 Task: Compose an email with the signature Lindsey Parker with the subject Request for a referral follow-up and the message Could you please clarify the scope of the project? from softage.9@softage.net to softage.8@softage.netSelect the entire message and remove all formatting, select the entire message Undo Send the email. Finally, move the email from Sent Items to the label Safety manuals
Action: Mouse moved to (1101, 68)
Screenshot: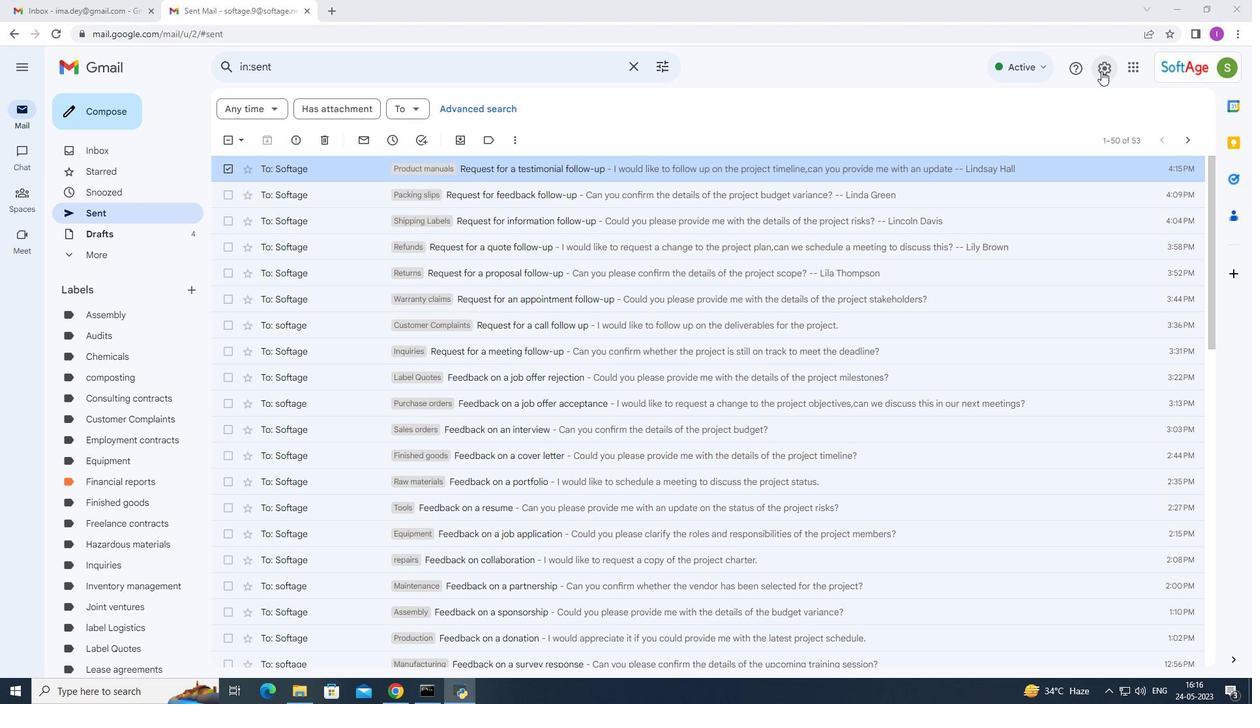
Action: Mouse pressed left at (1101, 68)
Screenshot: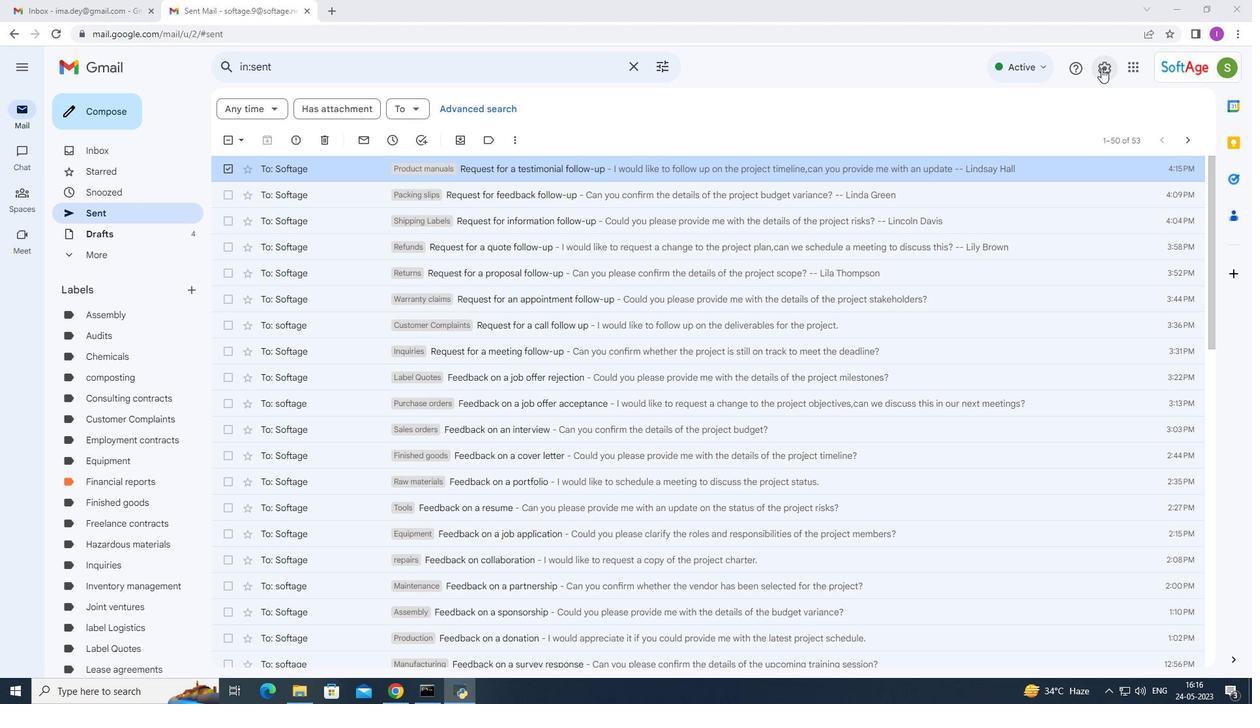 
Action: Mouse moved to (1127, 136)
Screenshot: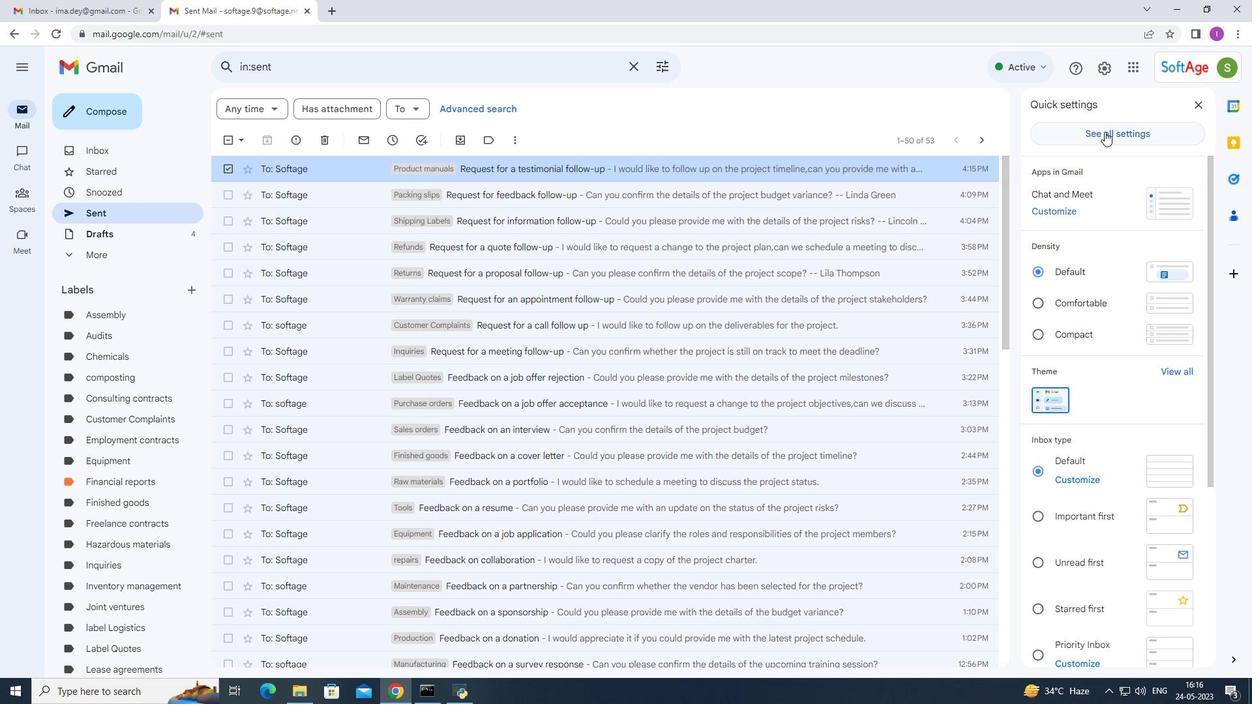 
Action: Mouse pressed left at (1127, 136)
Screenshot: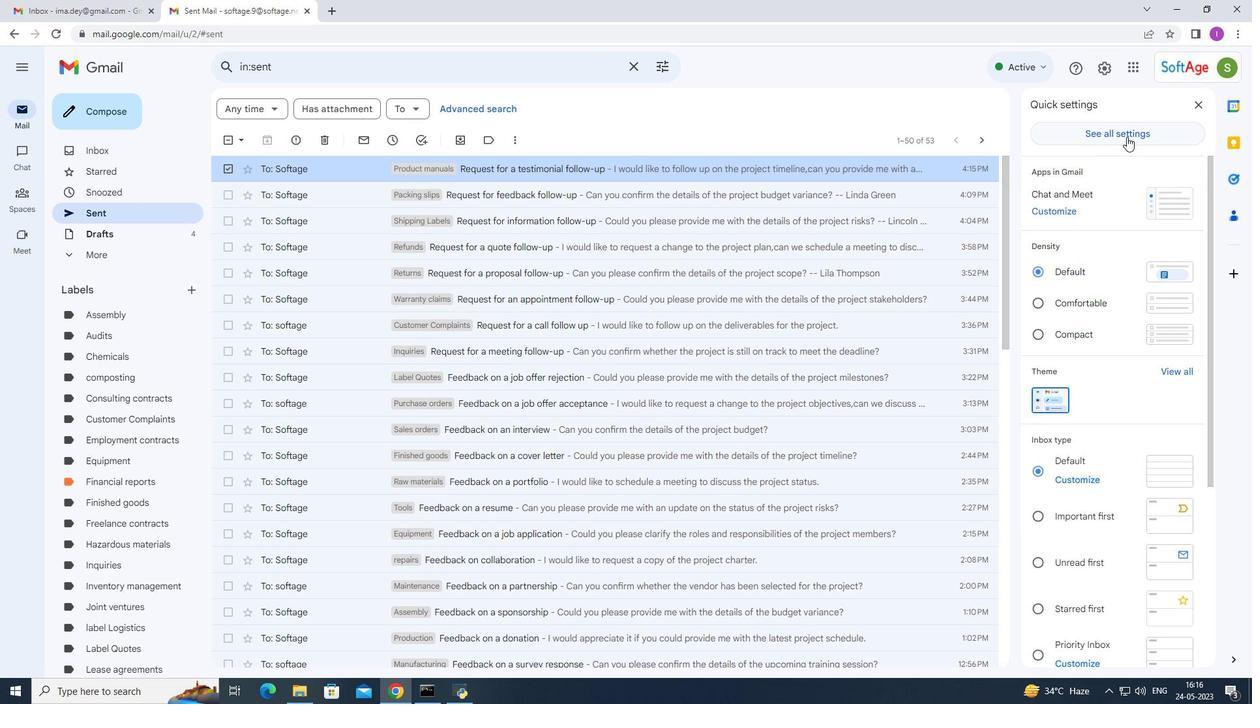 
Action: Mouse moved to (638, 345)
Screenshot: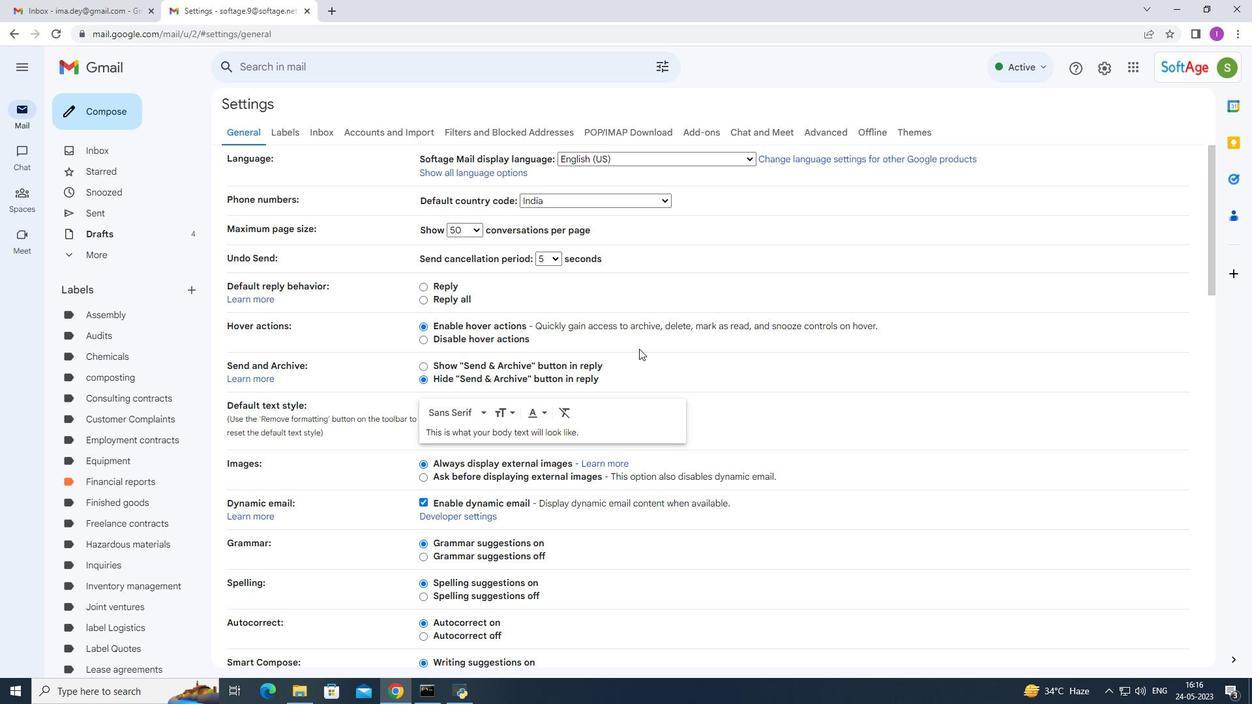 
Action: Mouse scrolled (638, 345) with delta (0, 0)
Screenshot: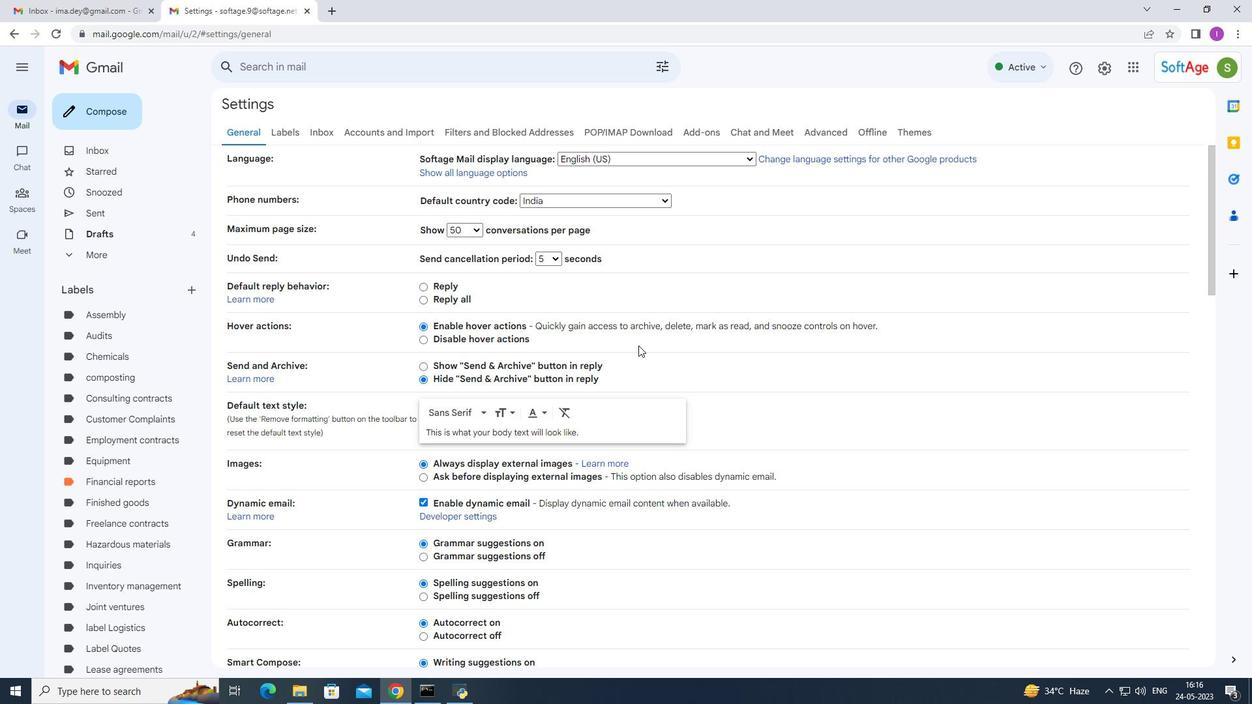 
Action: Mouse moved to (638, 345)
Screenshot: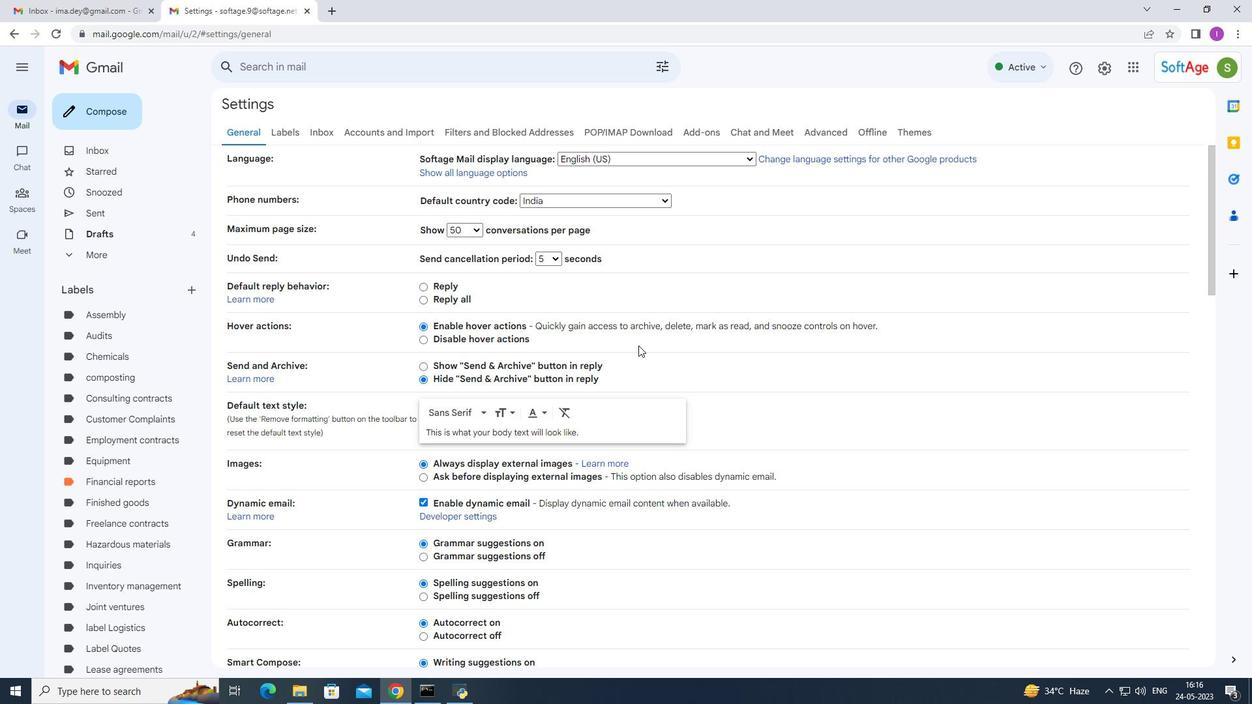 
Action: Mouse scrolled (638, 345) with delta (0, 0)
Screenshot: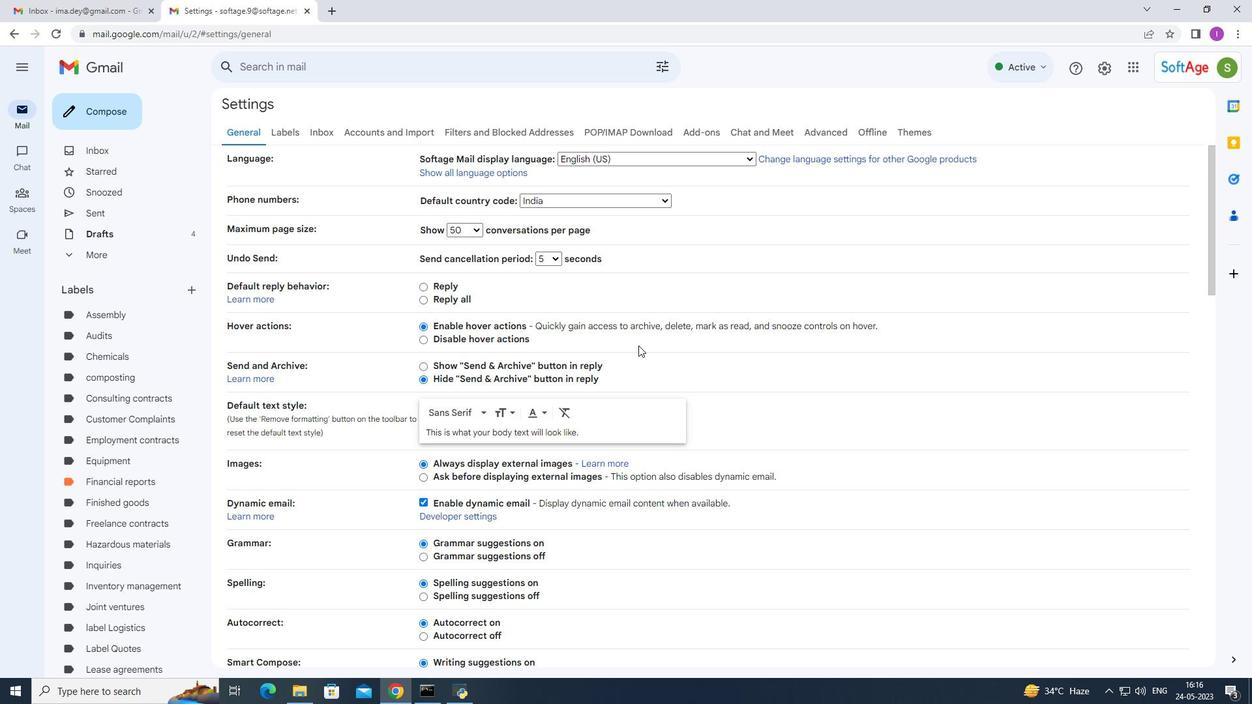 
Action: Mouse moved to (638, 345)
Screenshot: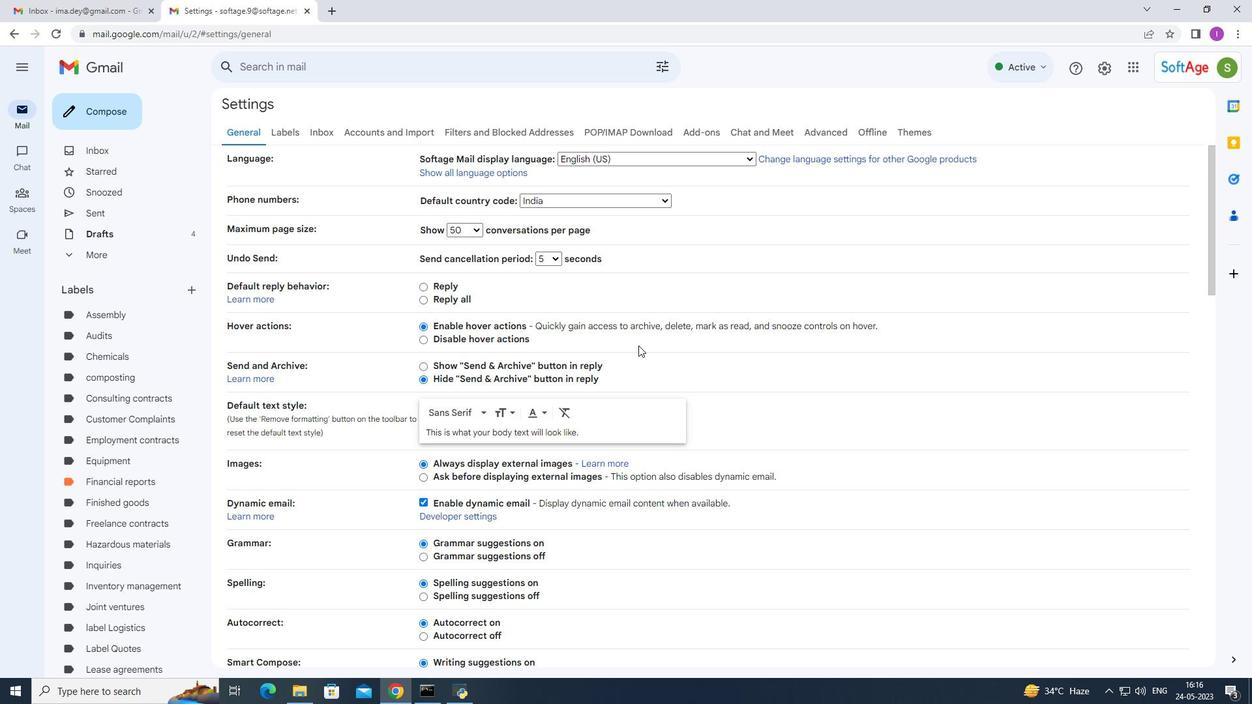 
Action: Mouse scrolled (638, 344) with delta (0, 0)
Screenshot: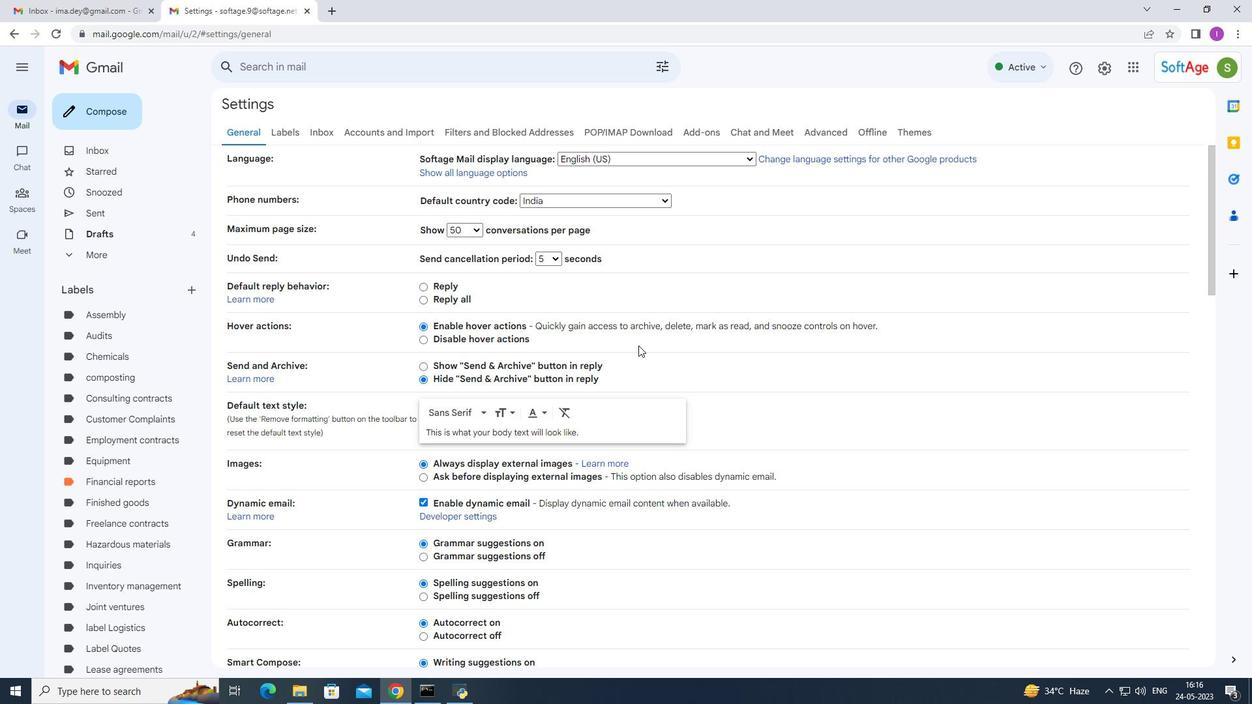 
Action: Mouse moved to (639, 343)
Screenshot: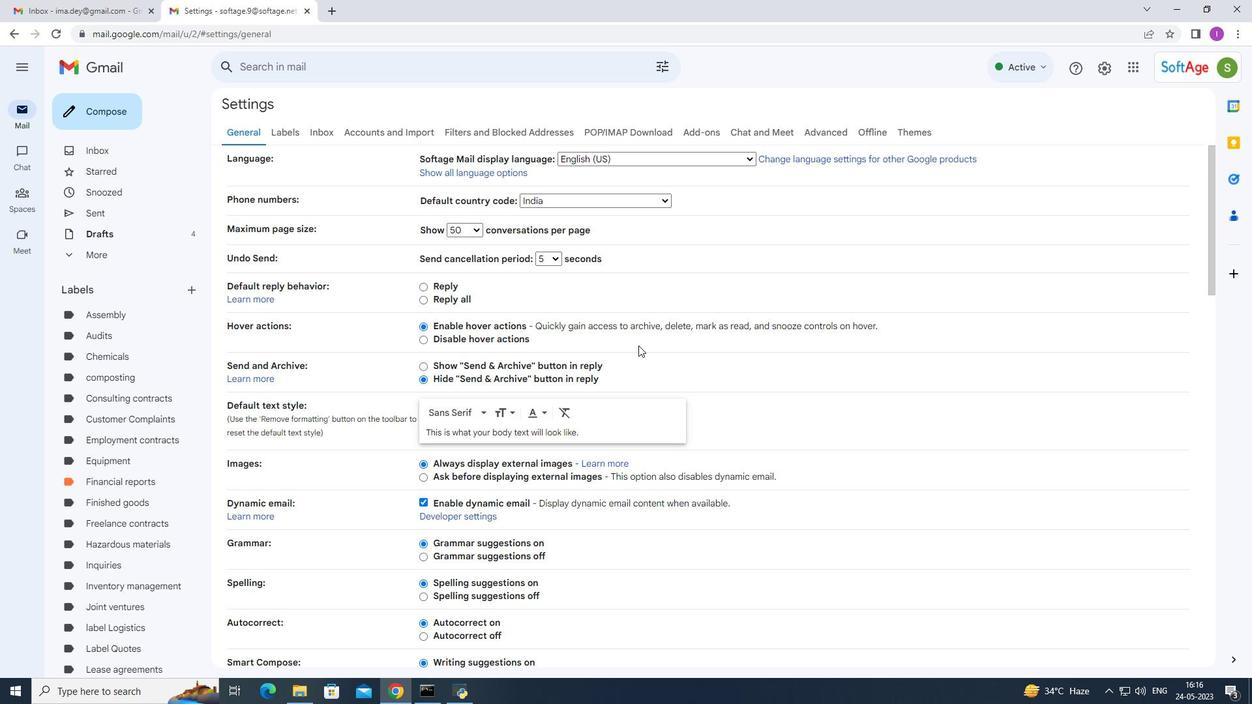 
Action: Mouse scrolled (639, 343) with delta (0, 0)
Screenshot: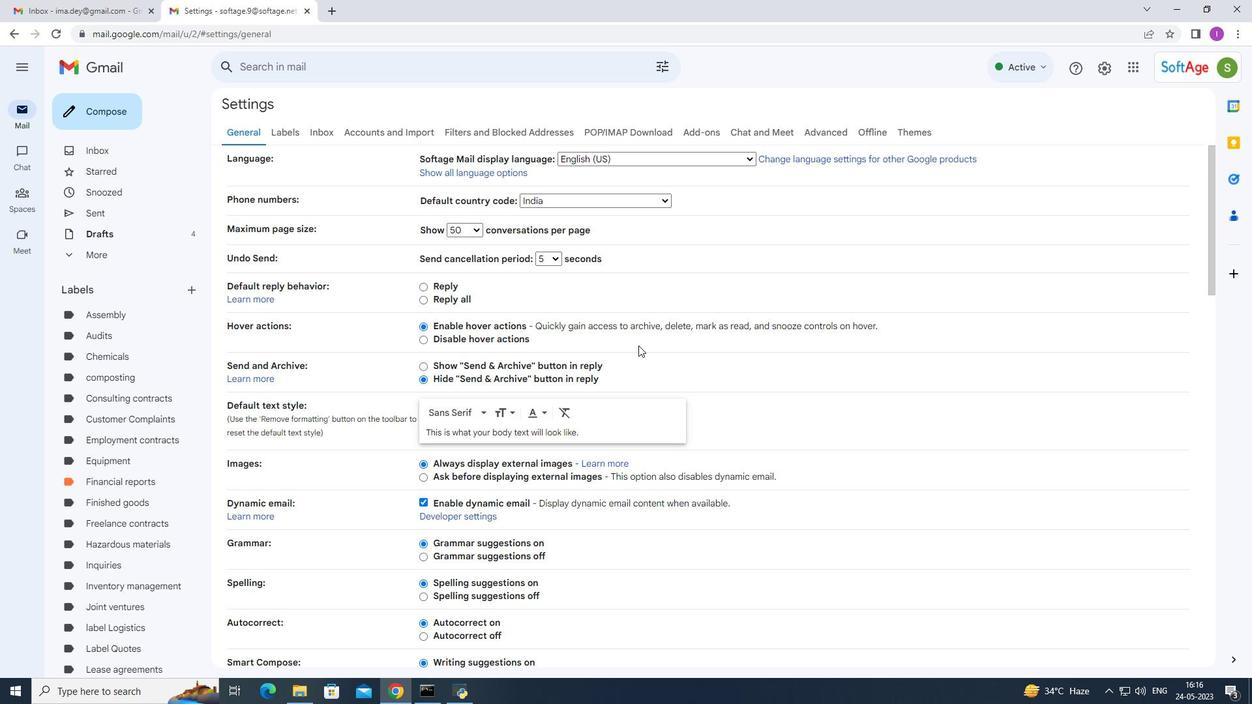 
Action: Mouse moved to (642, 341)
Screenshot: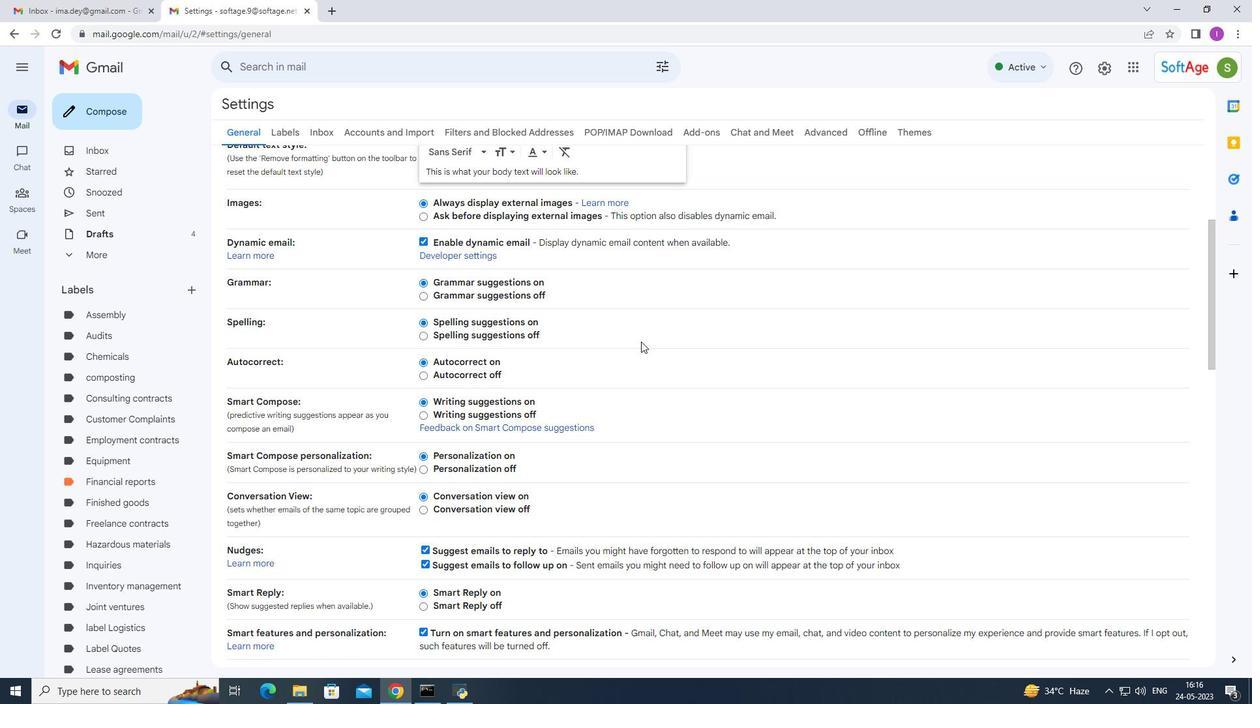 
Action: Mouse scrolled (642, 341) with delta (0, 0)
Screenshot: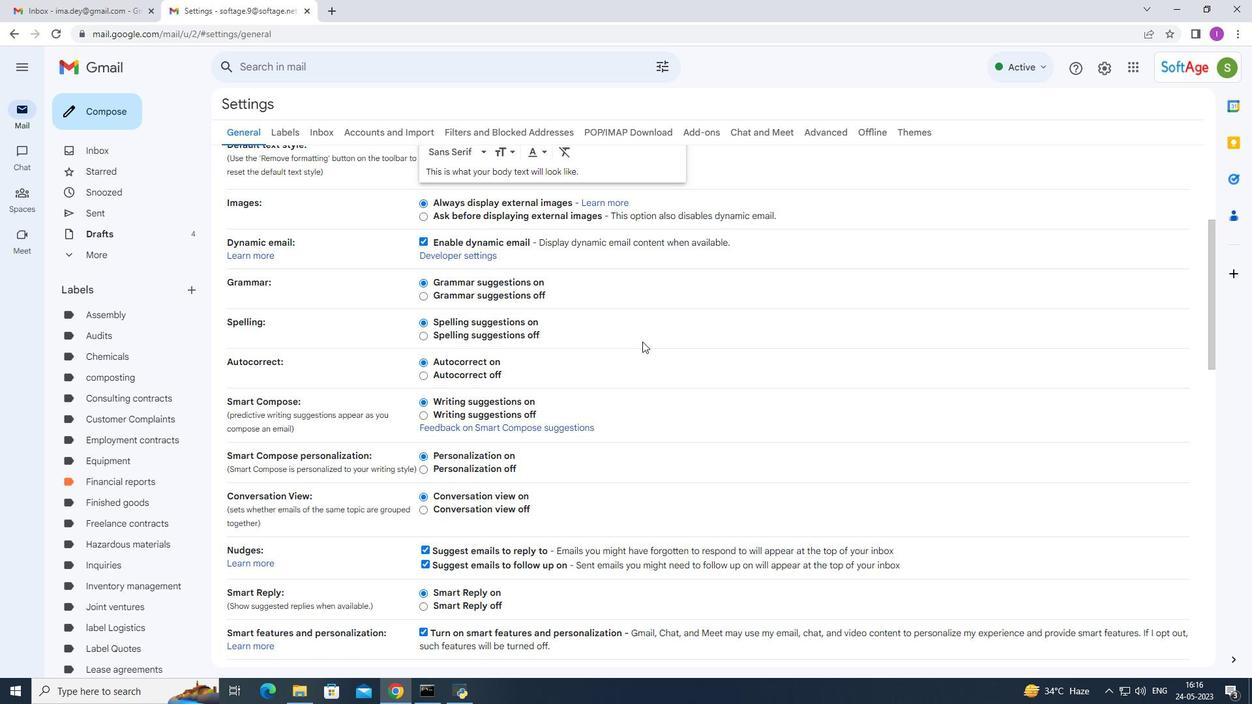 
Action: Mouse moved to (643, 341)
Screenshot: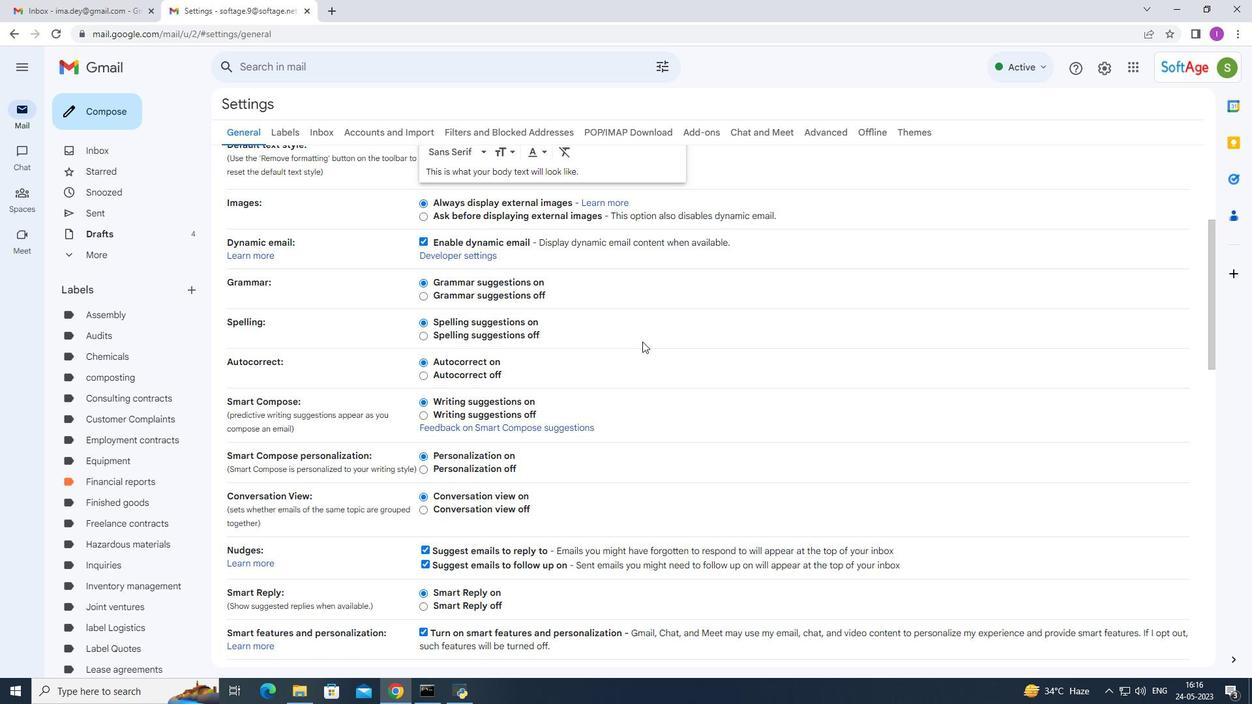 
Action: Mouse scrolled (643, 341) with delta (0, 0)
Screenshot: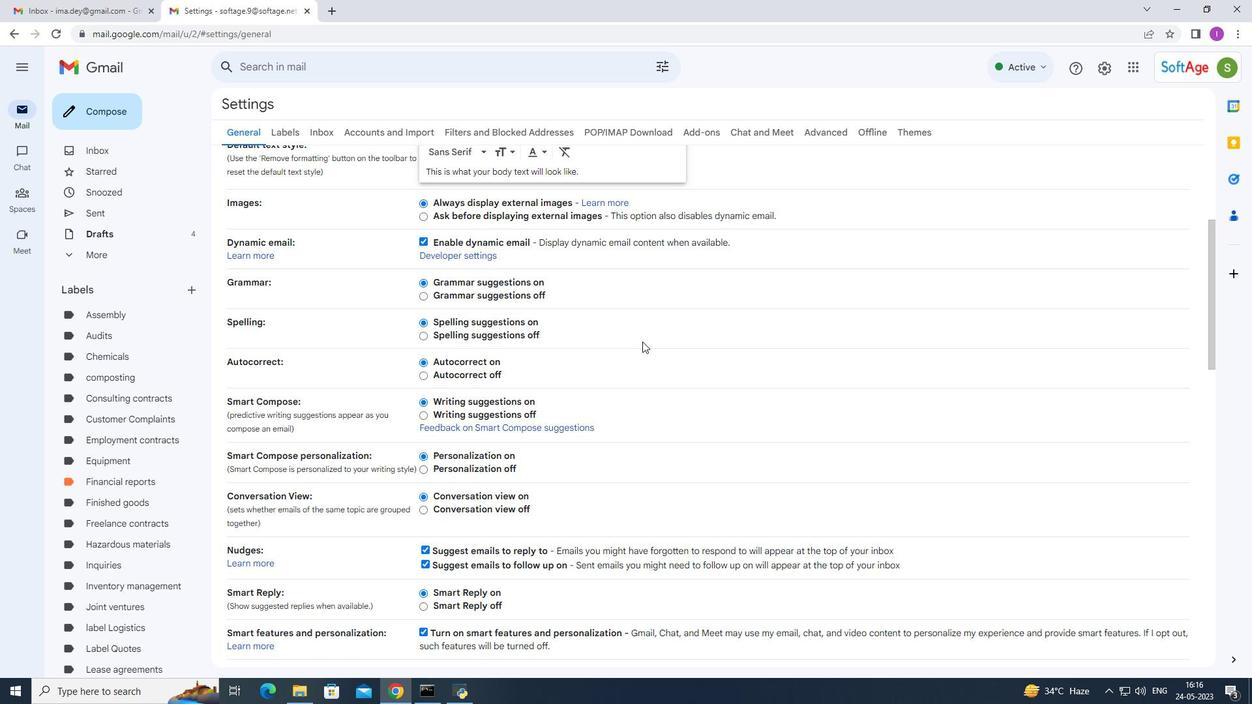 
Action: Mouse moved to (643, 341)
Screenshot: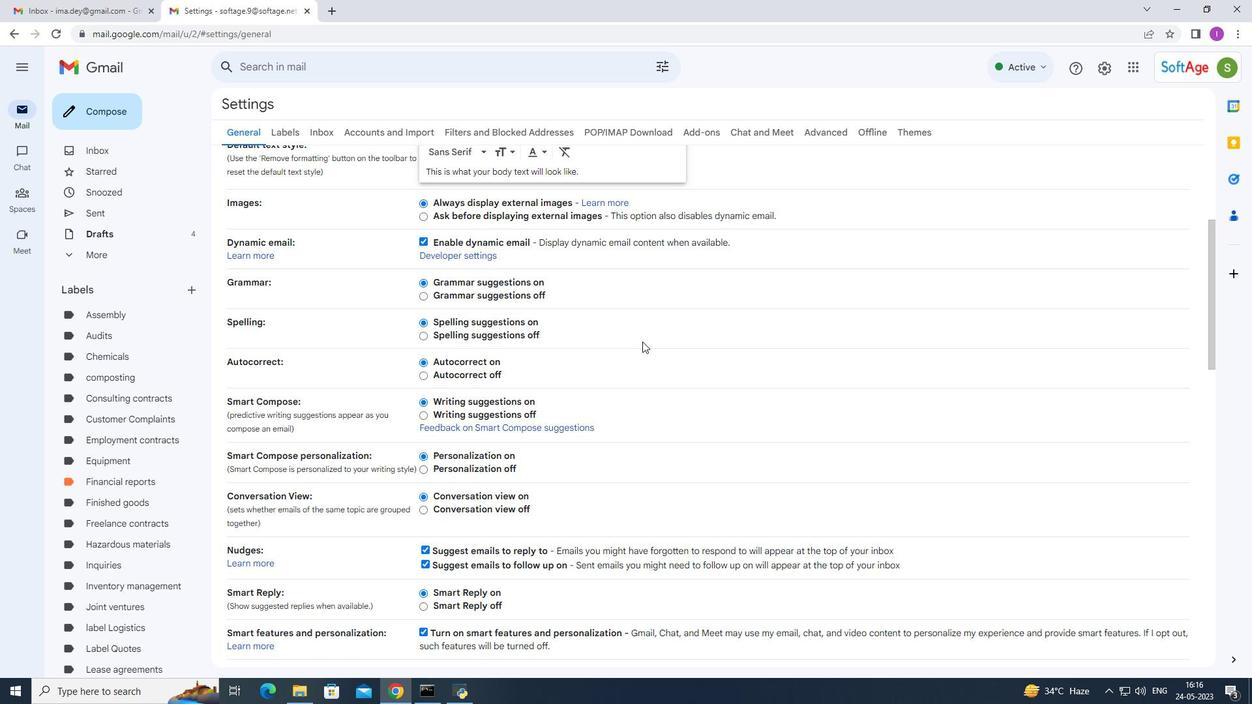 
Action: Mouse scrolled (643, 341) with delta (0, 0)
Screenshot: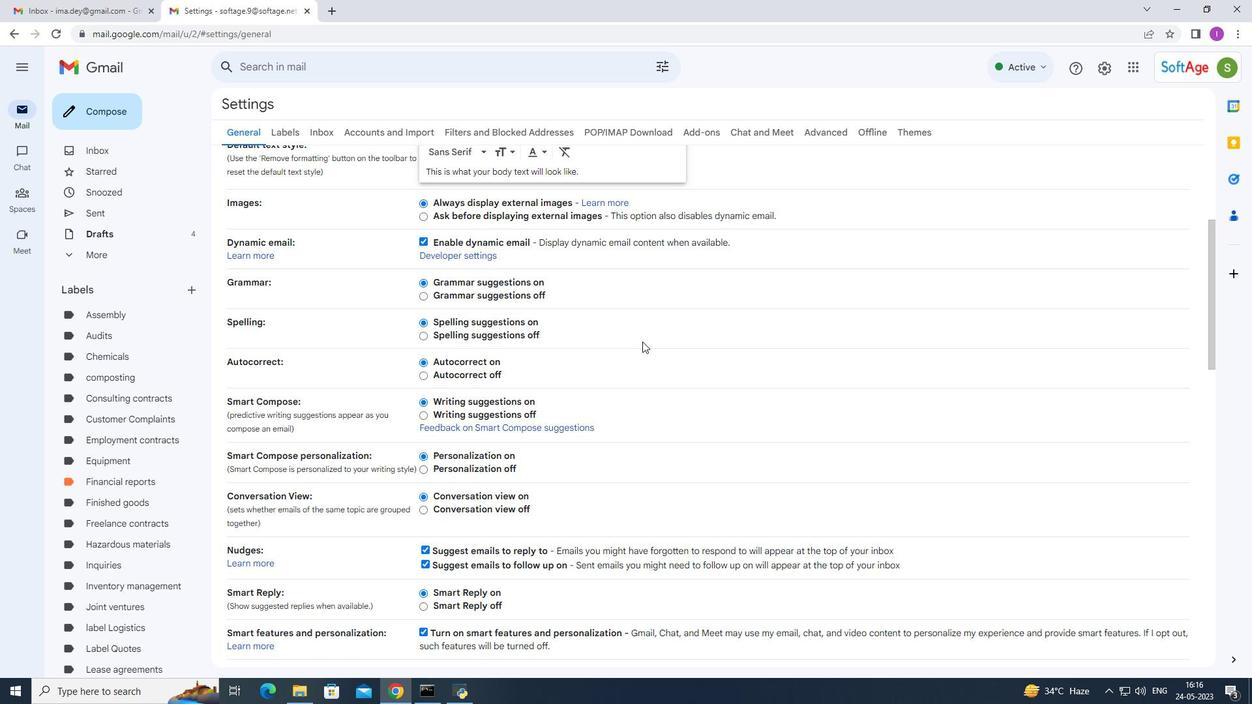 
Action: Mouse moved to (643, 341)
Screenshot: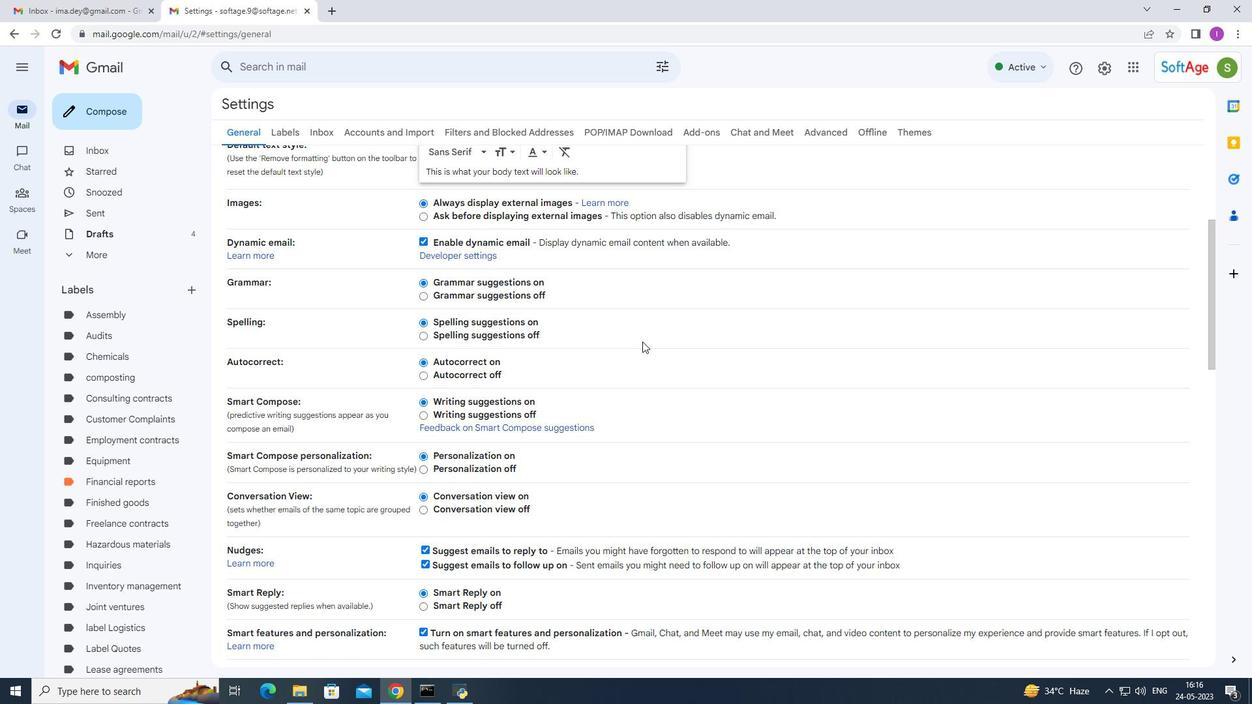 
Action: Mouse scrolled (643, 341) with delta (0, 0)
Screenshot: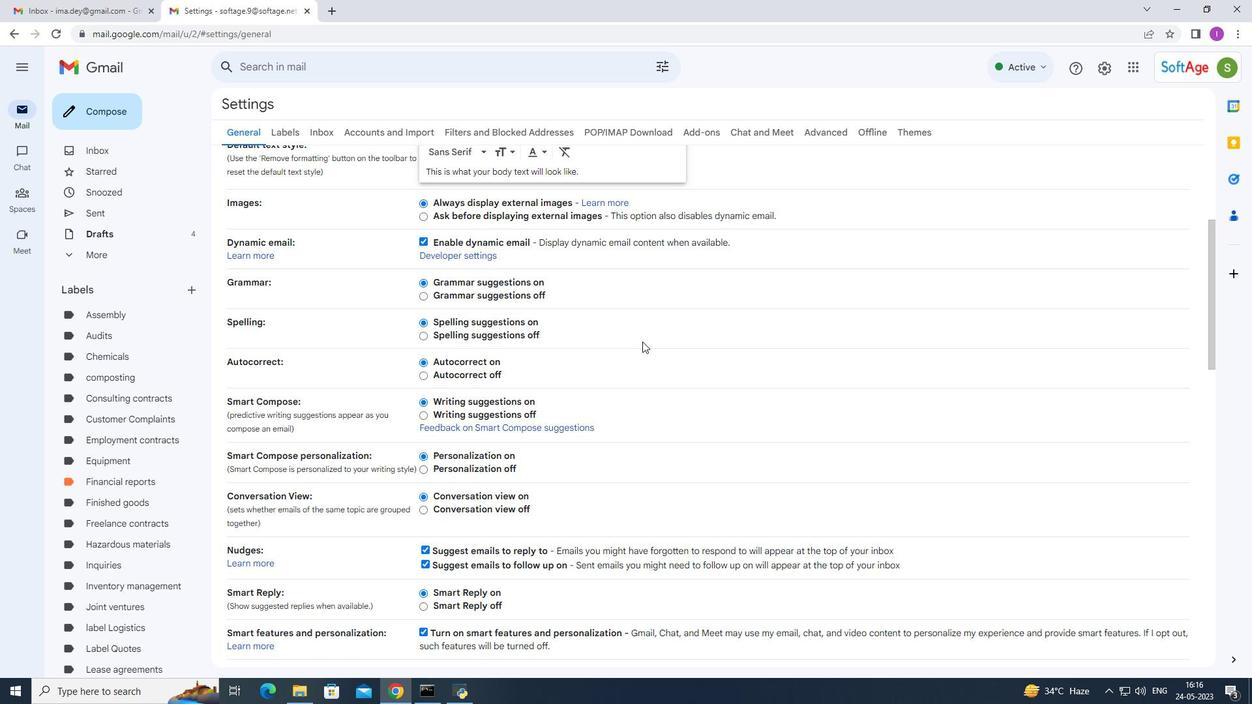 
Action: Mouse moved to (645, 341)
Screenshot: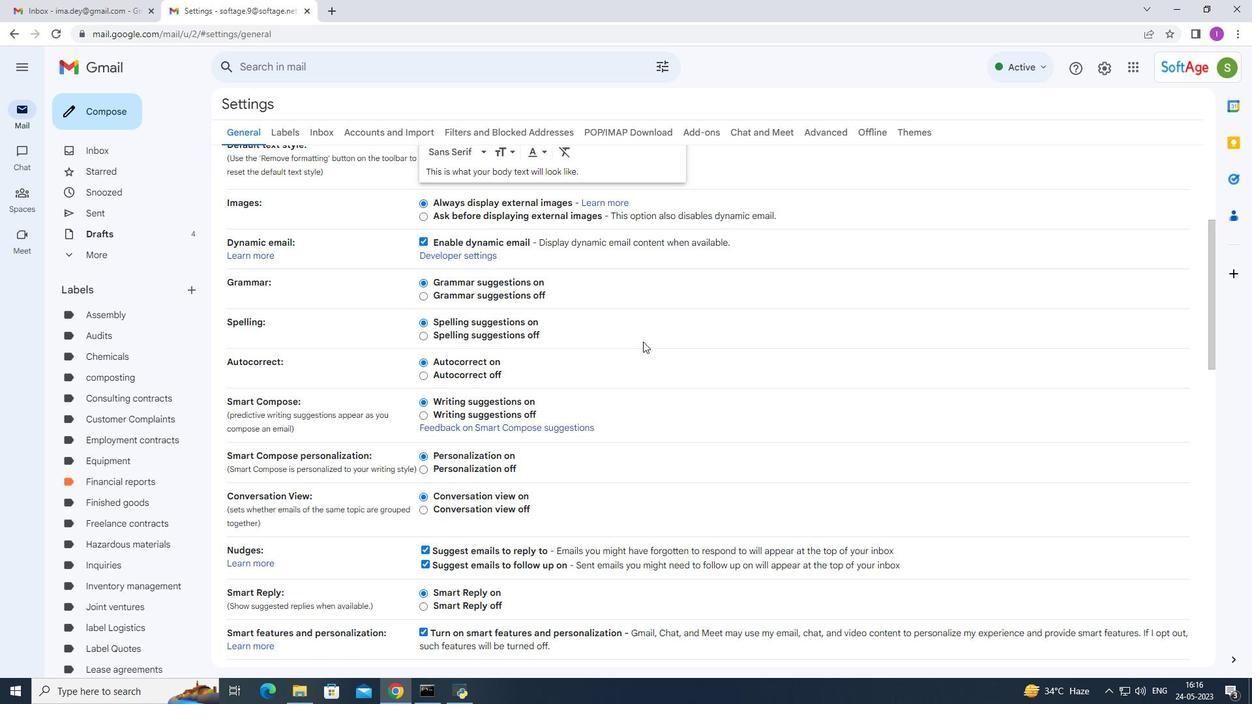 
Action: Mouse scrolled (645, 340) with delta (0, 0)
Screenshot: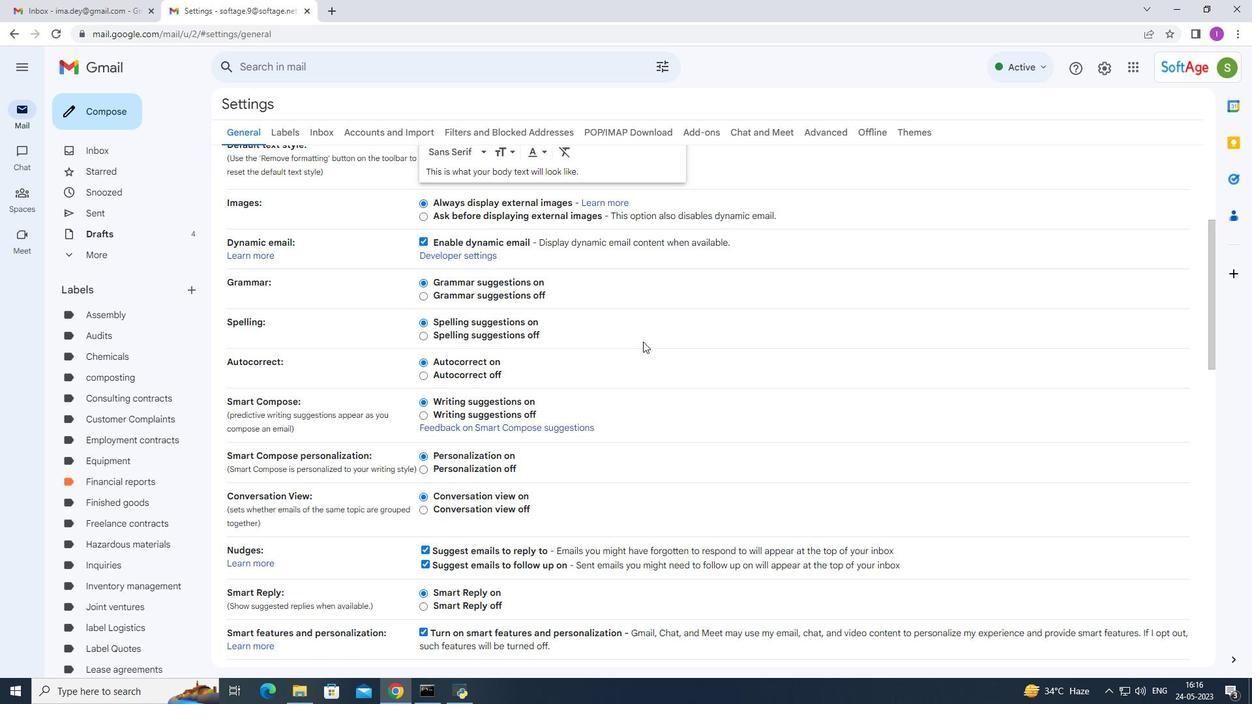 
Action: Mouse scrolled (645, 340) with delta (0, 0)
Screenshot: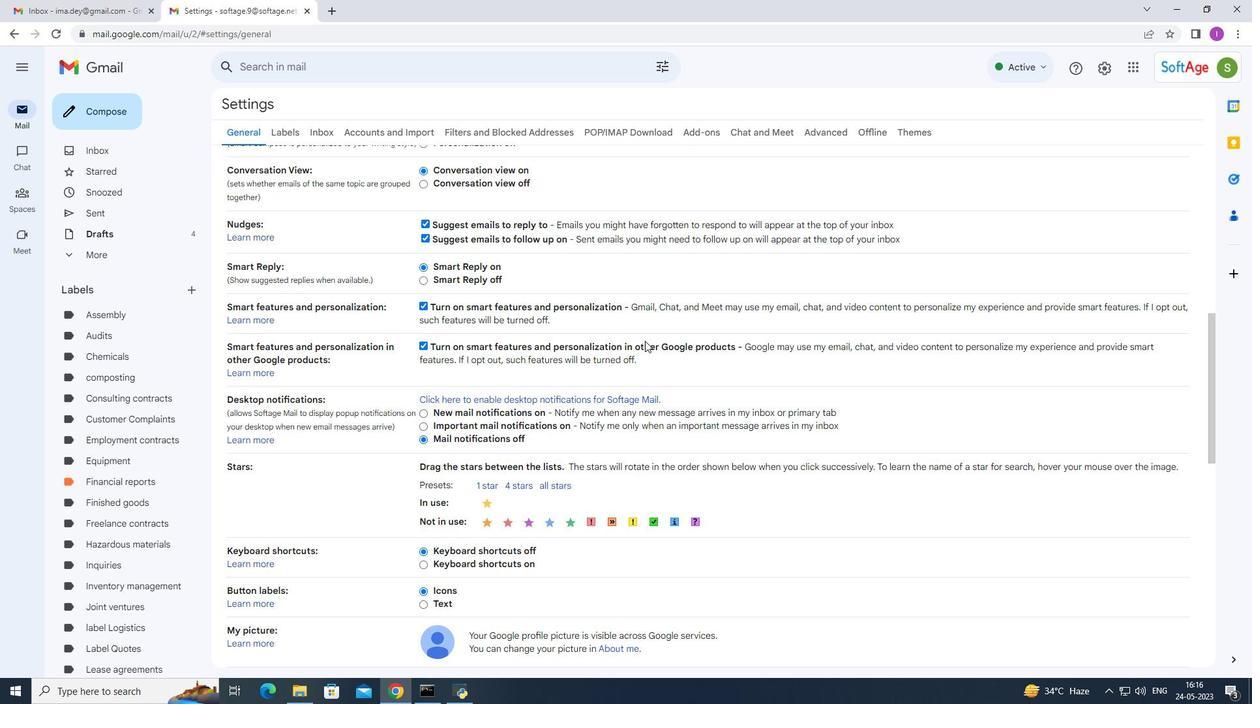 
Action: Mouse scrolled (645, 340) with delta (0, 0)
Screenshot: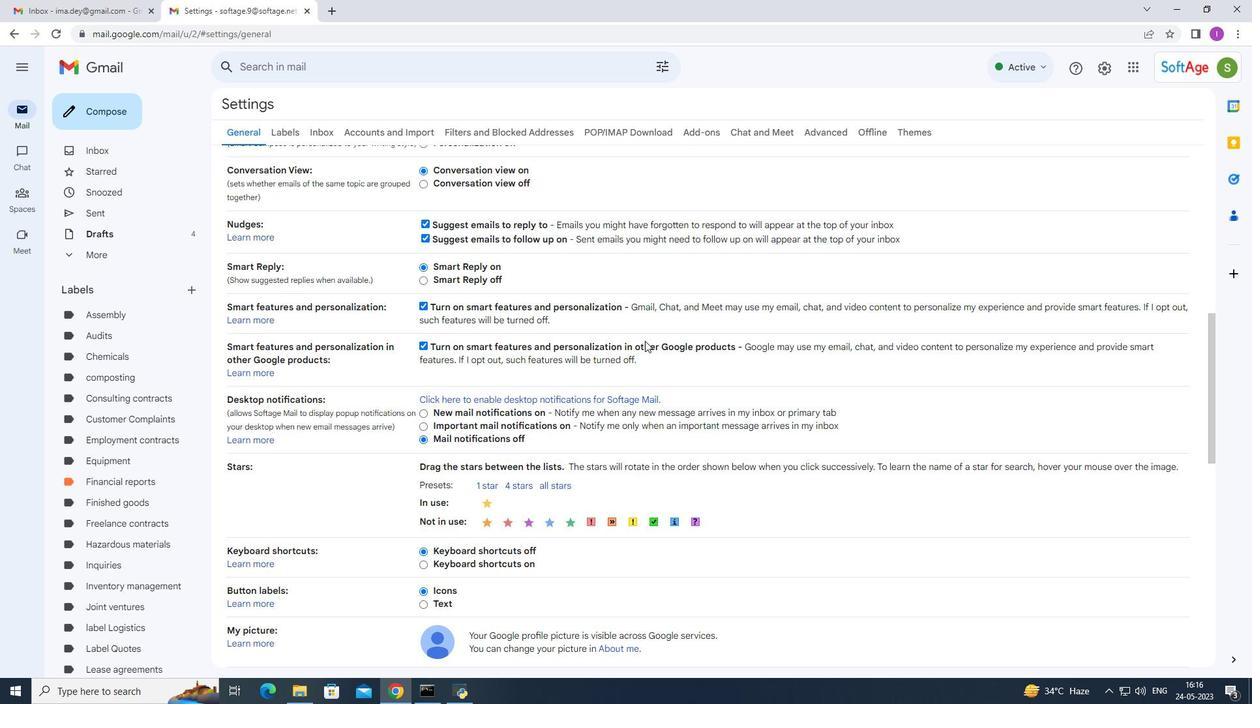 
Action: Mouse moved to (645, 340)
Screenshot: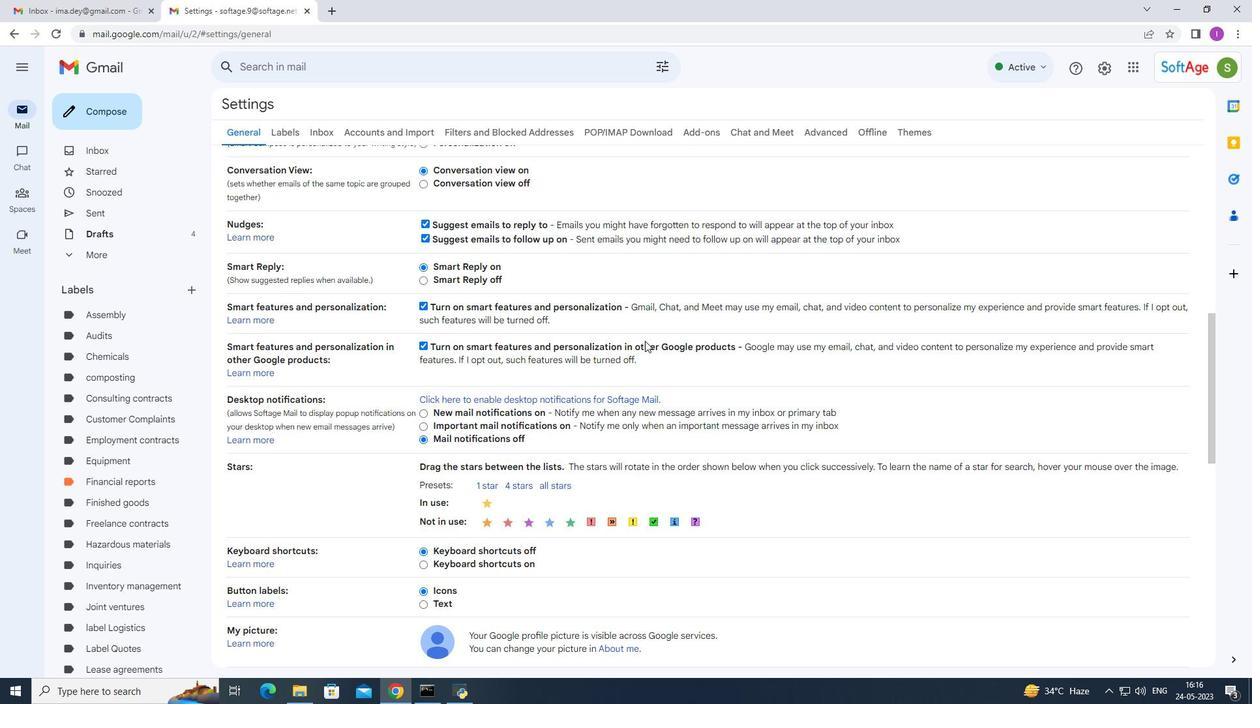 
Action: Mouse scrolled (645, 340) with delta (0, 0)
Screenshot: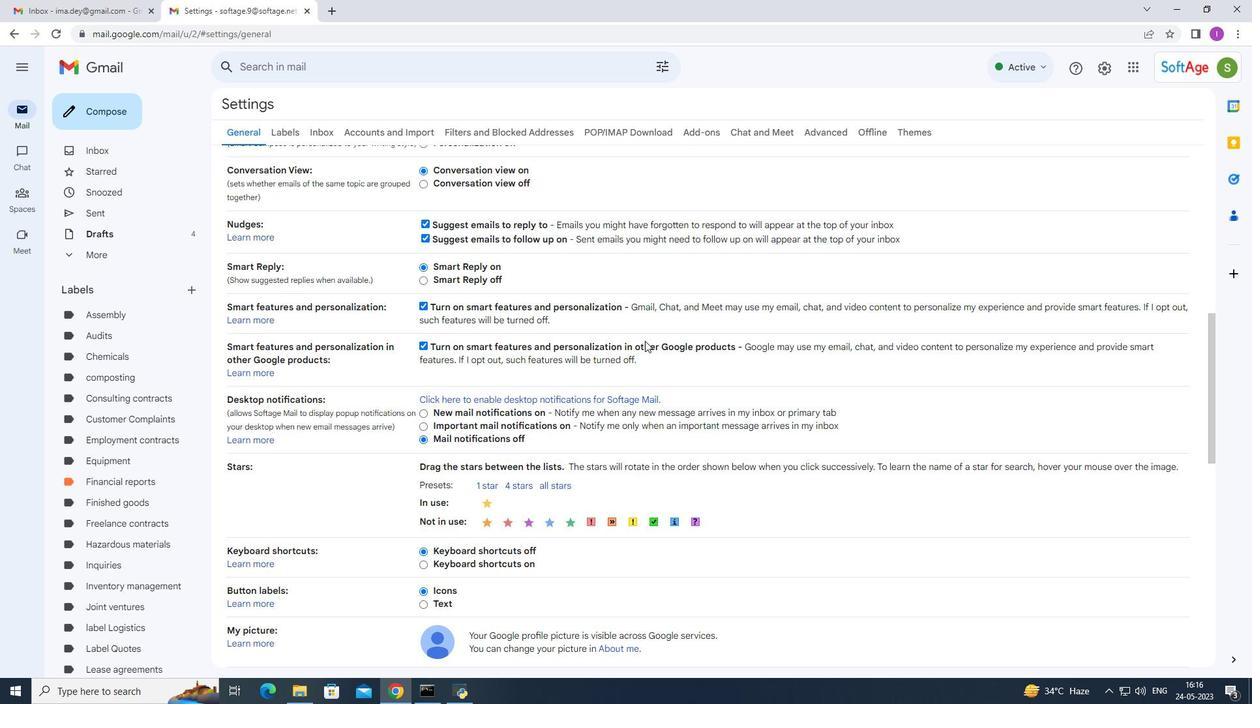
Action: Mouse scrolled (645, 339) with delta (0, 0)
Screenshot: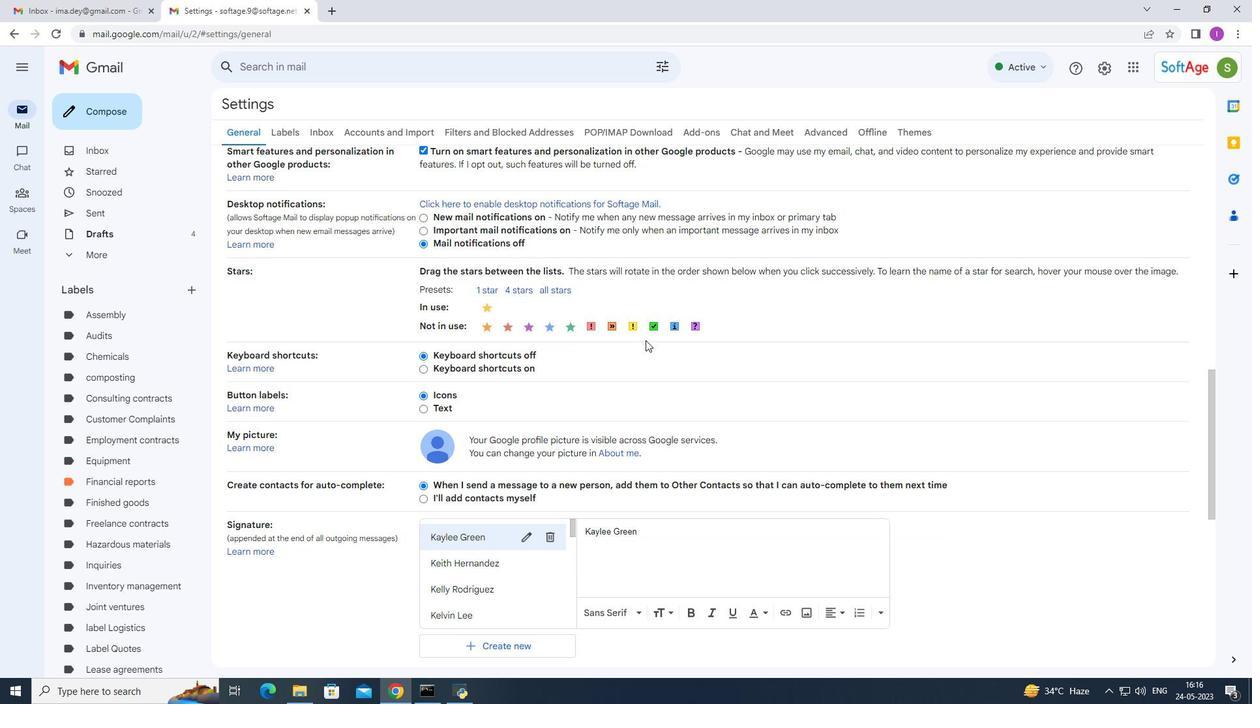 
Action: Mouse scrolled (645, 339) with delta (0, 0)
Screenshot: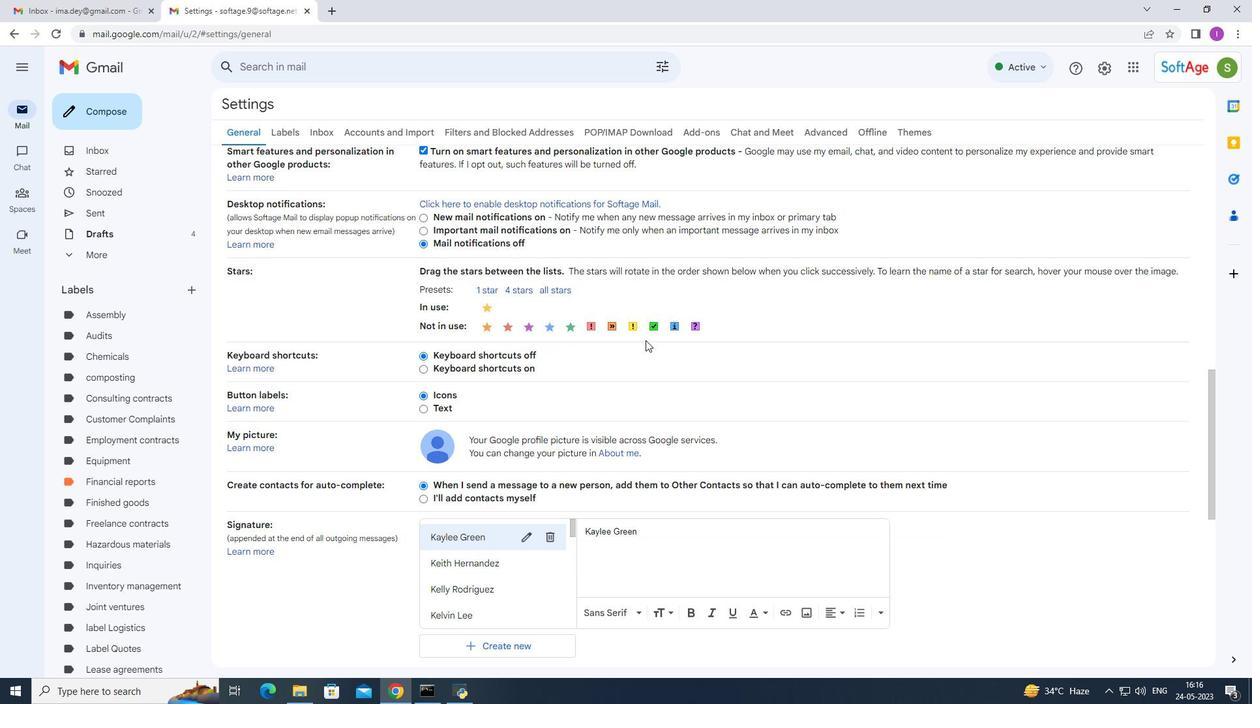 
Action: Mouse scrolled (645, 339) with delta (0, 0)
Screenshot: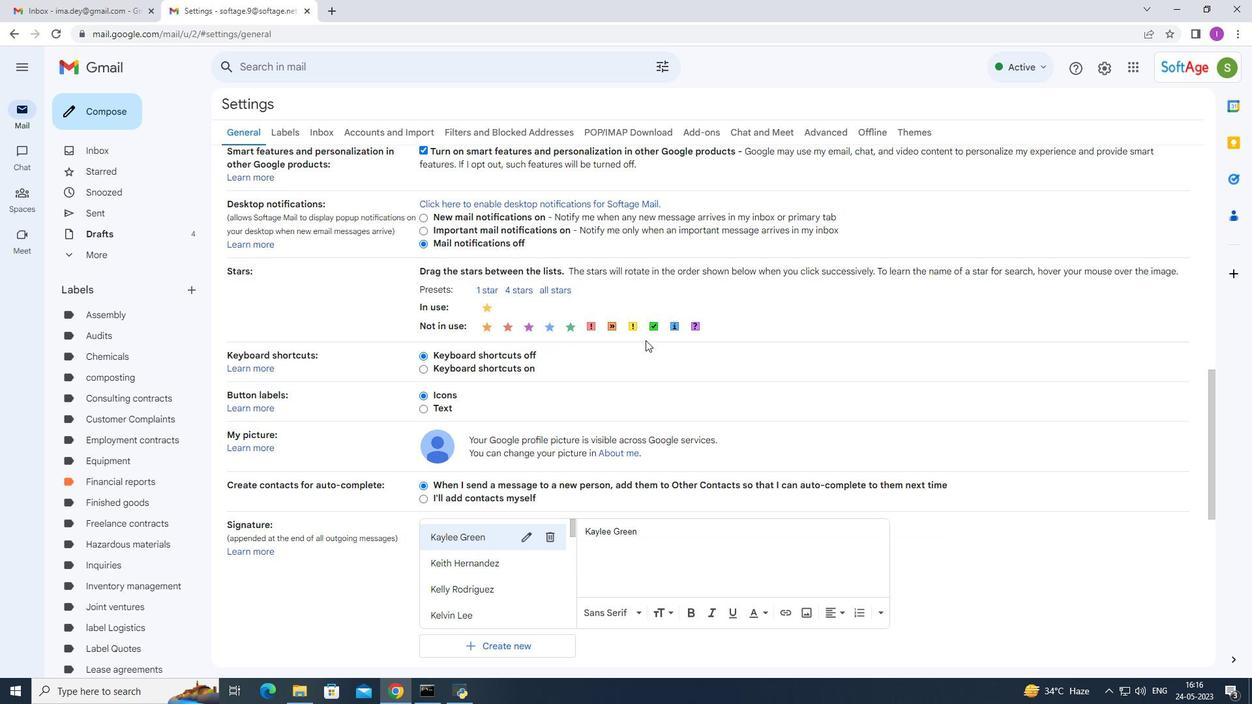 
Action: Mouse moved to (645, 340)
Screenshot: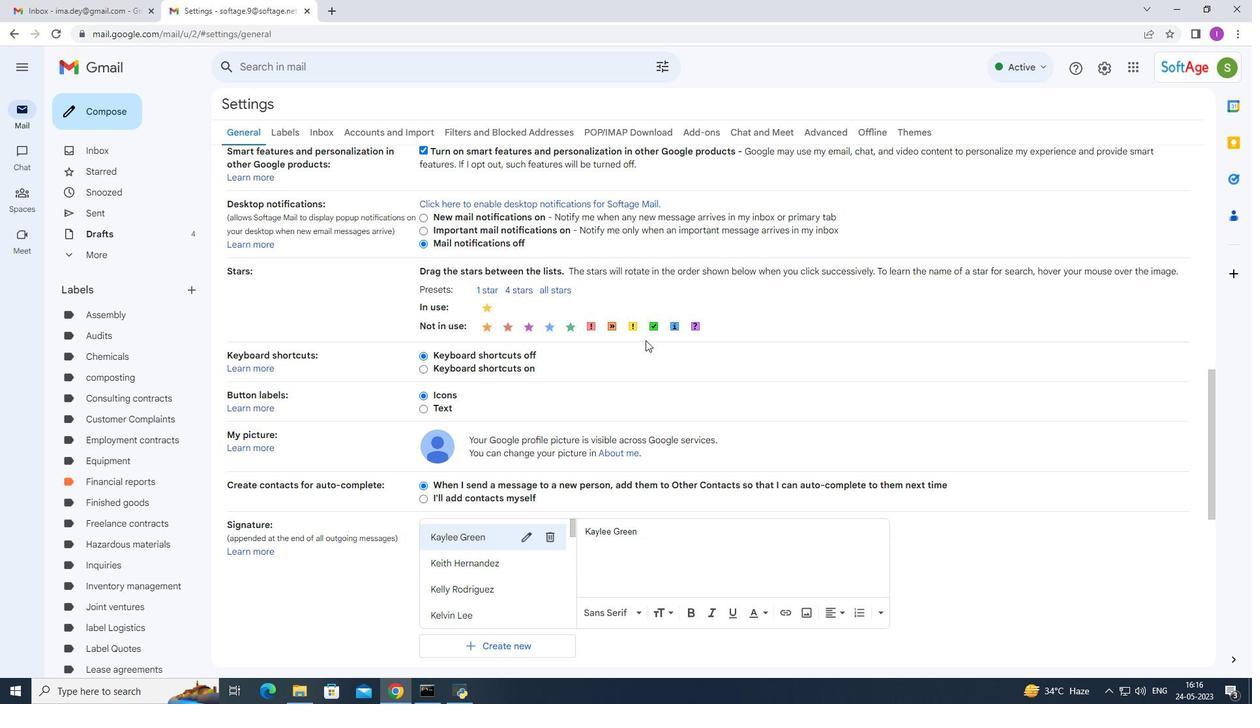 
Action: Mouse scrolled (645, 339) with delta (0, 0)
Screenshot: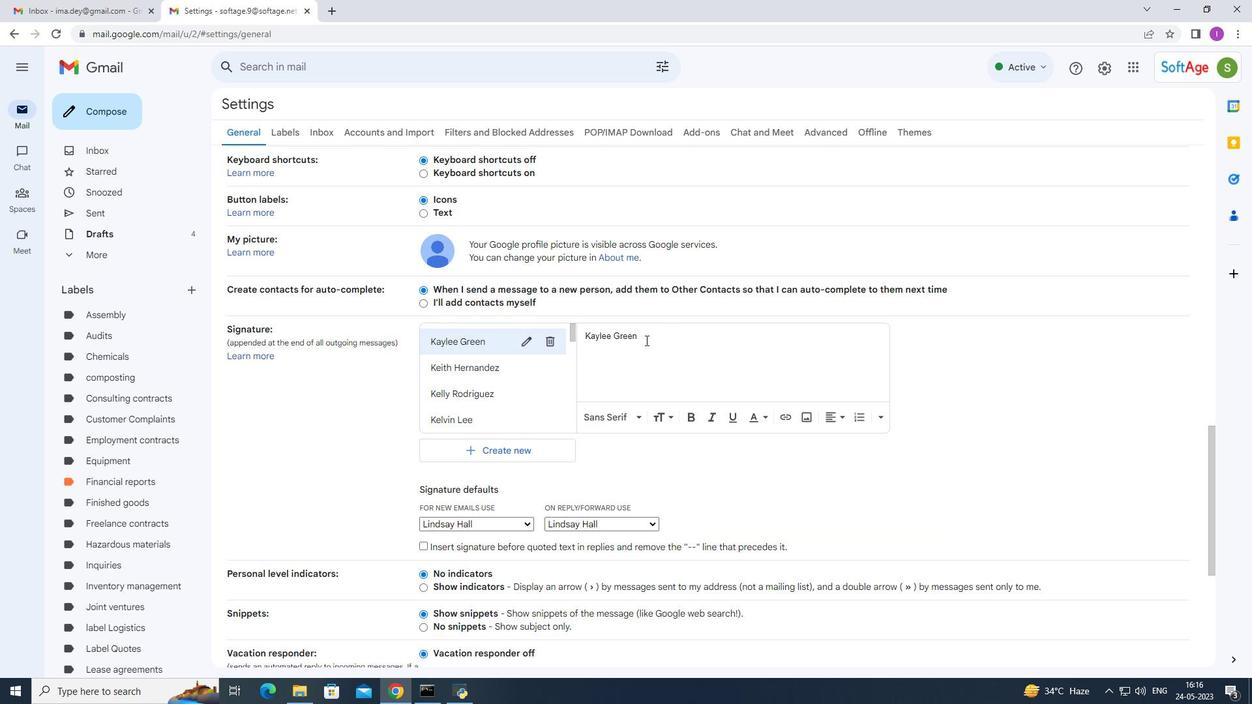 
Action: Mouse moved to (521, 382)
Screenshot: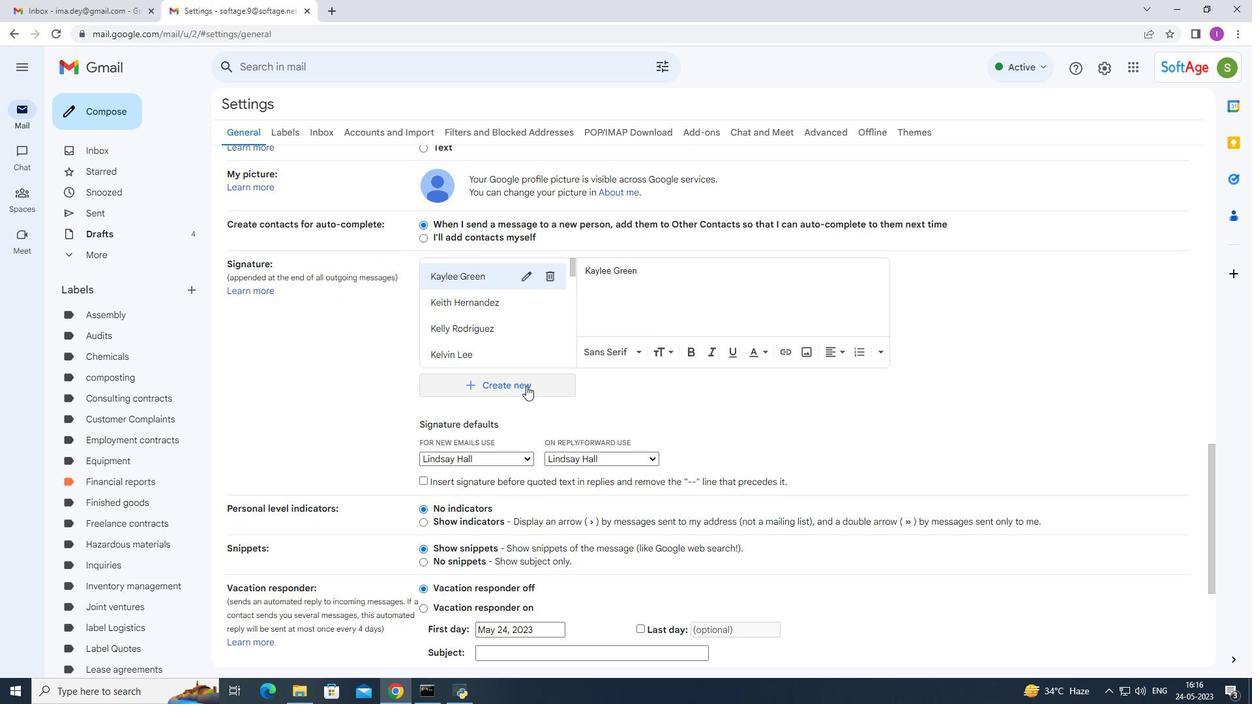 
Action: Mouse pressed left at (521, 382)
Screenshot: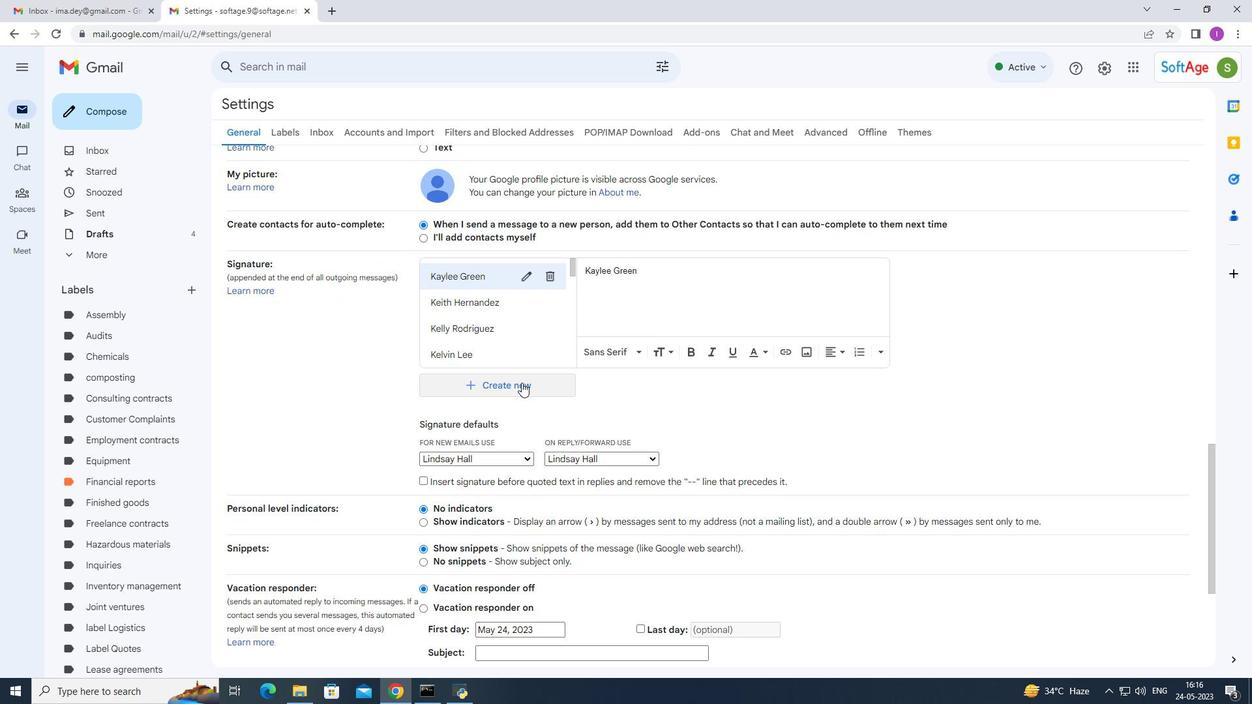 
Action: Mouse moved to (626, 356)
Screenshot: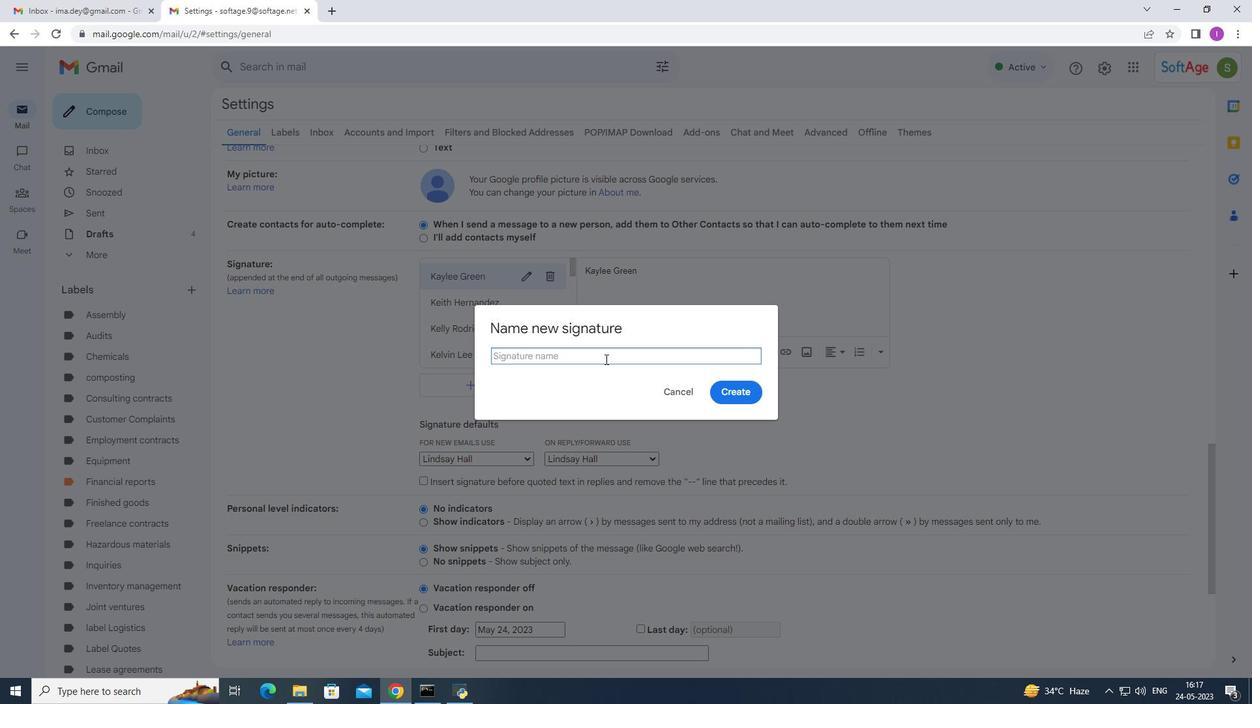 
Action: Key pressed <Key.shift>Lindsa<Key.backspace>ey<Key.space>parker
Screenshot: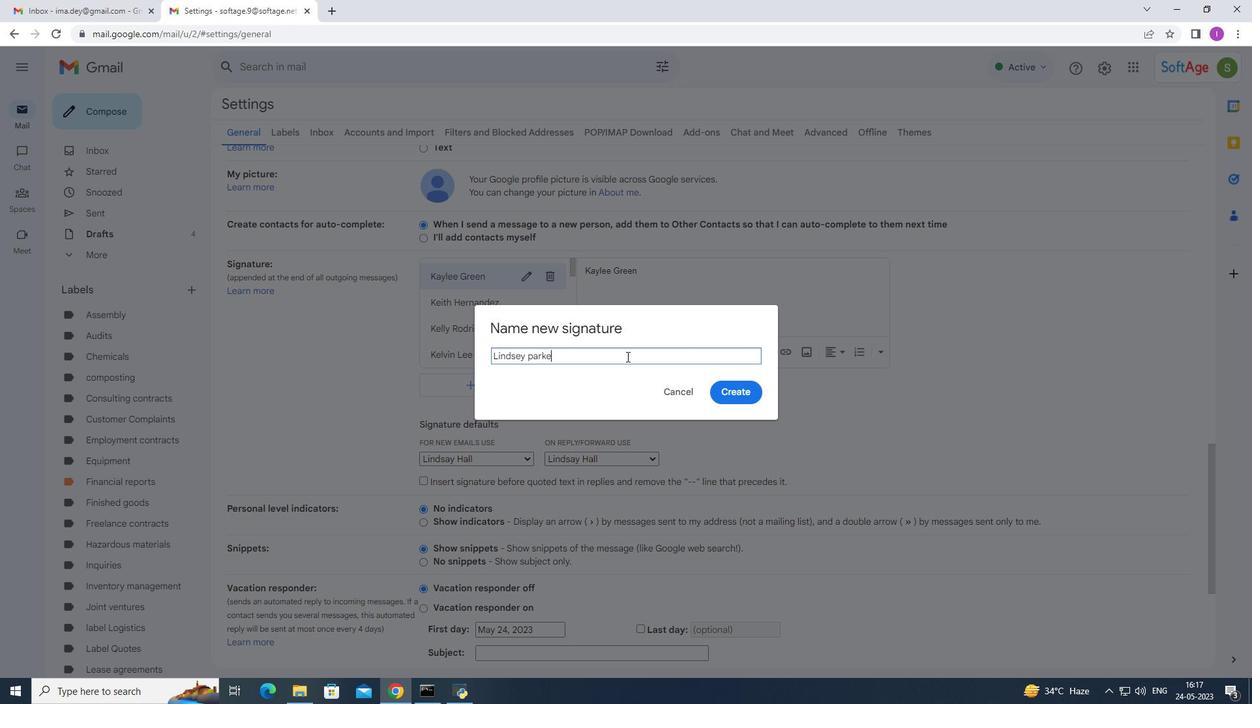 
Action: Mouse moved to (532, 357)
Screenshot: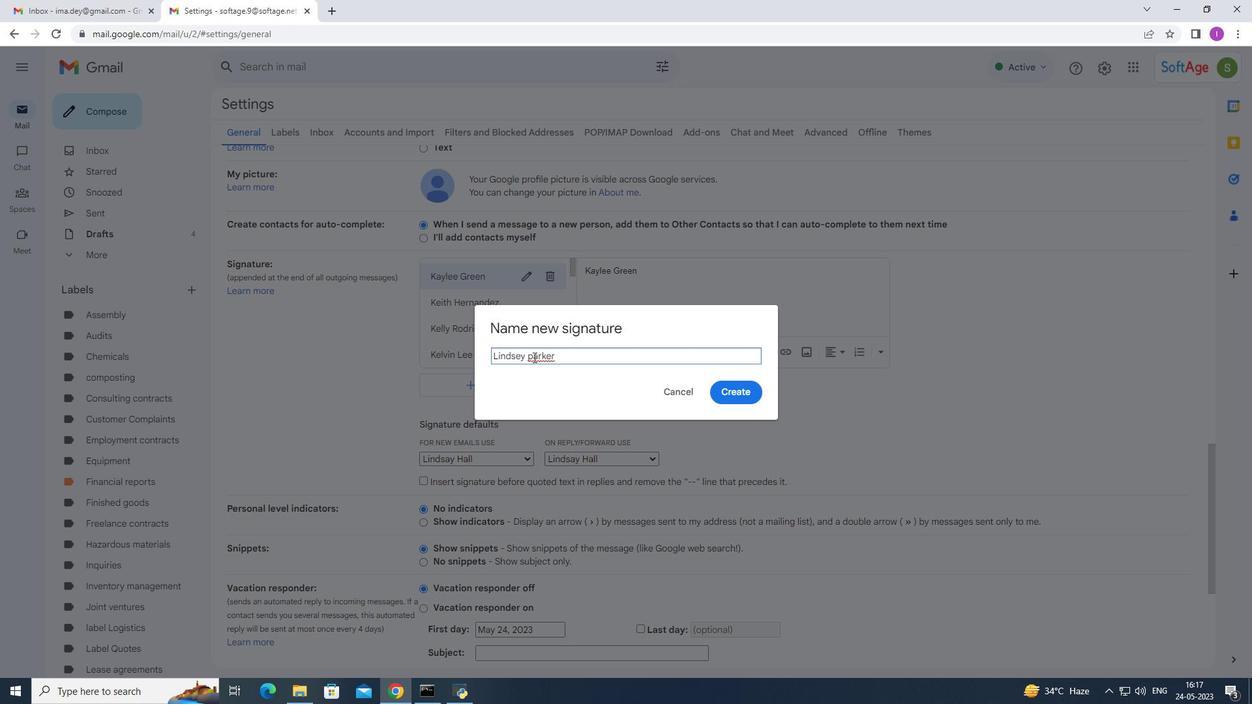 
Action: Mouse pressed left at (532, 357)
Screenshot: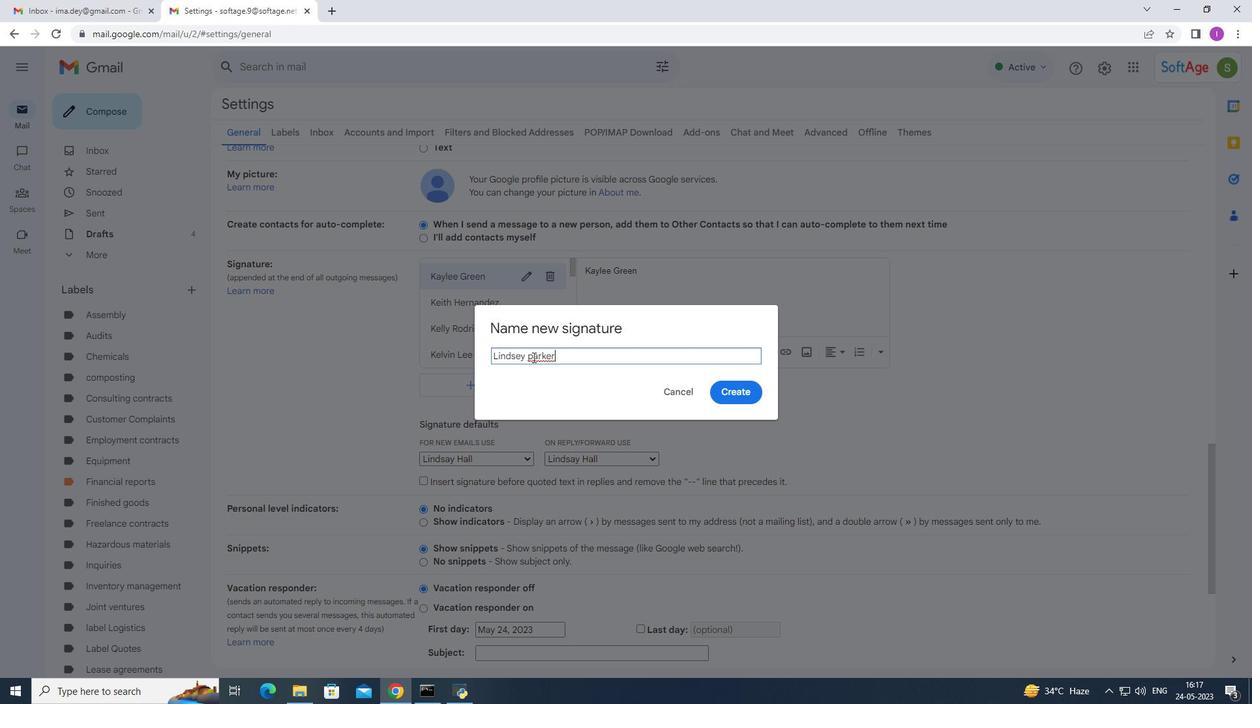 
Action: Mouse moved to (535, 357)
Screenshot: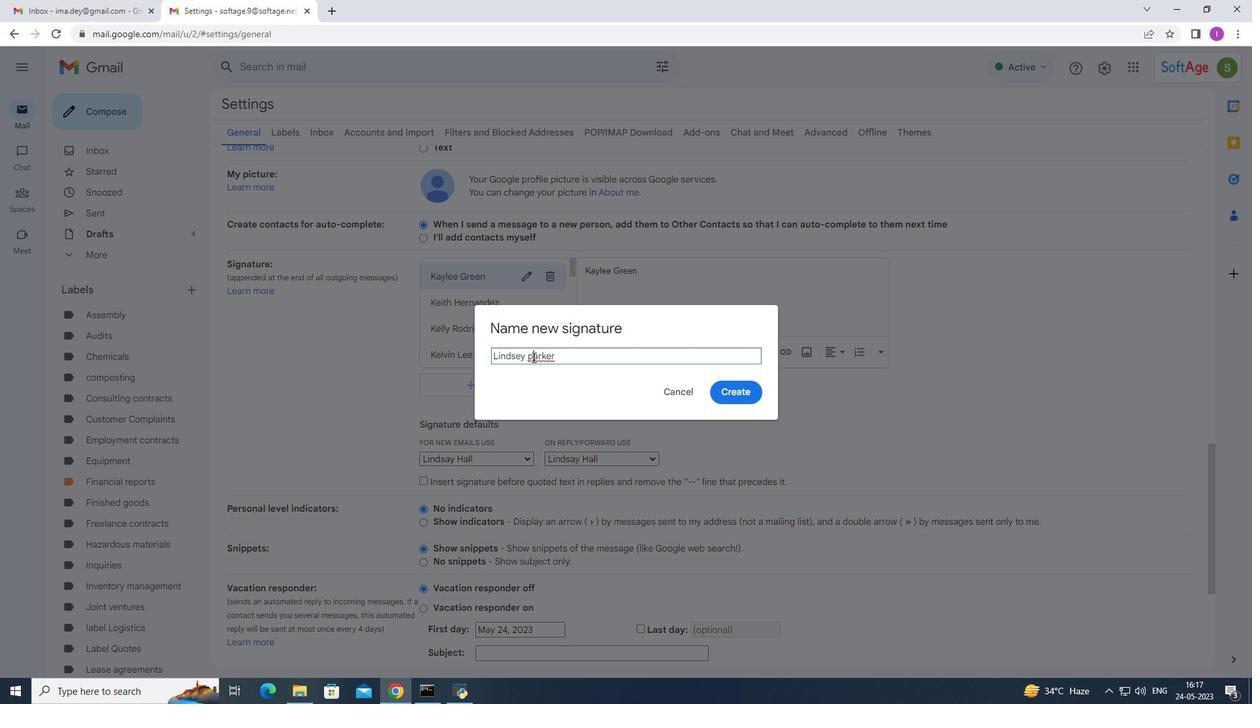 
Action: Key pressed <Key.backspace><Key.shift><Key.shift><Key.shift><Key.shift><Key.shift><Key.shift>P
Screenshot: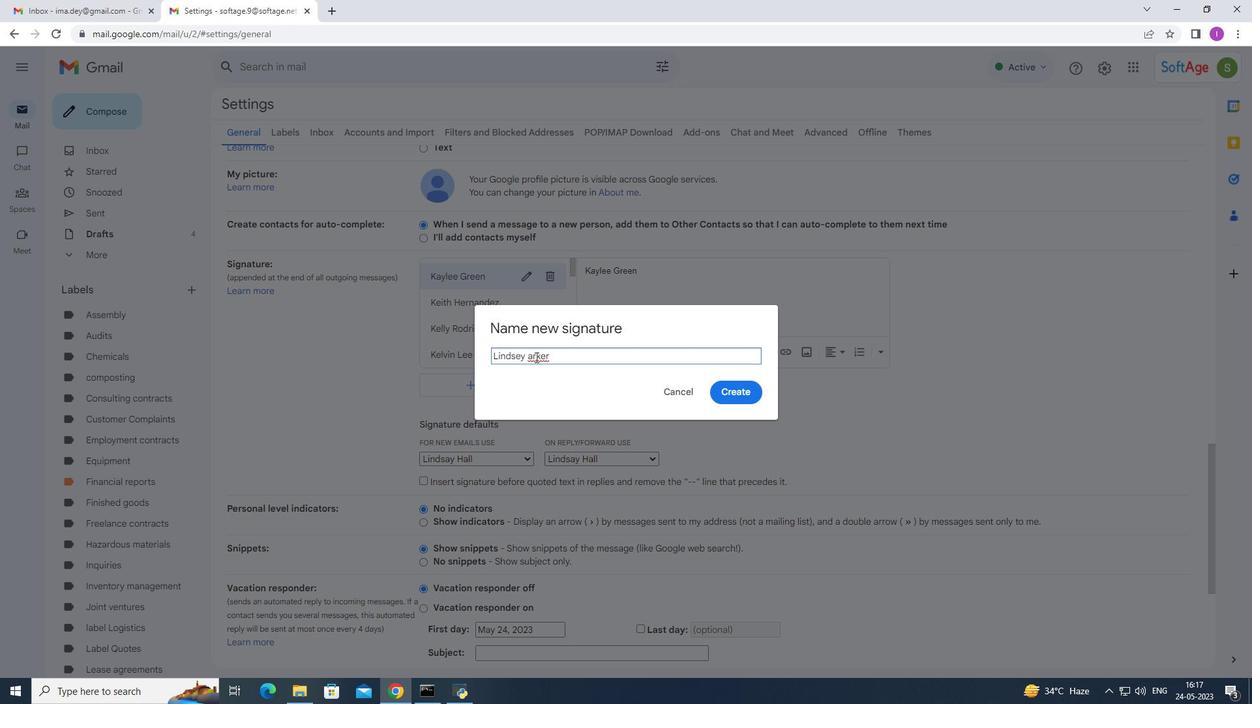 
Action: Mouse moved to (725, 392)
Screenshot: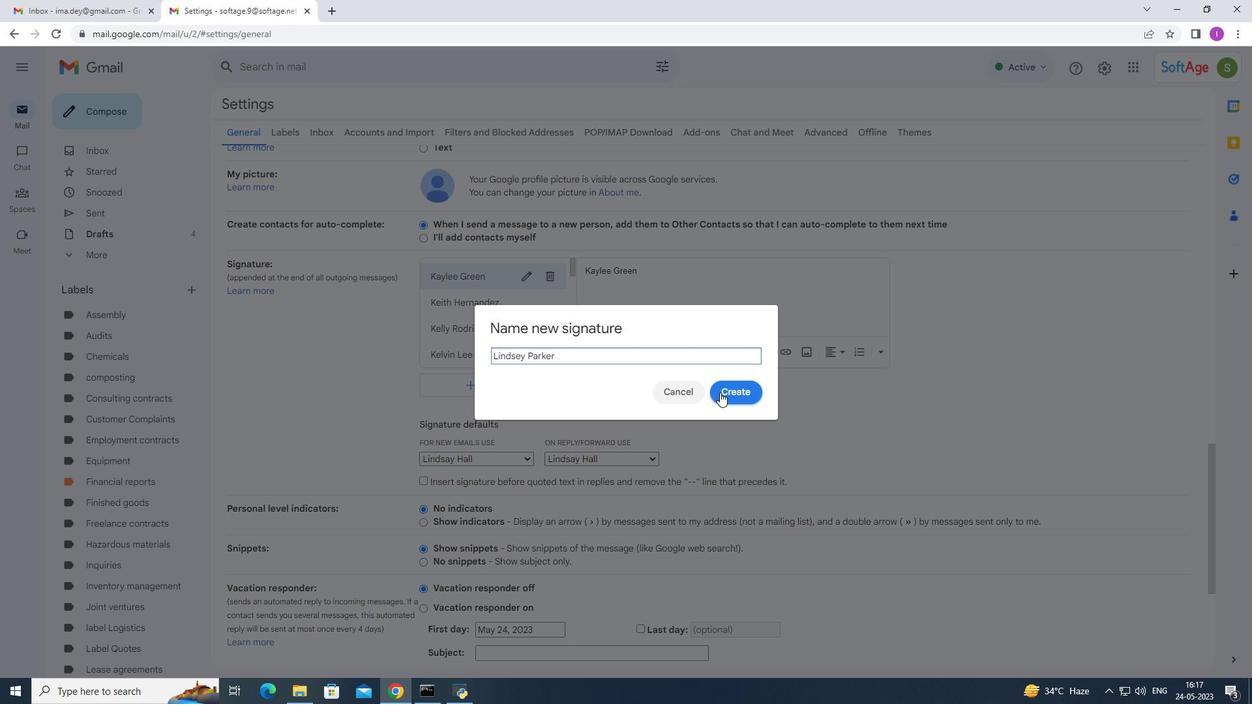 
Action: Mouse pressed left at (725, 392)
Screenshot: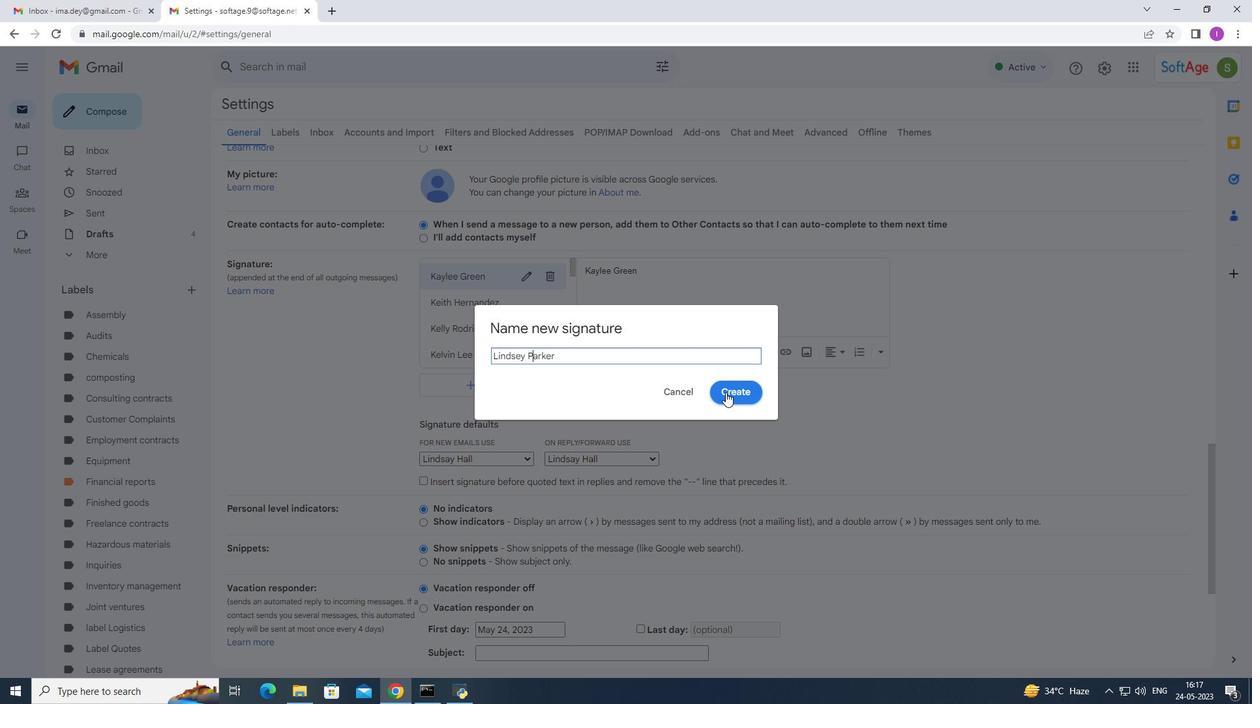 
Action: Mouse moved to (572, 271)
Screenshot: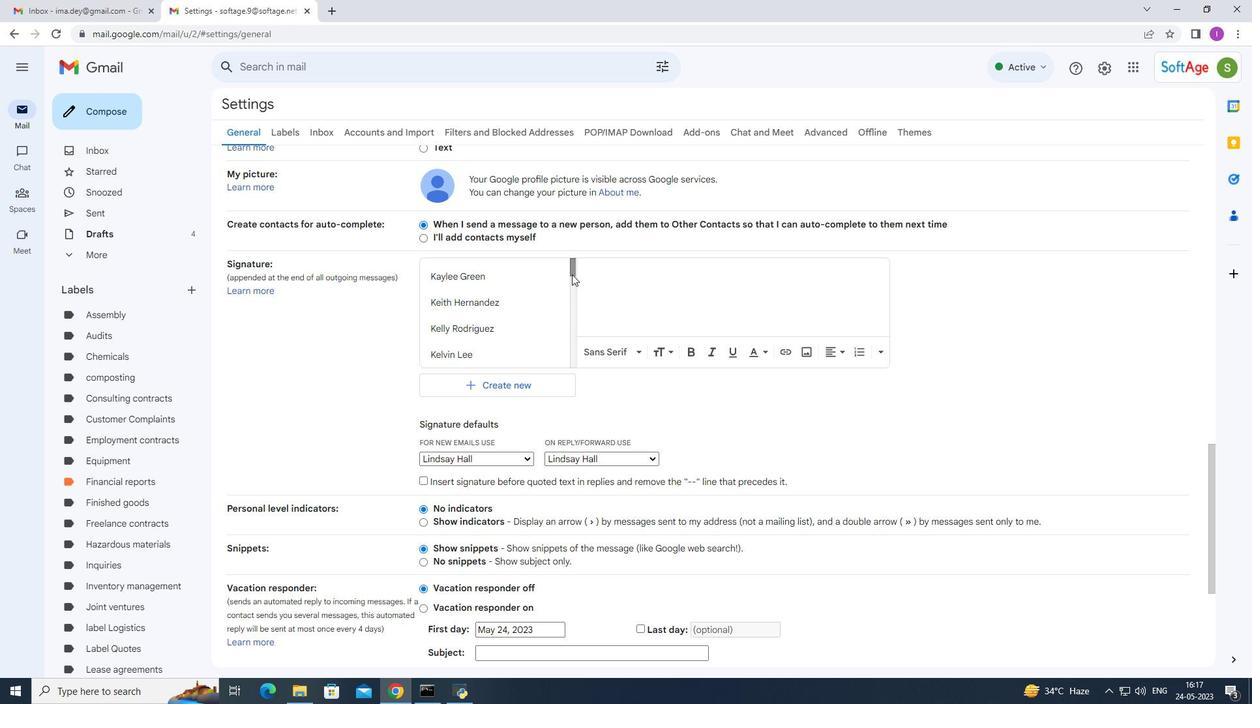 
Action: Mouse pressed left at (572, 271)
Screenshot: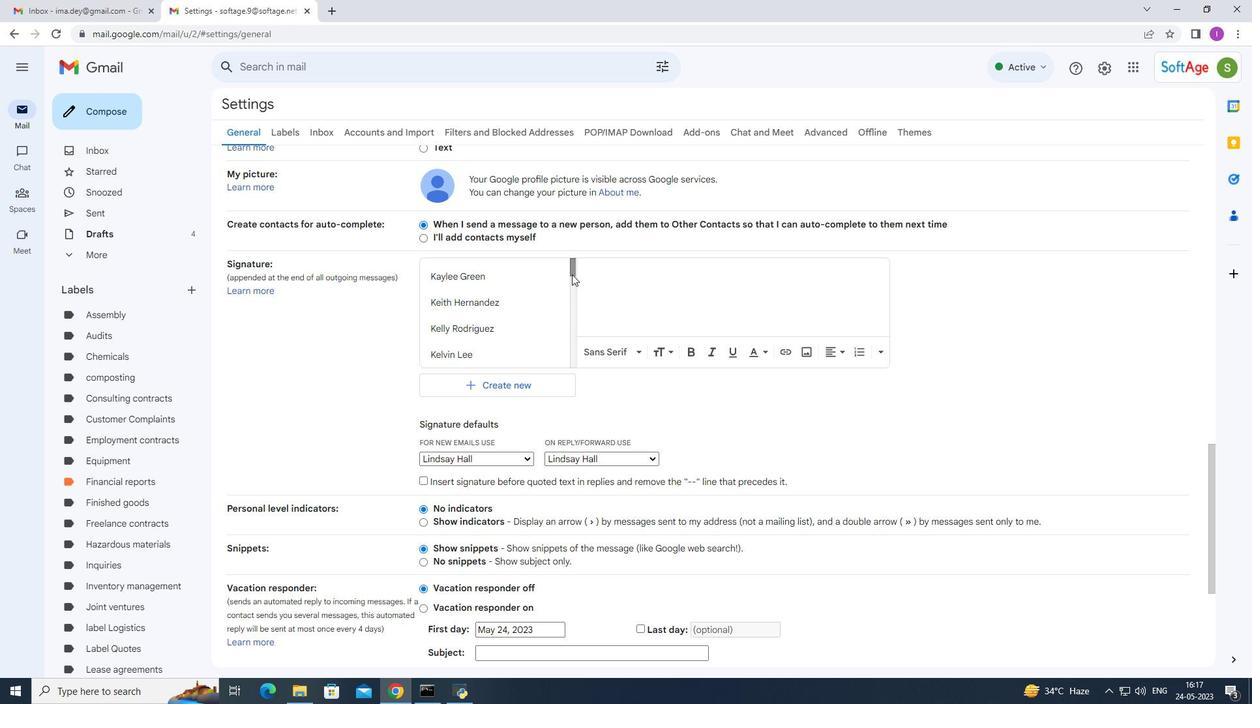 
Action: Mouse moved to (497, 309)
Screenshot: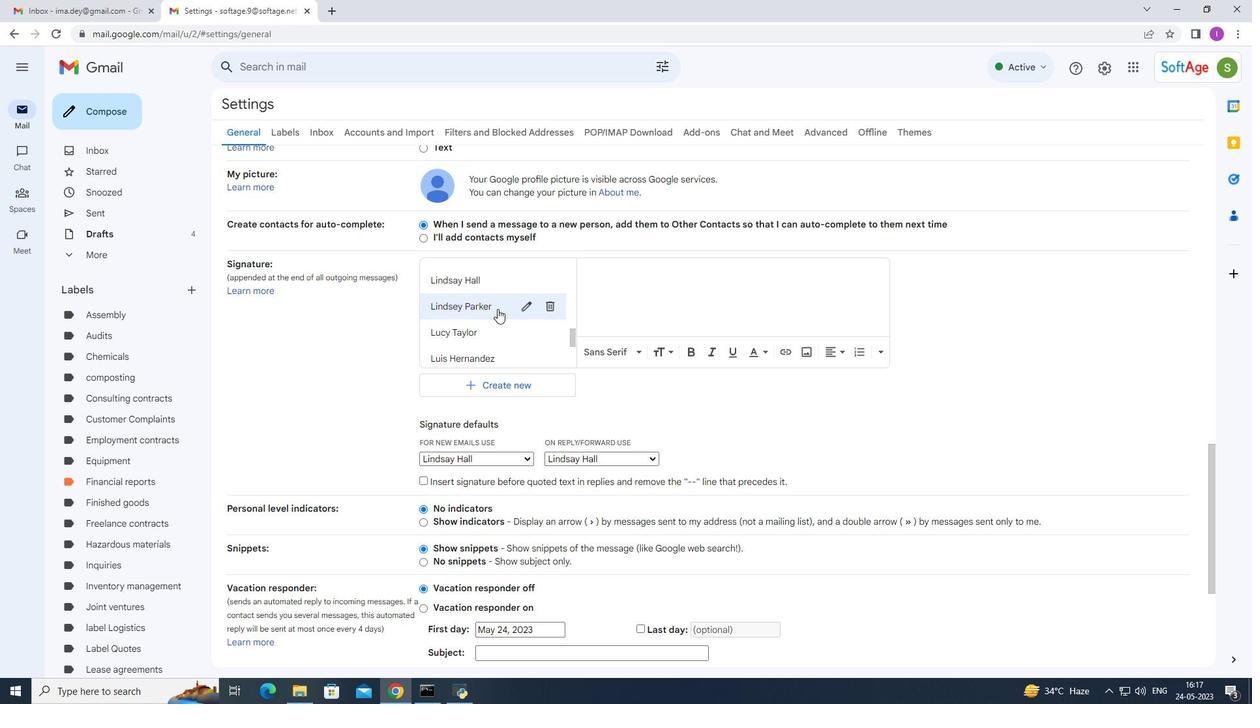 
Action: Mouse pressed left at (497, 309)
Screenshot: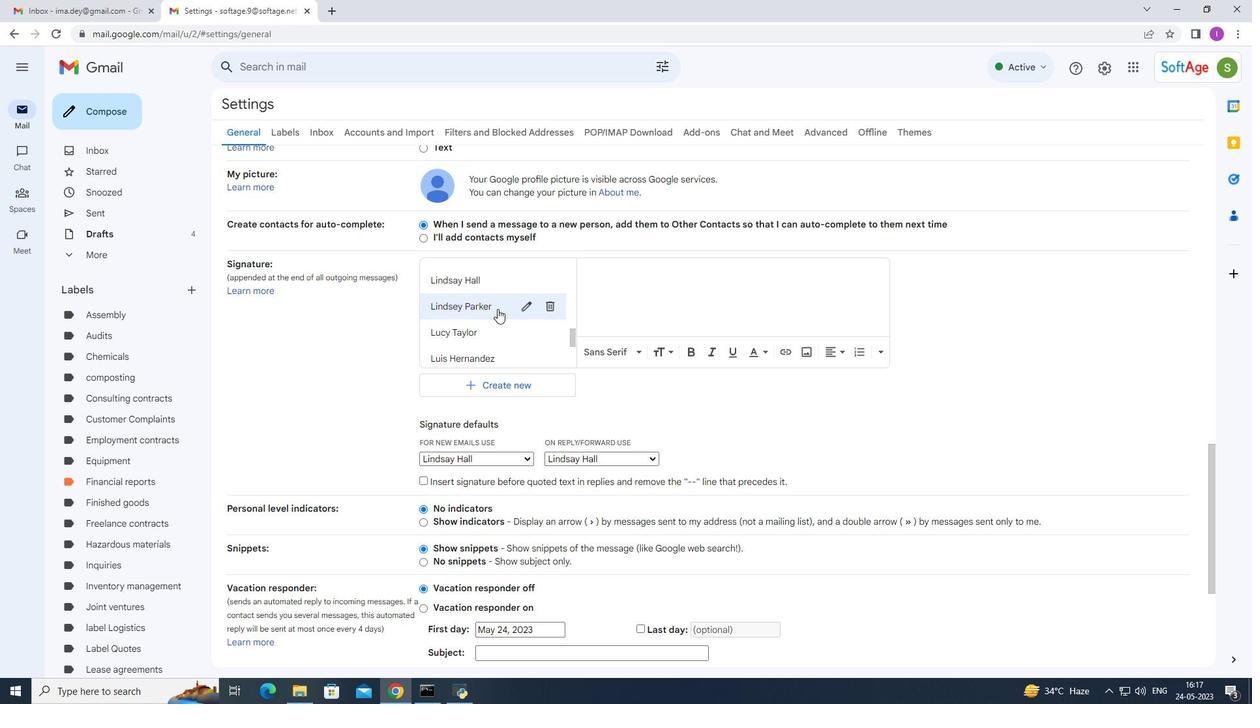 
Action: Mouse moved to (420, 315)
Screenshot: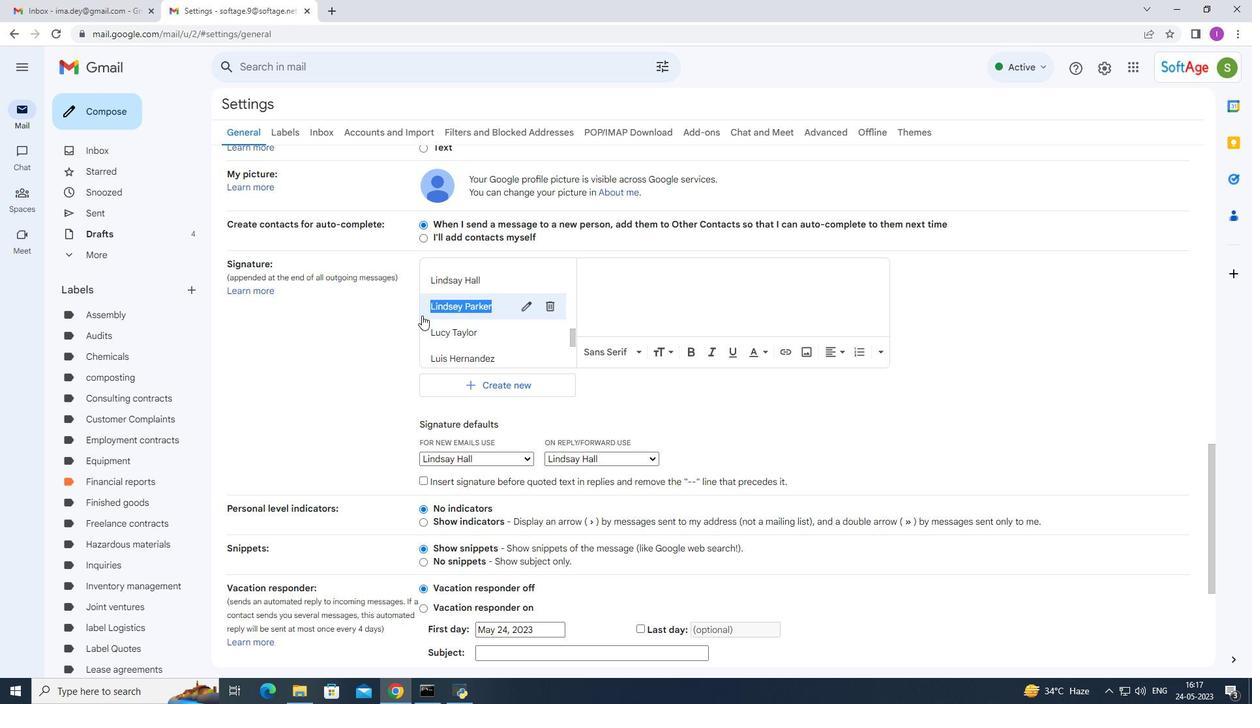 
Action: Key pressed ctrl+C
Screenshot: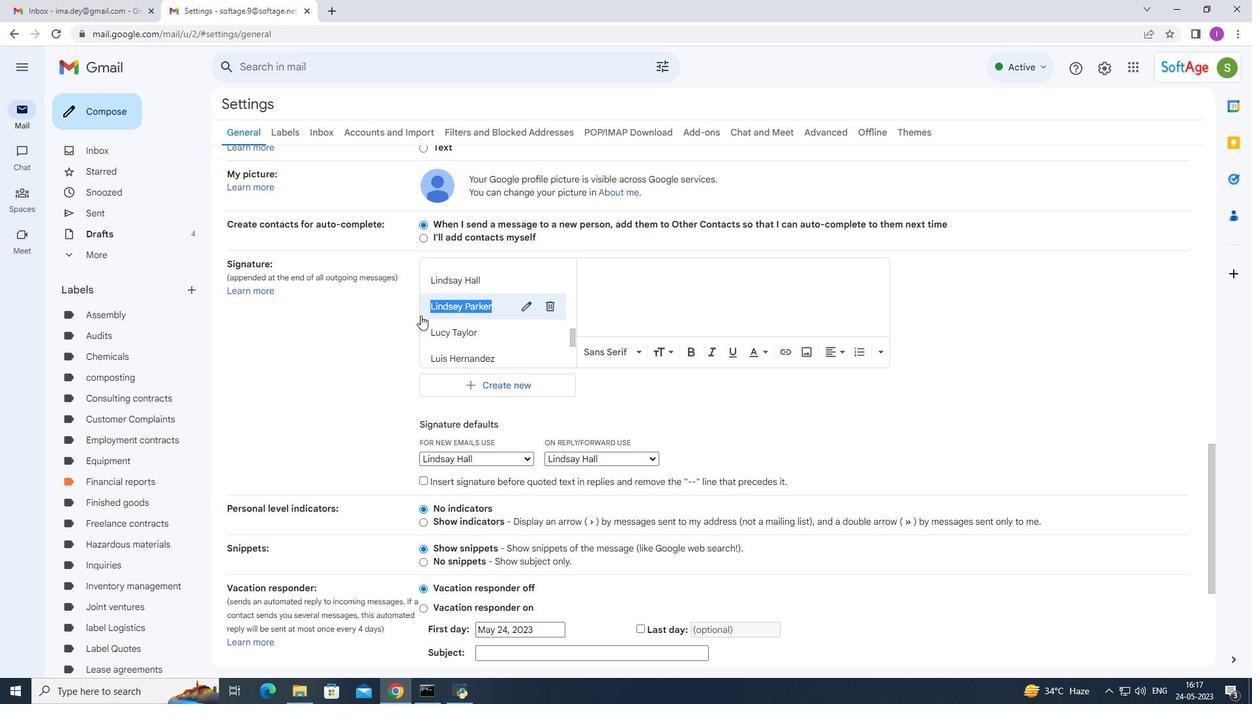 
Action: Mouse moved to (614, 266)
Screenshot: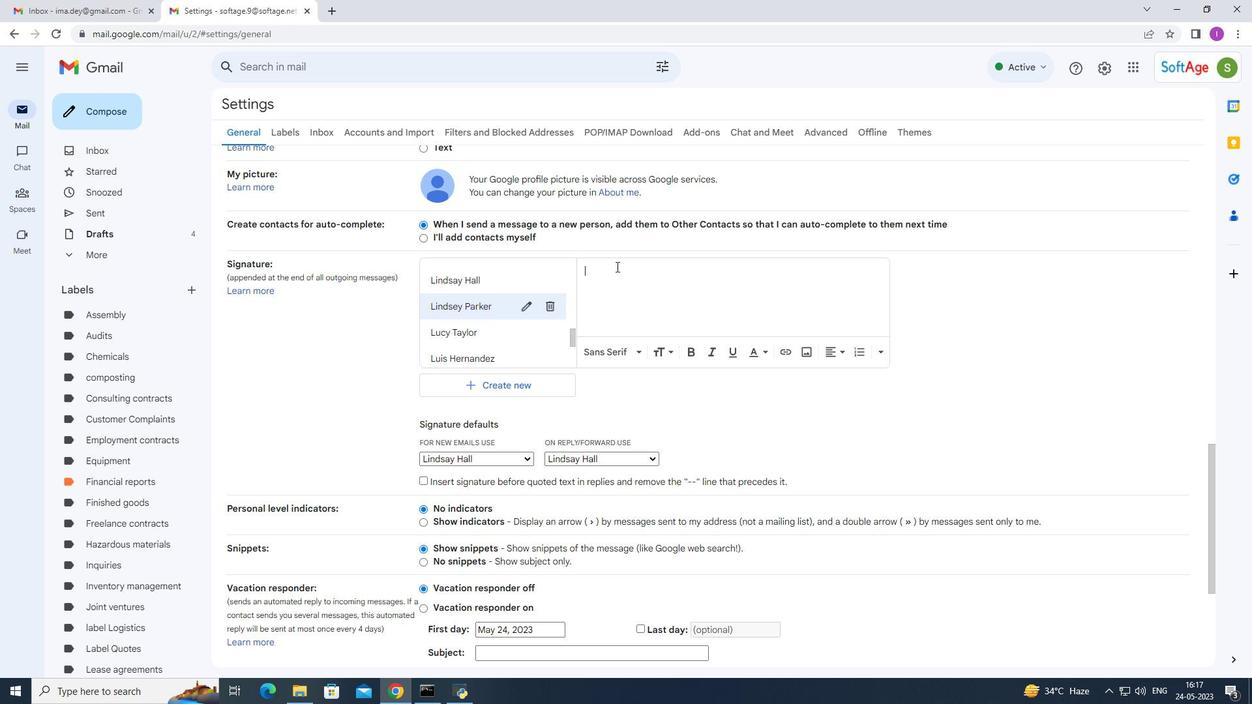 
Action: Key pressed ctrl+V
Screenshot: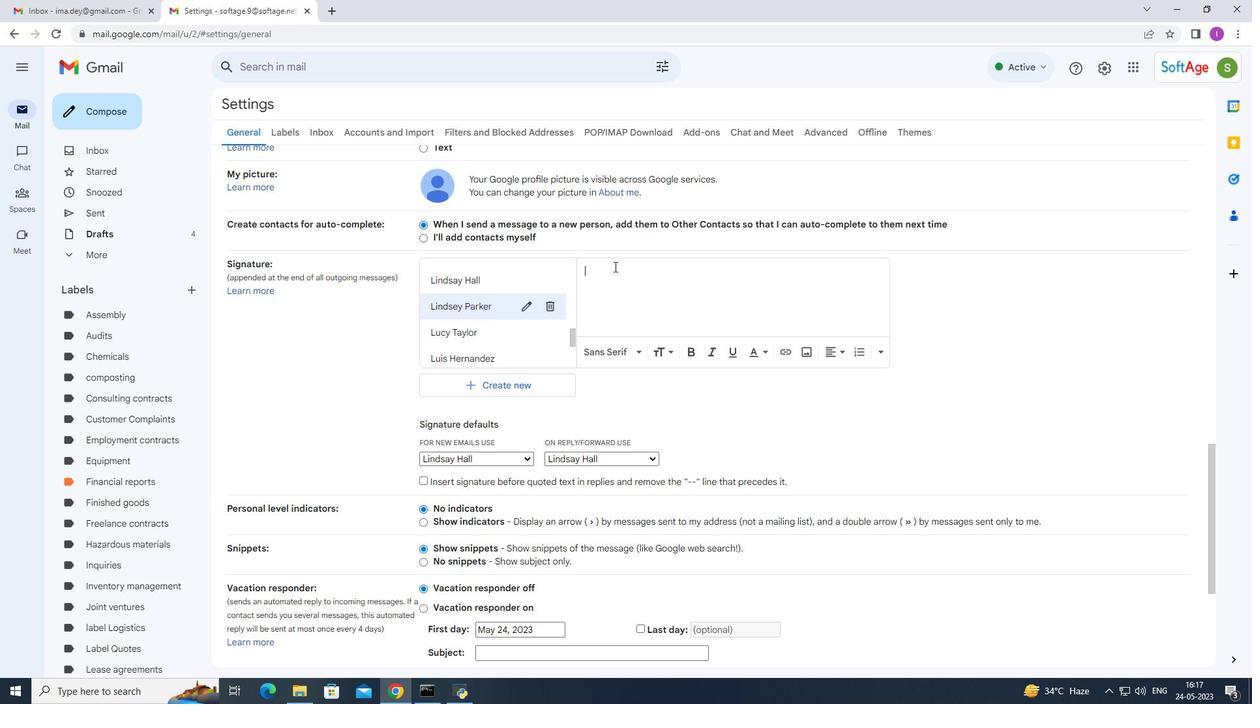 
Action: Mouse moved to (523, 456)
Screenshot: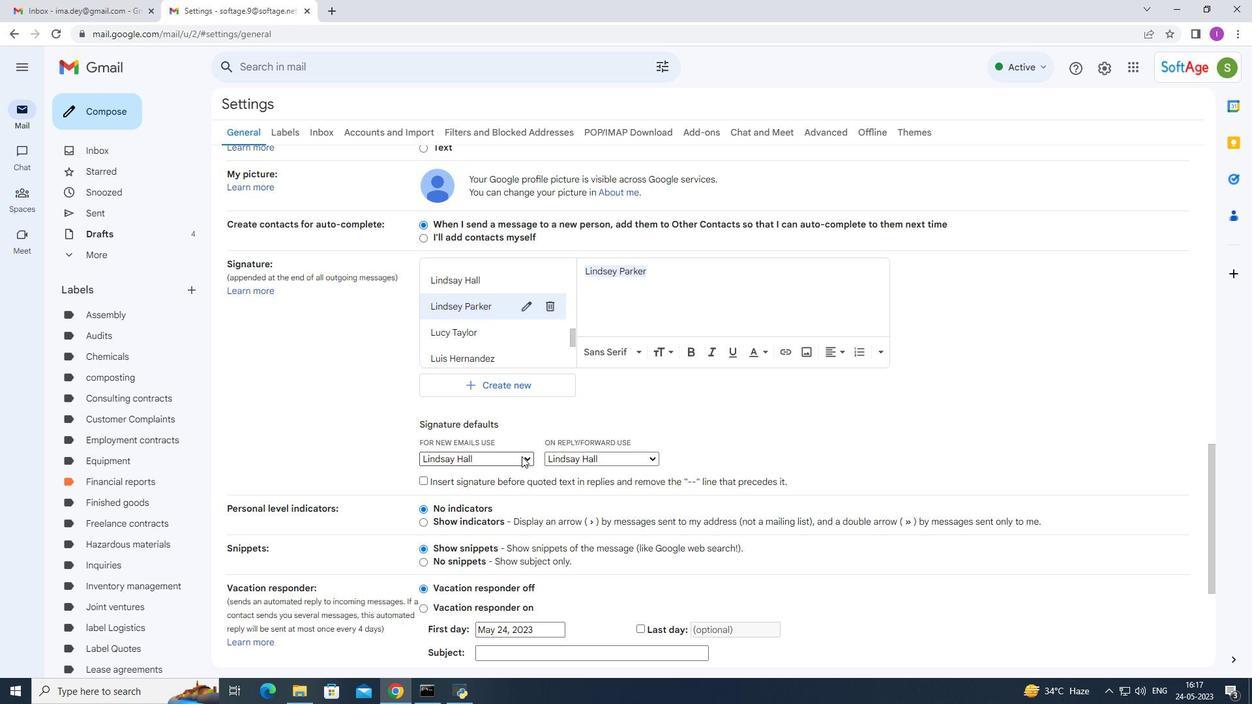 
Action: Mouse pressed left at (523, 456)
Screenshot: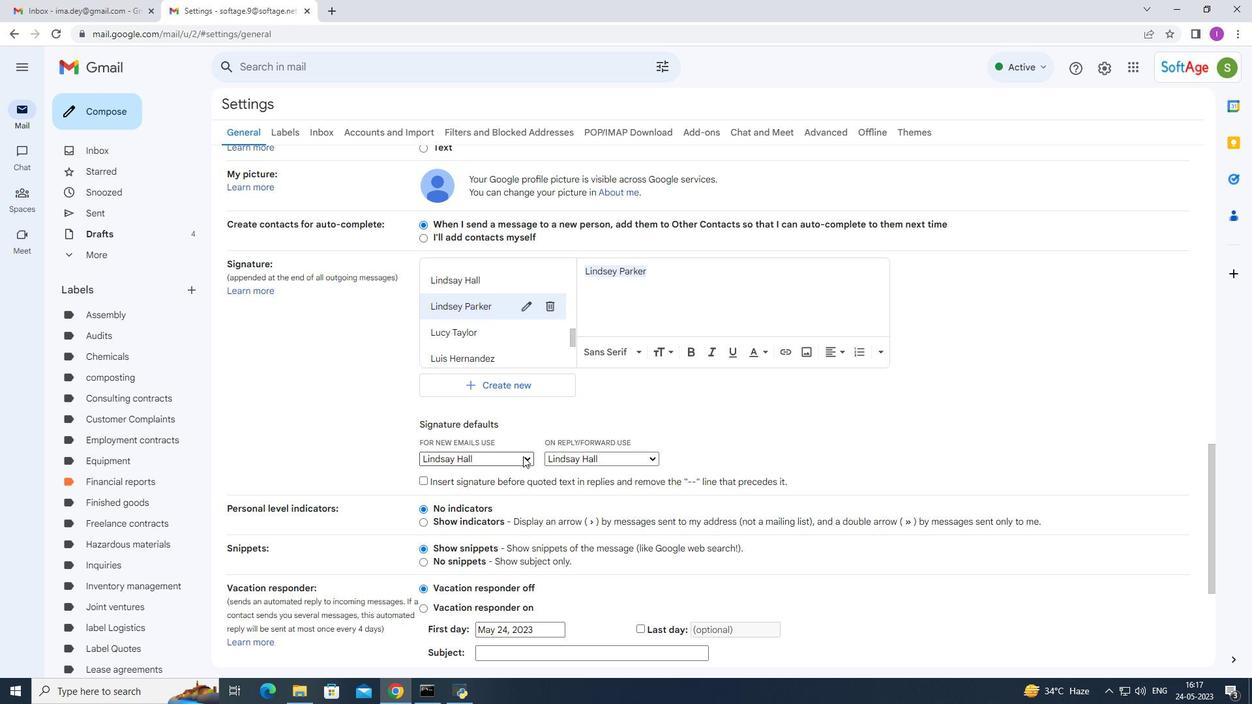 
Action: Mouse moved to (530, 367)
Screenshot: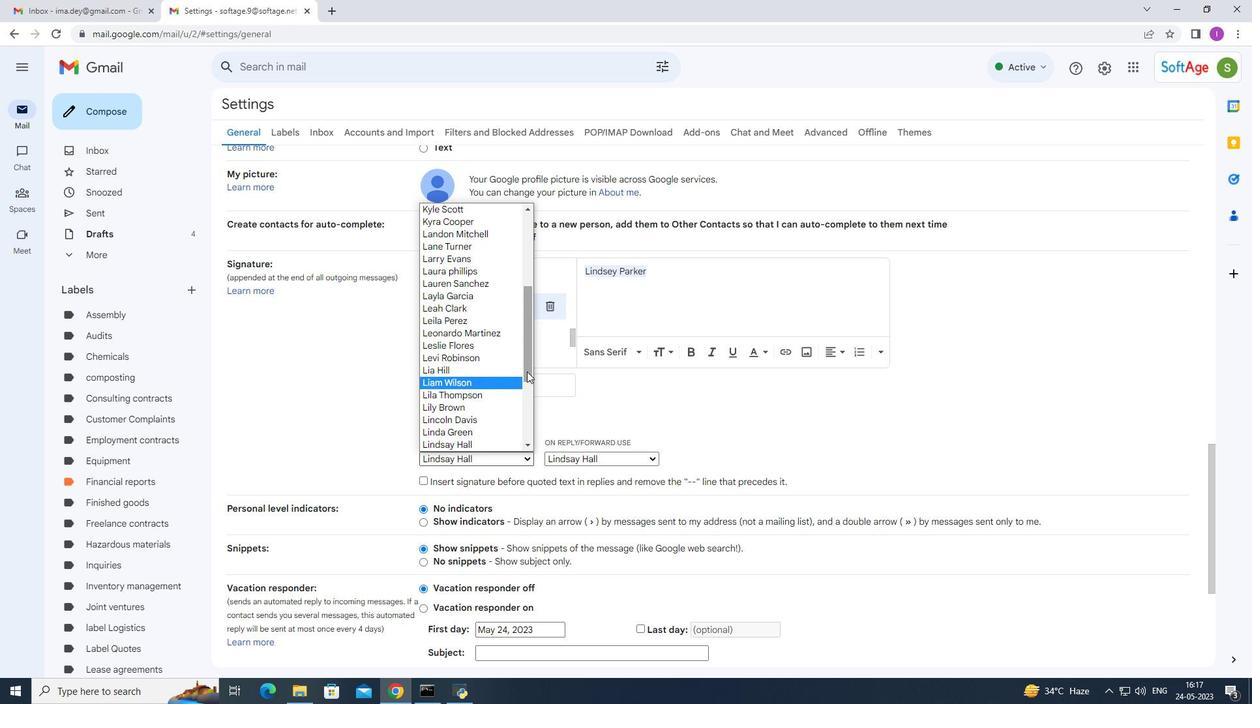 
Action: Mouse pressed left at (530, 367)
Screenshot: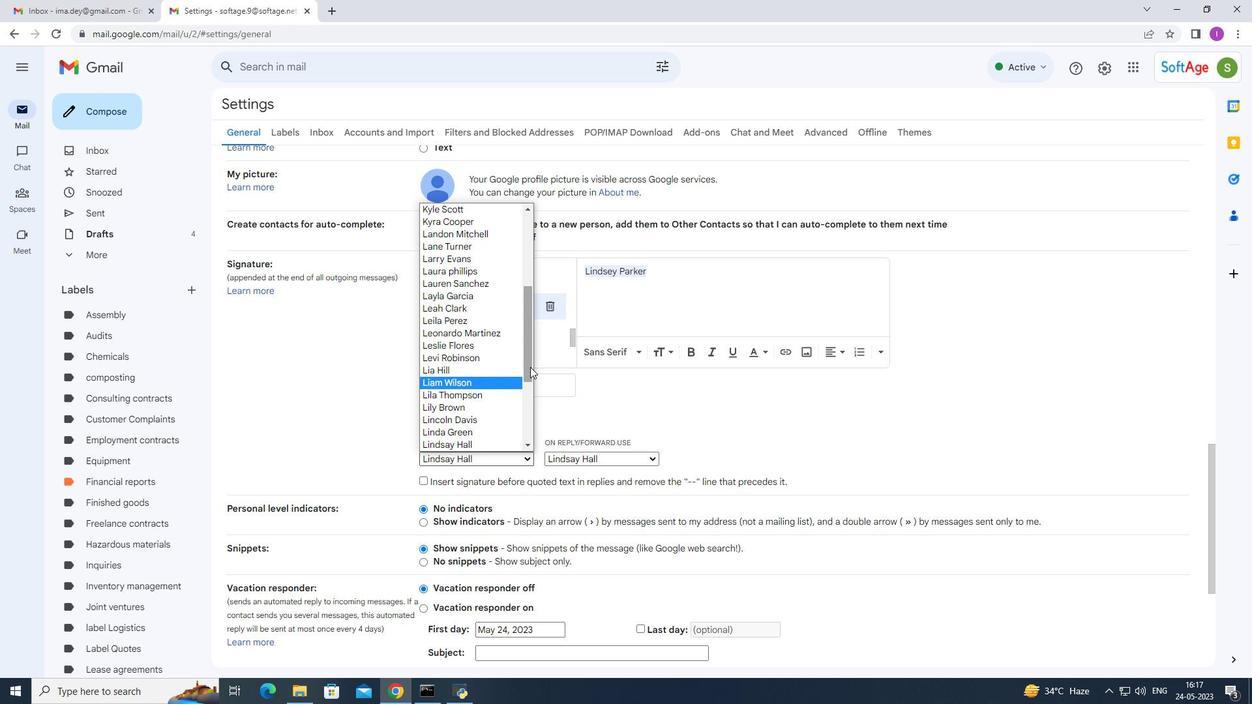 
Action: Mouse moved to (483, 394)
Screenshot: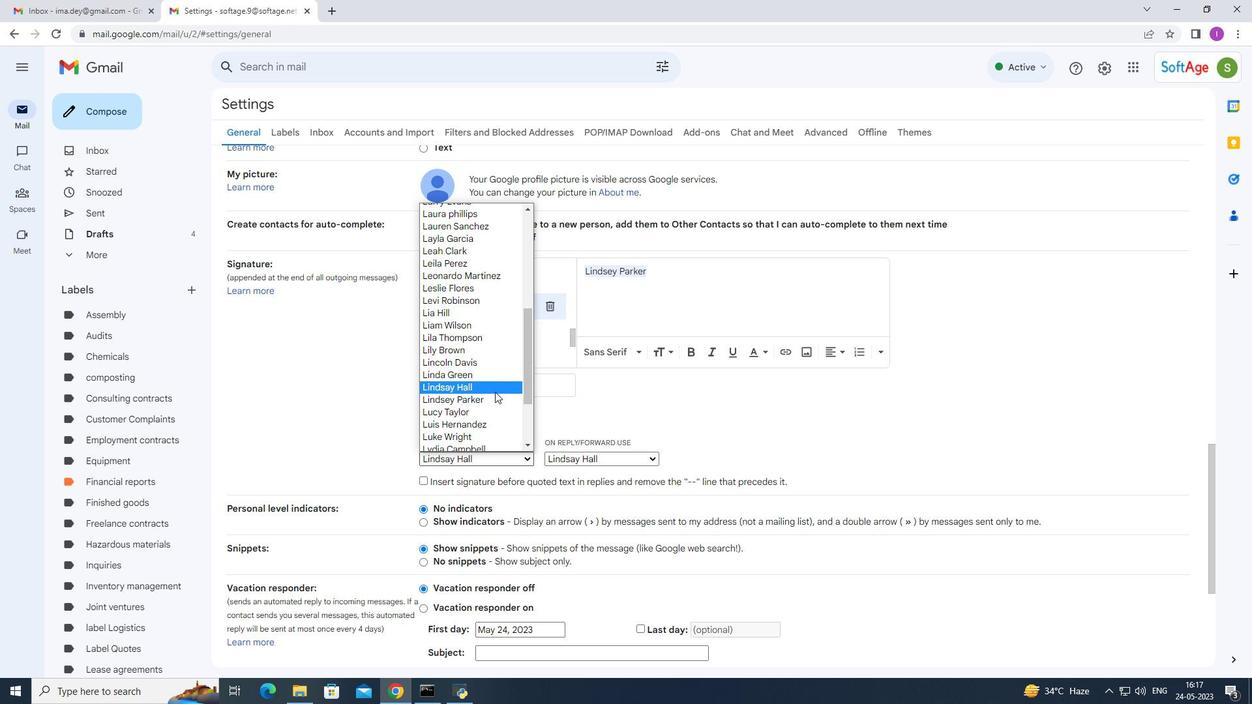 
Action: Mouse pressed left at (483, 394)
Screenshot: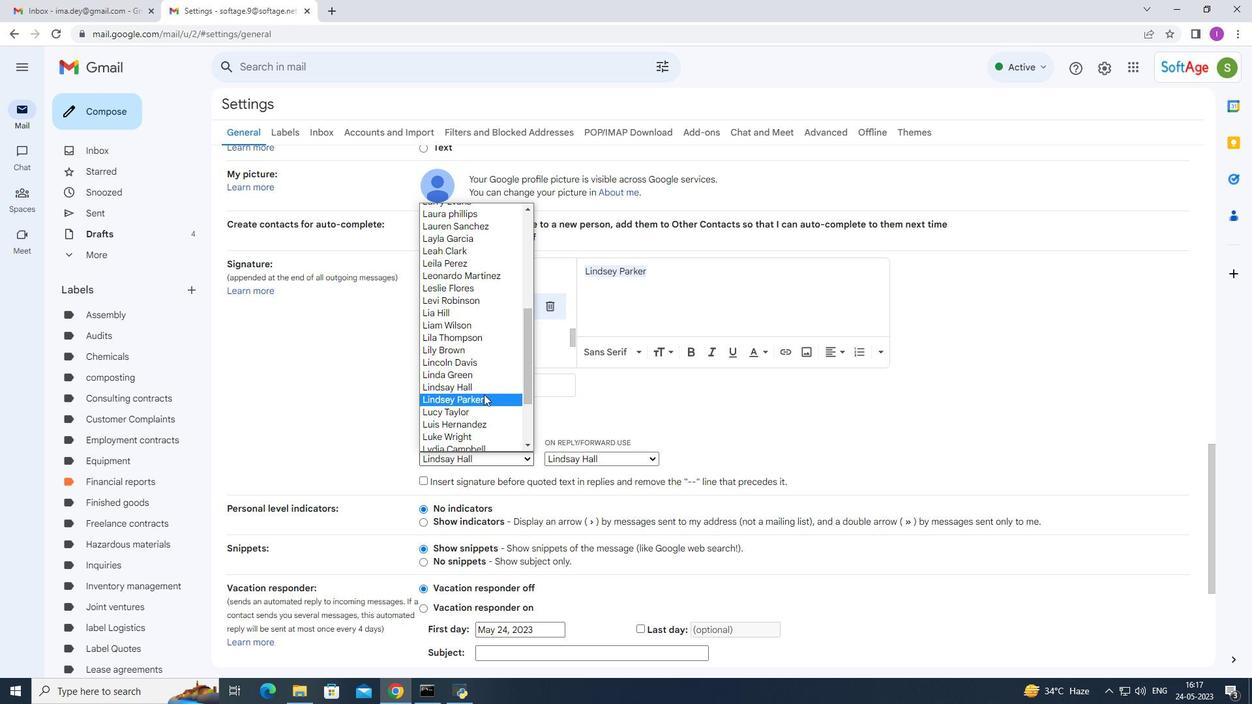 
Action: Mouse moved to (652, 455)
Screenshot: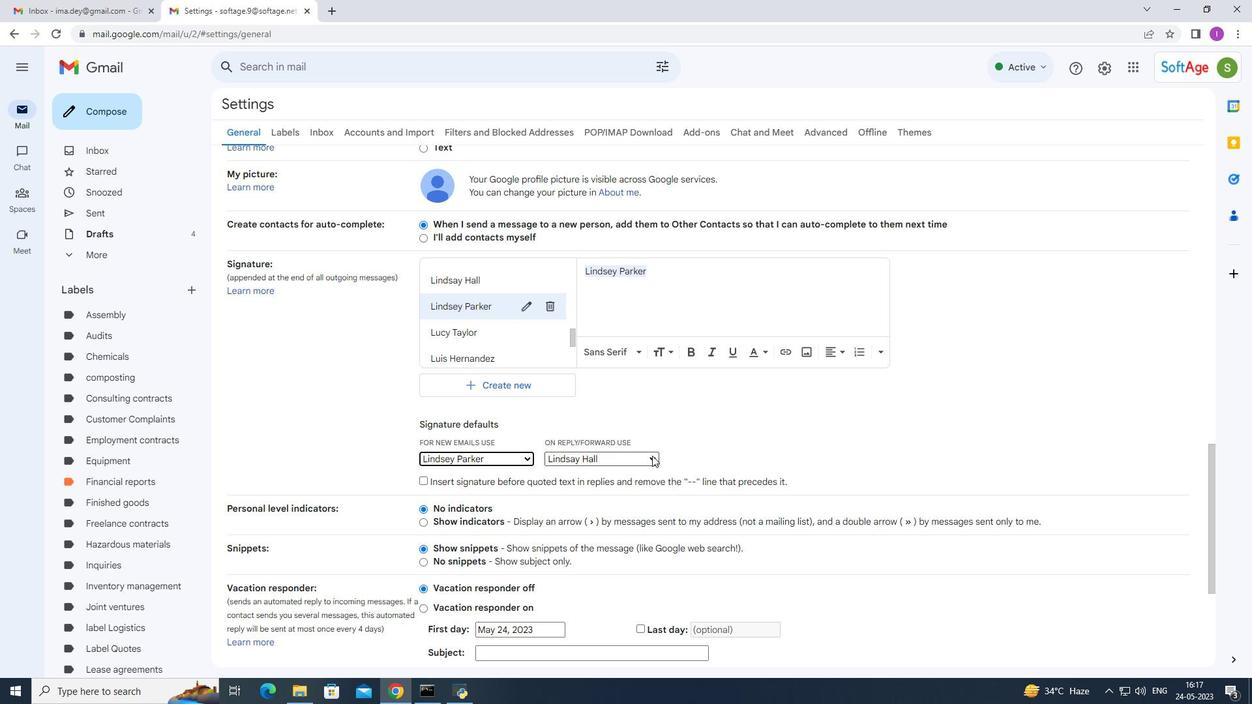 
Action: Mouse pressed left at (652, 455)
Screenshot: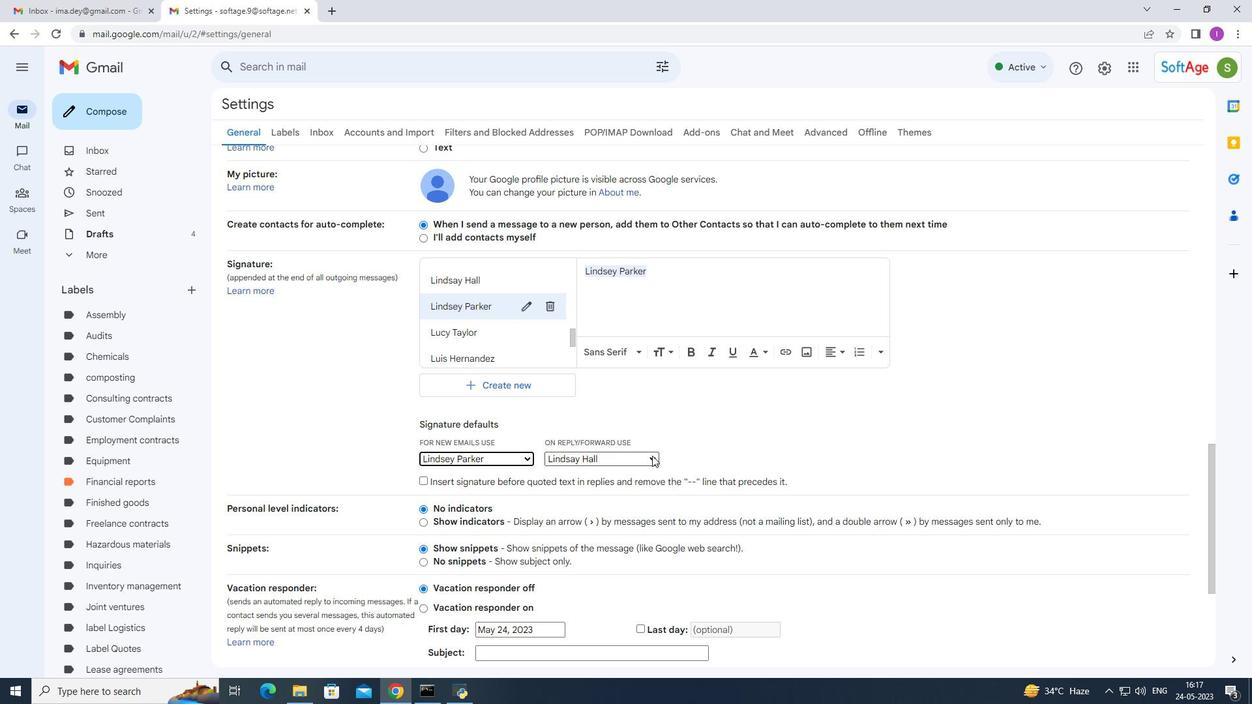 
Action: Mouse moved to (652, 377)
Screenshot: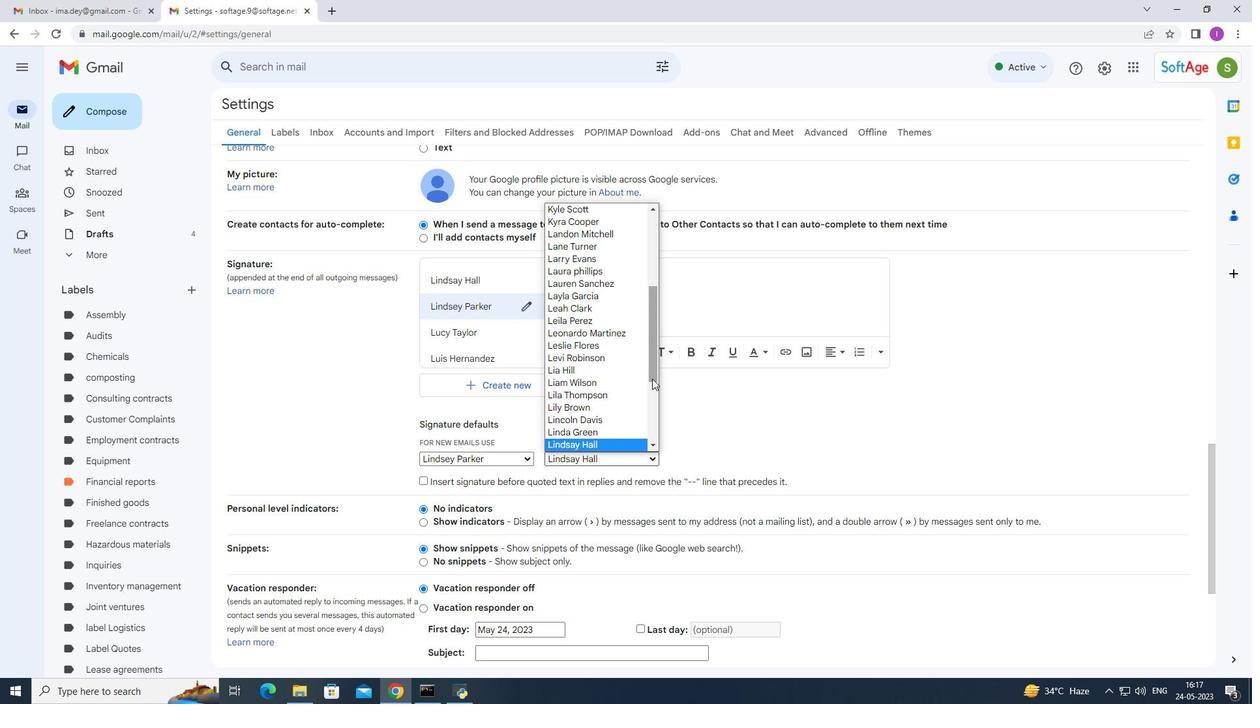 
Action: Mouse pressed left at (652, 377)
Screenshot: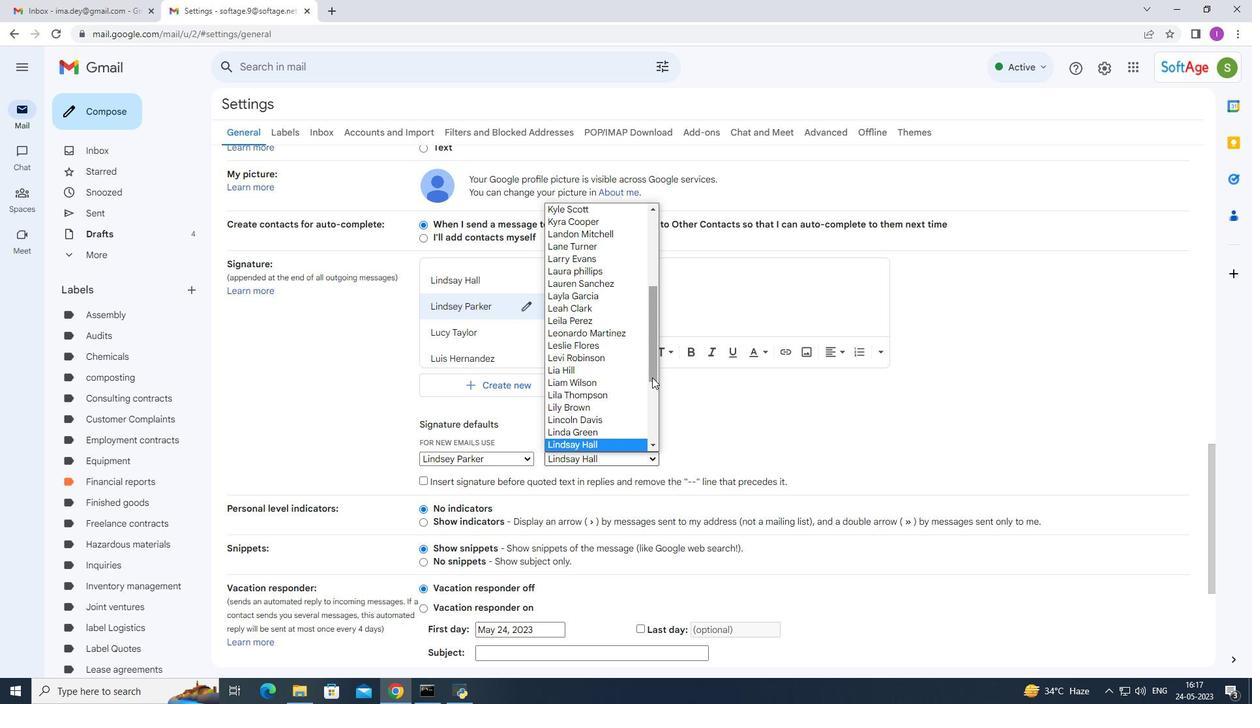 
Action: Mouse moved to (615, 413)
Screenshot: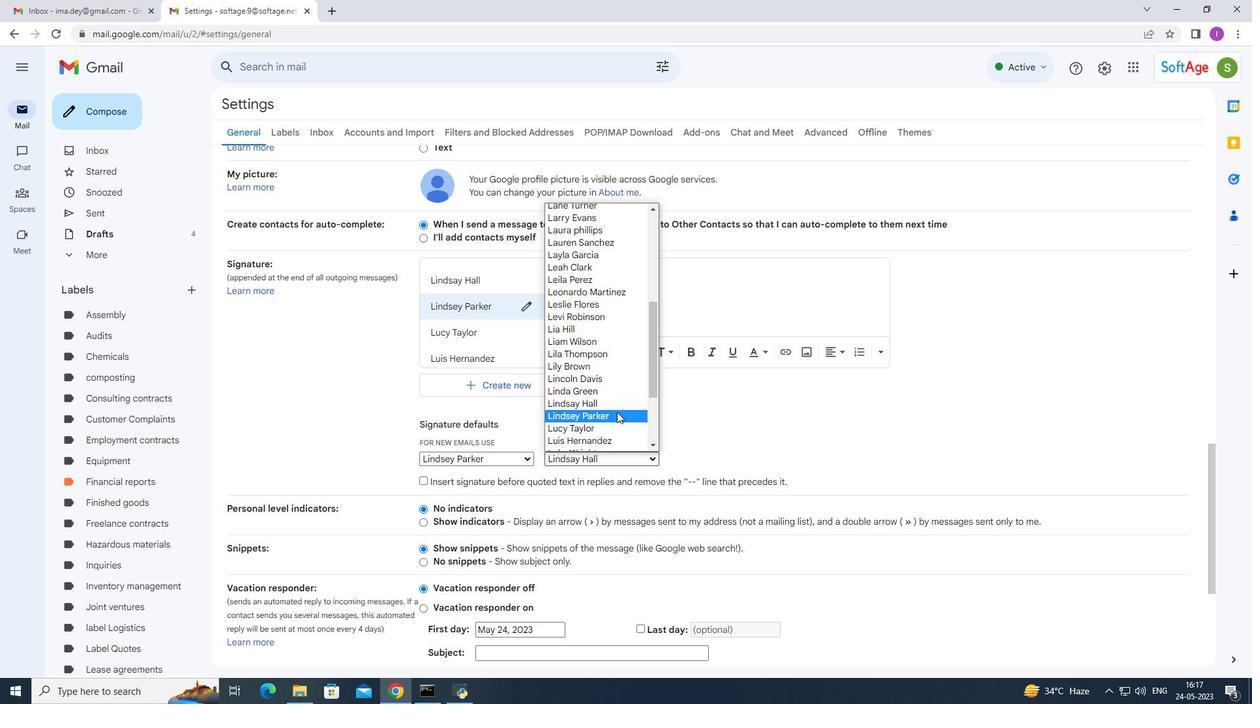 
Action: Mouse pressed left at (615, 413)
Screenshot: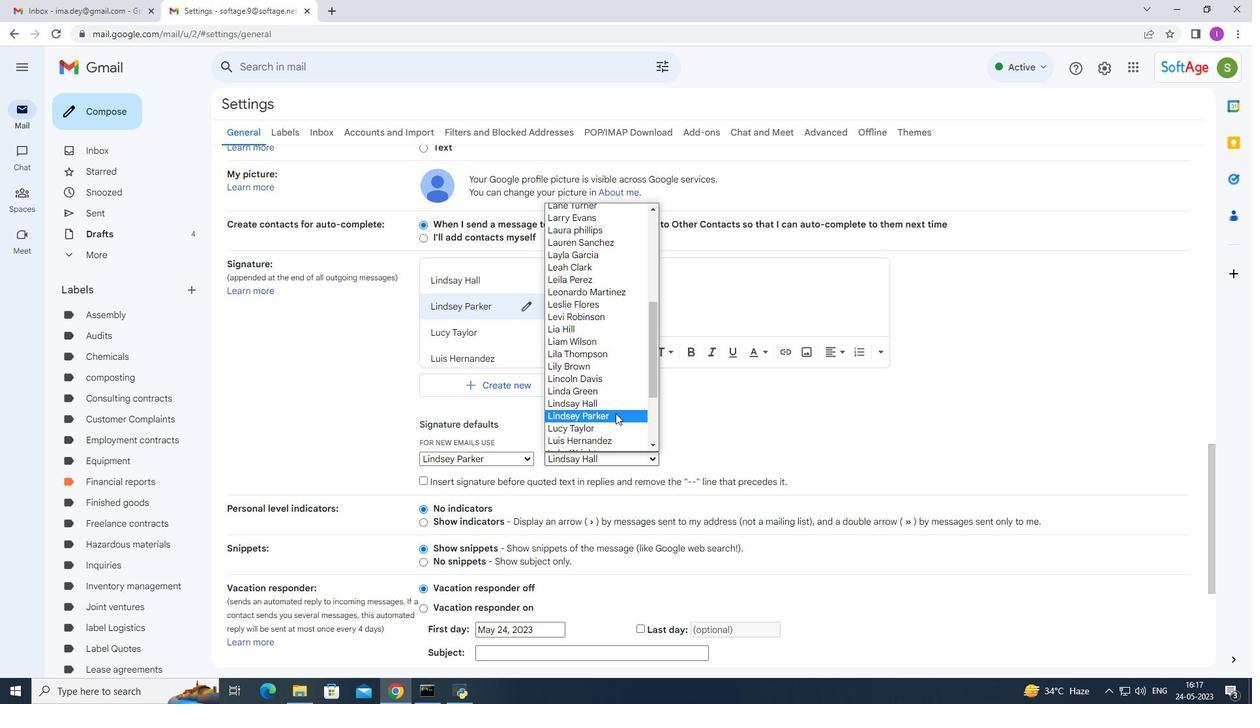 
Action: Mouse moved to (626, 430)
Screenshot: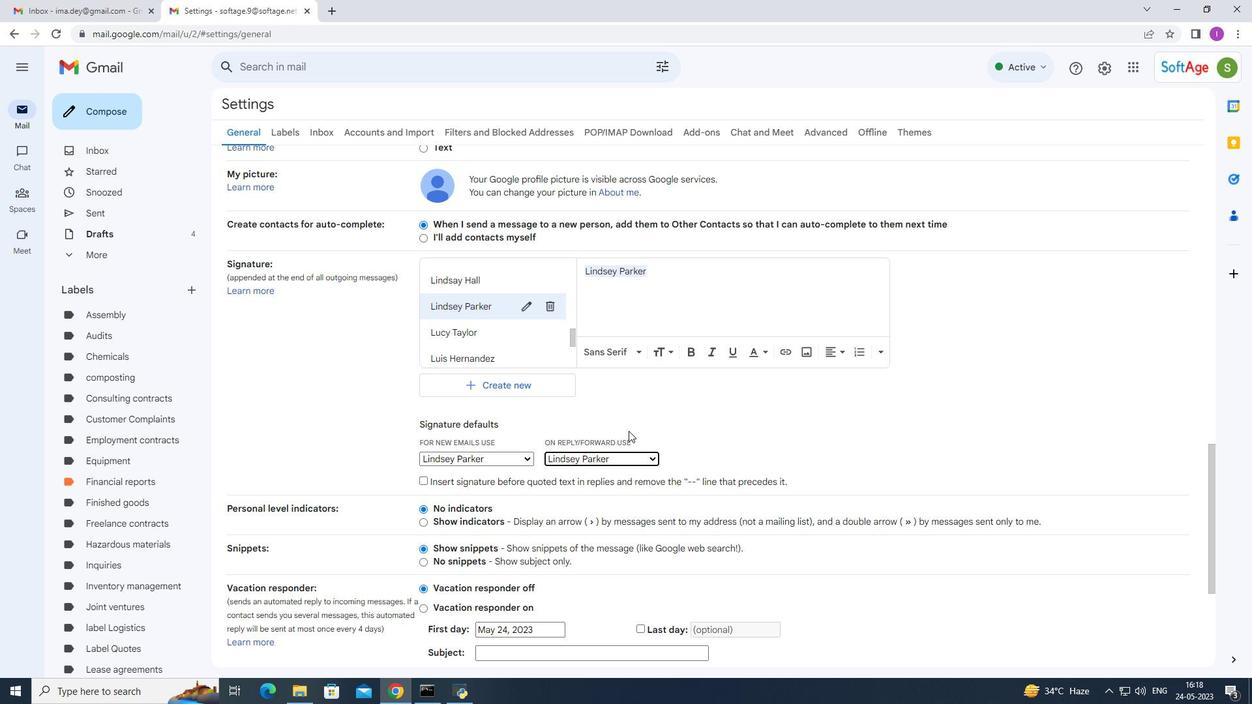 
Action: Mouse scrolled (626, 429) with delta (0, 0)
Screenshot: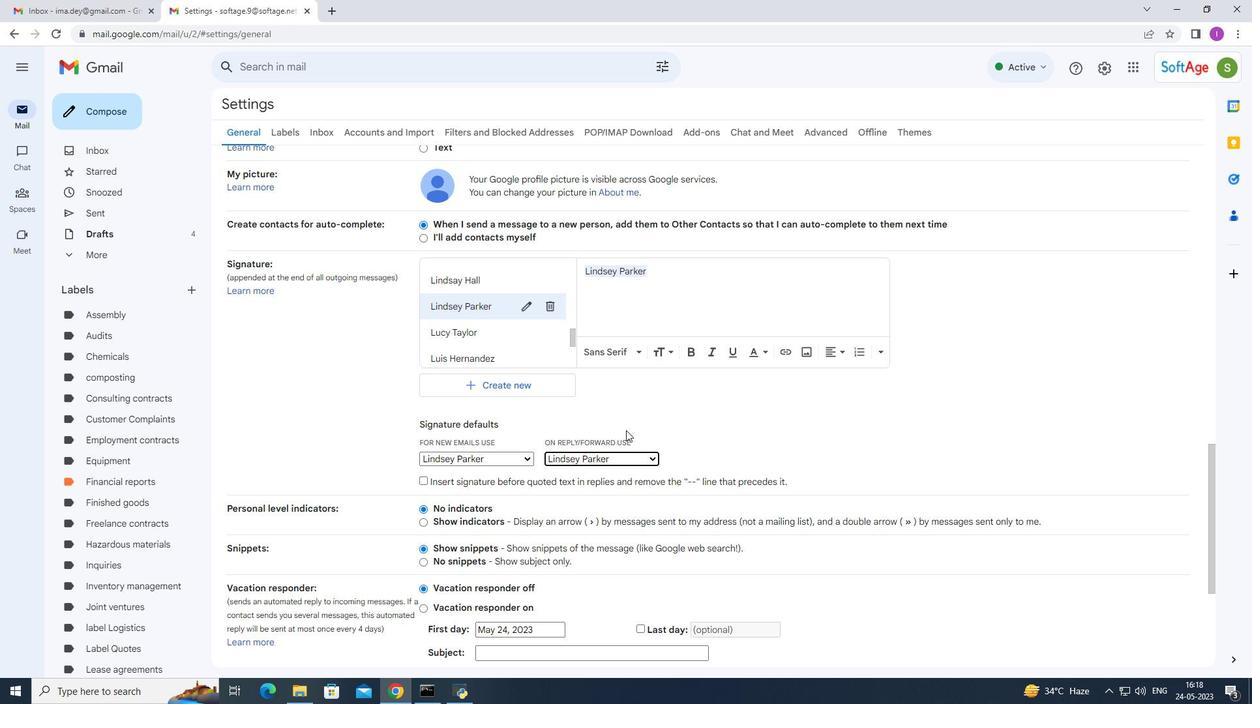 
Action: Mouse scrolled (626, 429) with delta (0, 0)
Screenshot: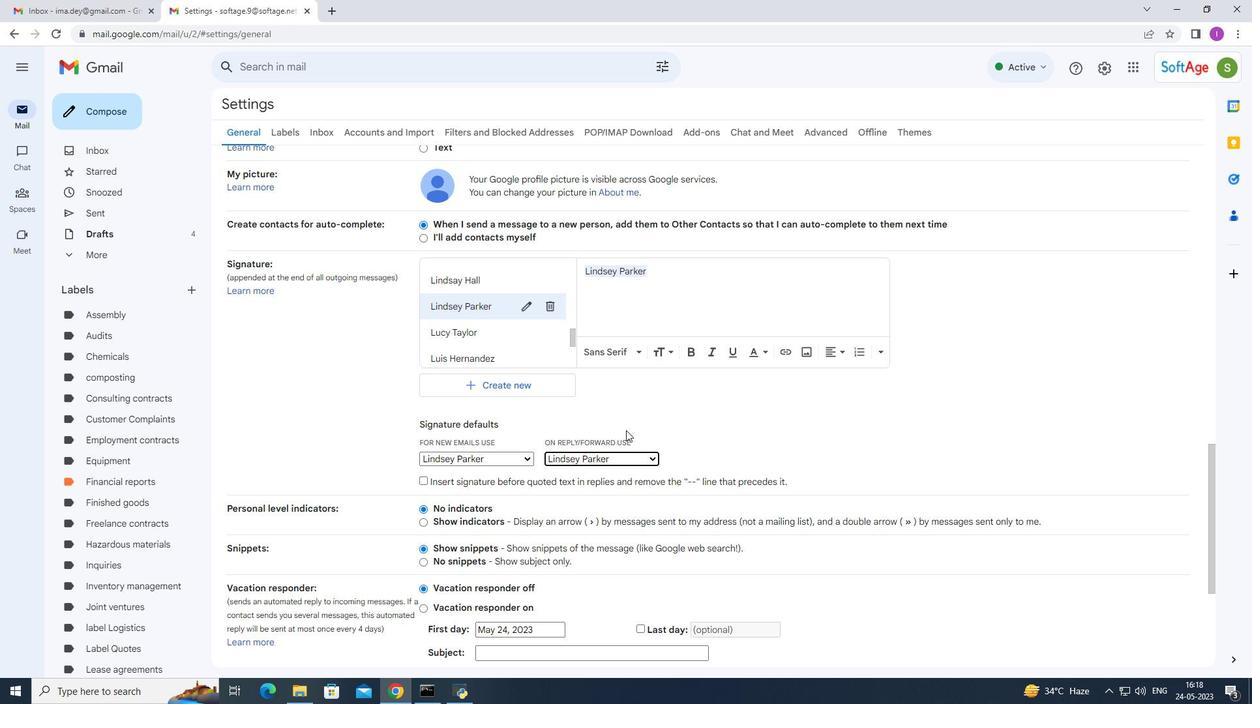 
Action: Mouse scrolled (626, 429) with delta (0, 0)
Screenshot: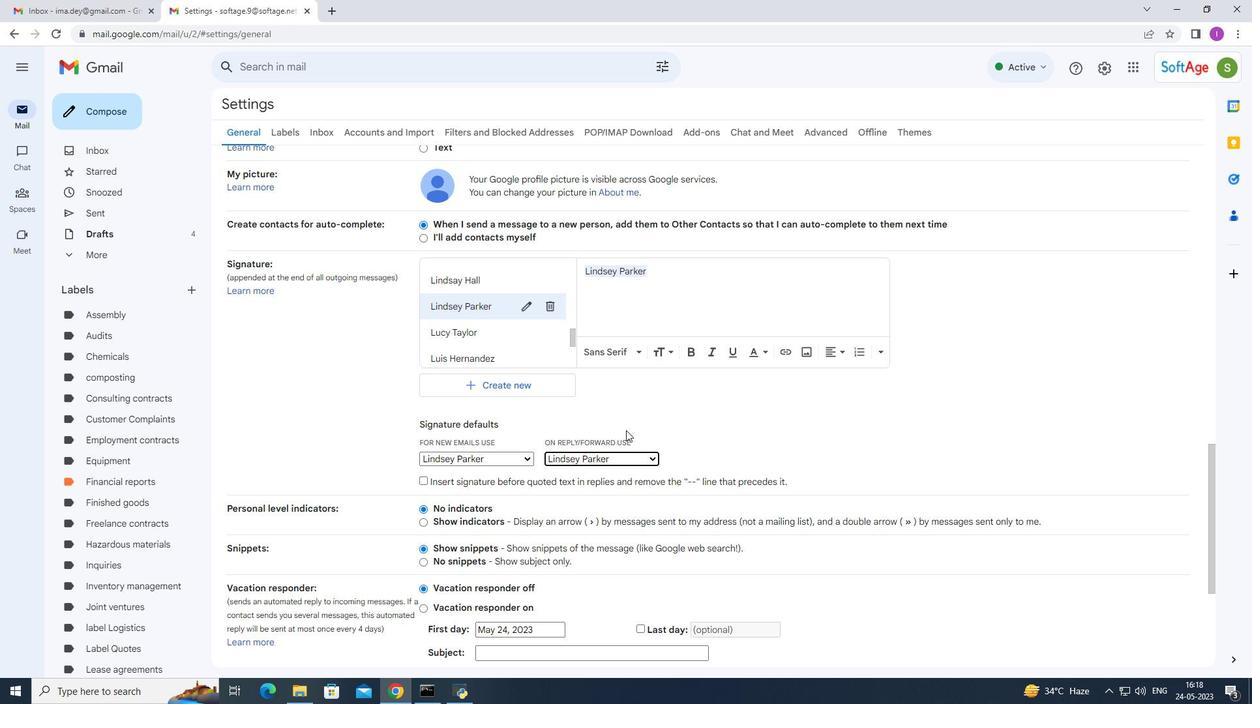 
Action: Mouse moved to (628, 430)
Screenshot: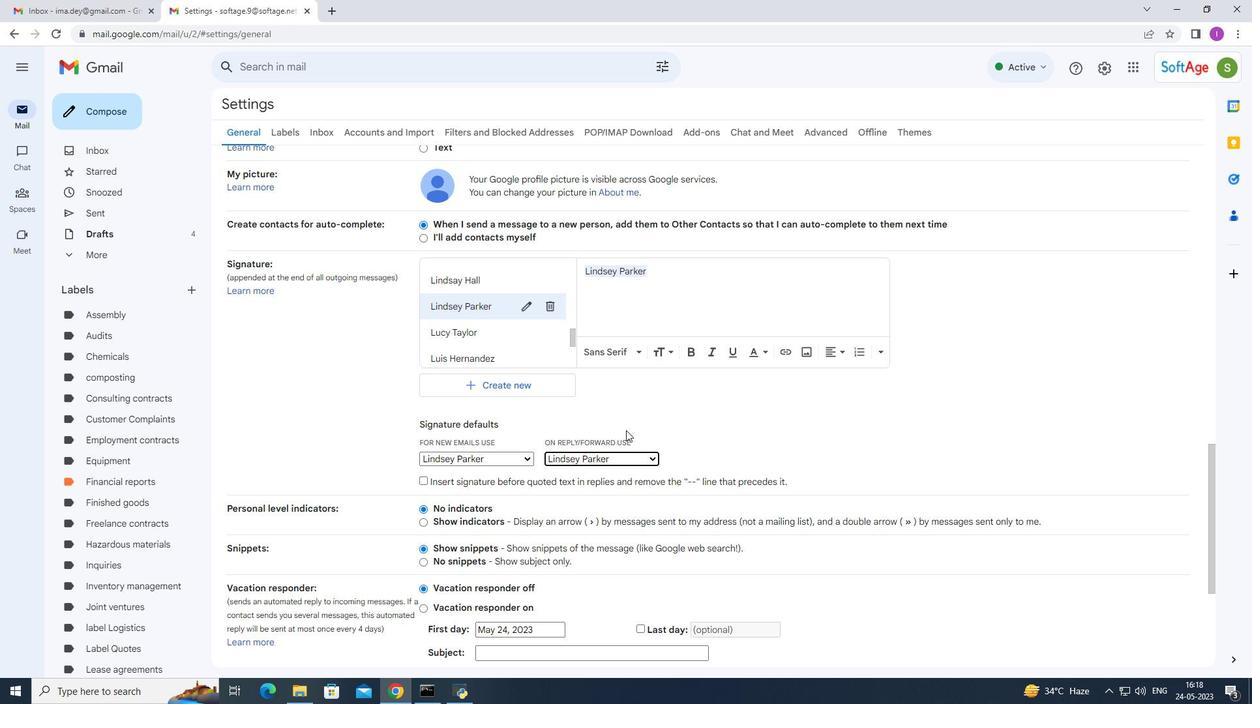 
Action: Mouse scrolled (628, 429) with delta (0, 0)
Screenshot: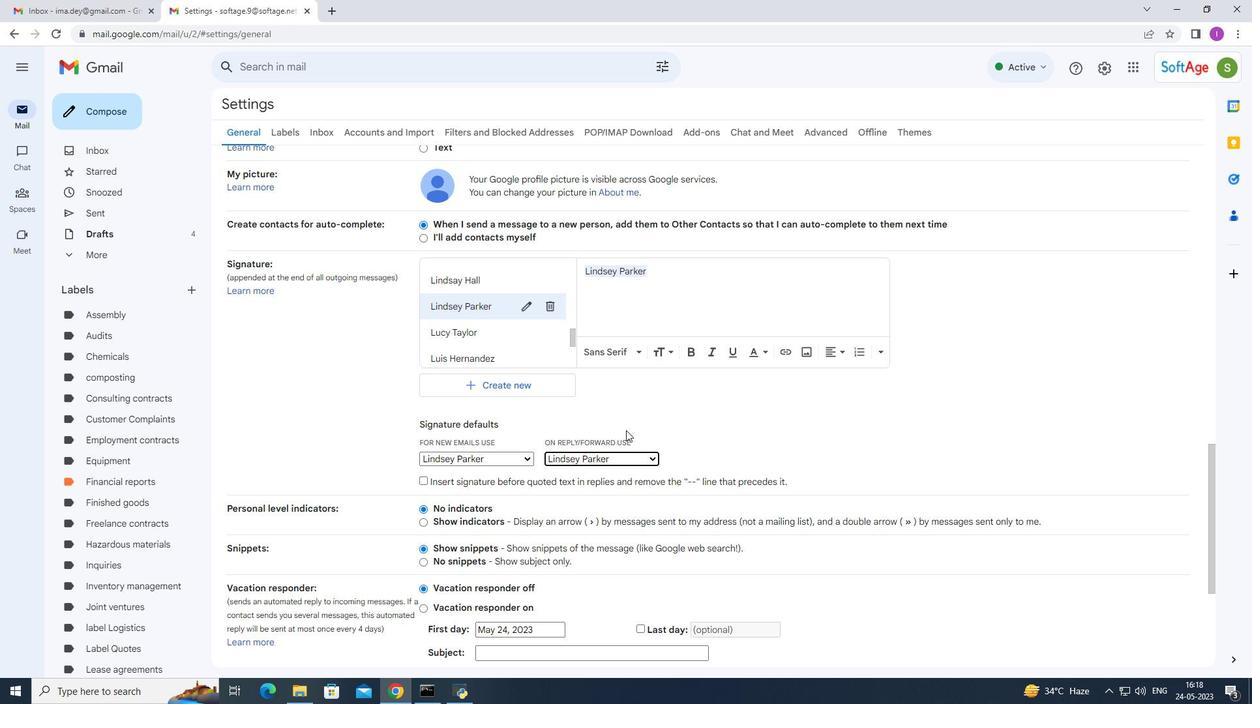 
Action: Mouse moved to (630, 430)
Screenshot: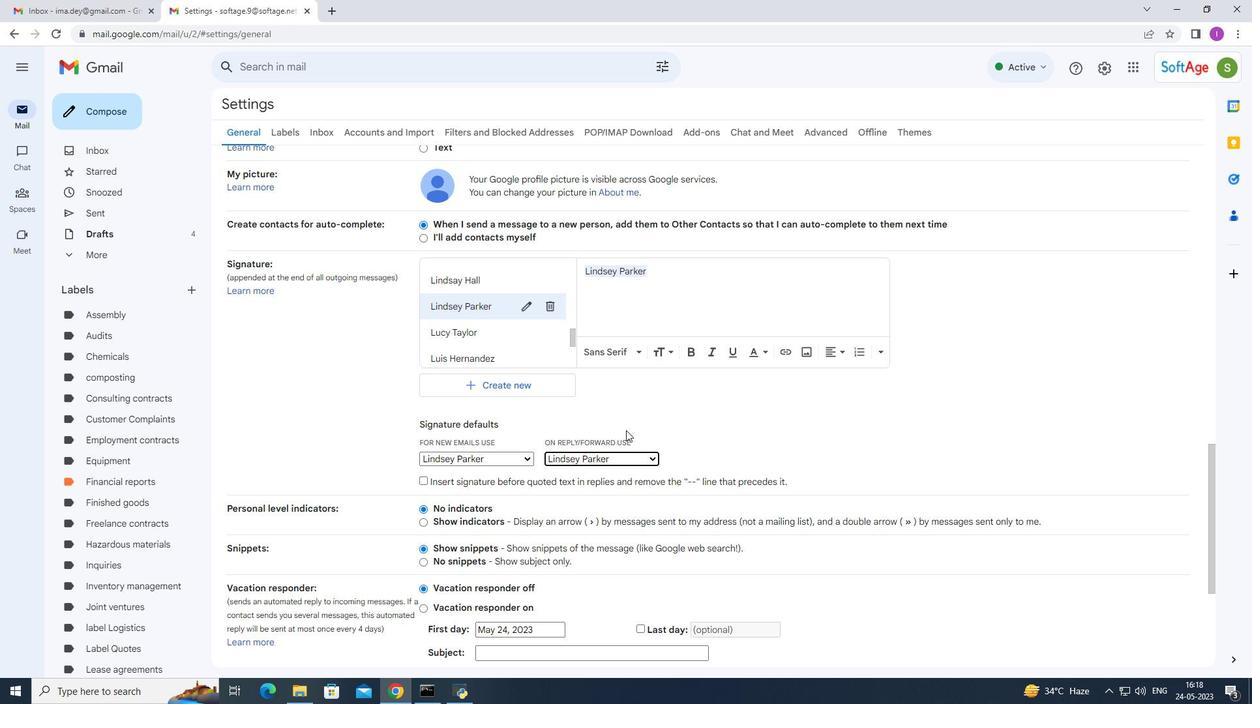 
Action: Mouse scrolled (630, 429) with delta (0, 0)
Screenshot: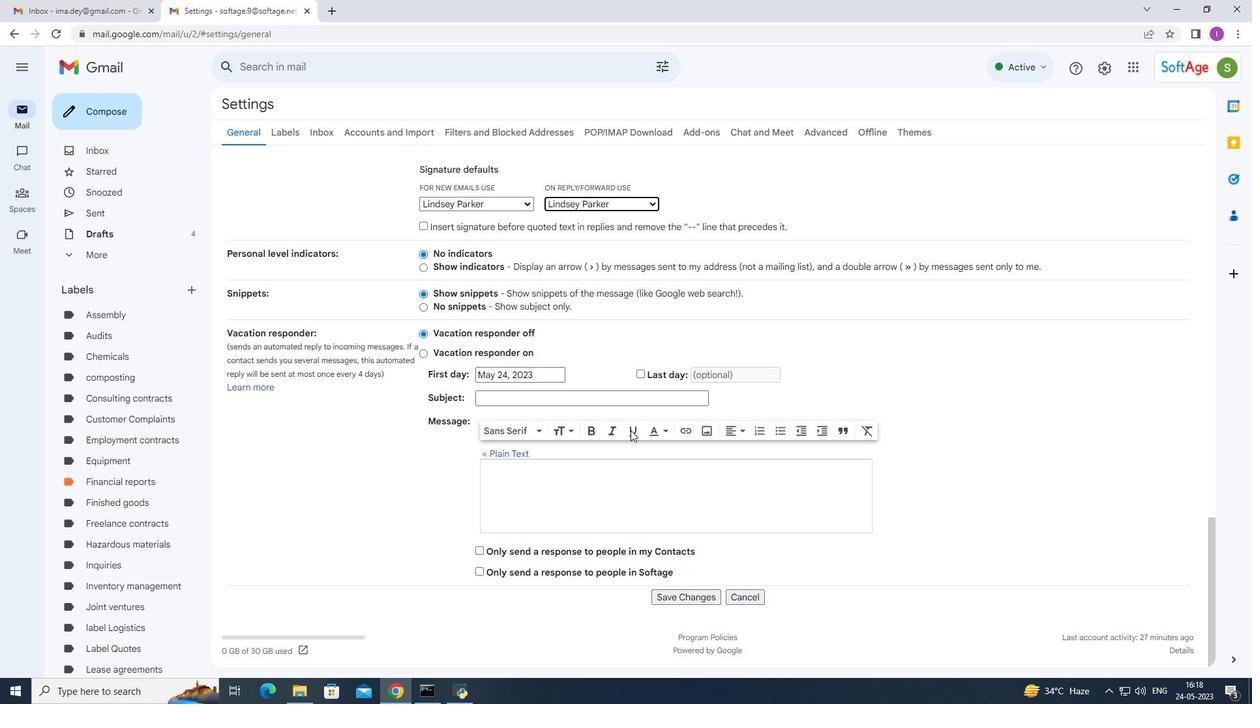 
Action: Mouse moved to (632, 430)
Screenshot: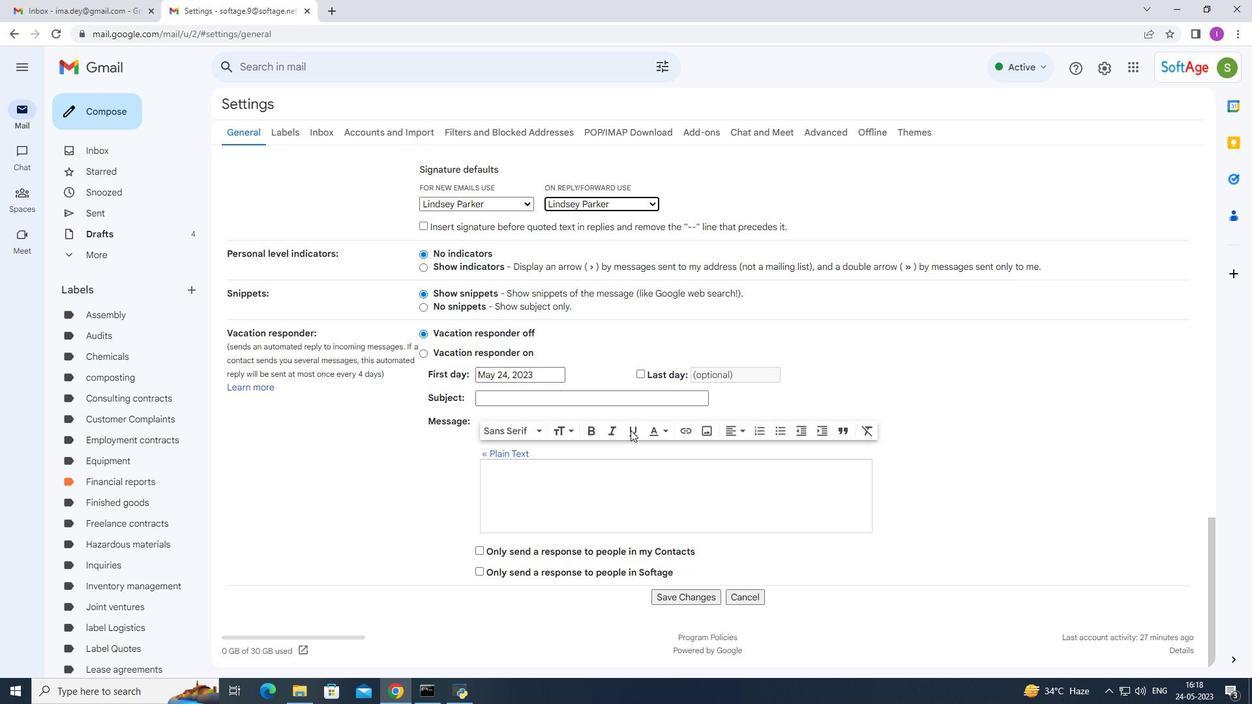 
Action: Mouse scrolled (632, 429) with delta (0, 0)
Screenshot: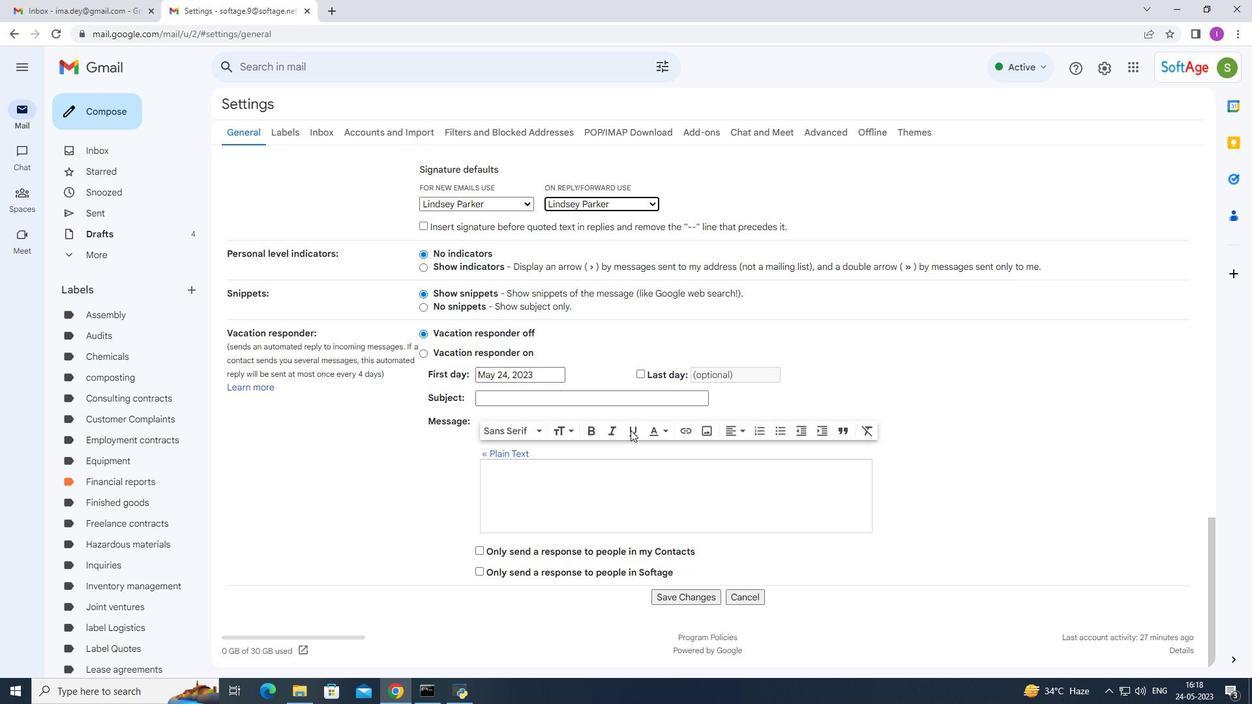 
Action: Mouse moved to (636, 429)
Screenshot: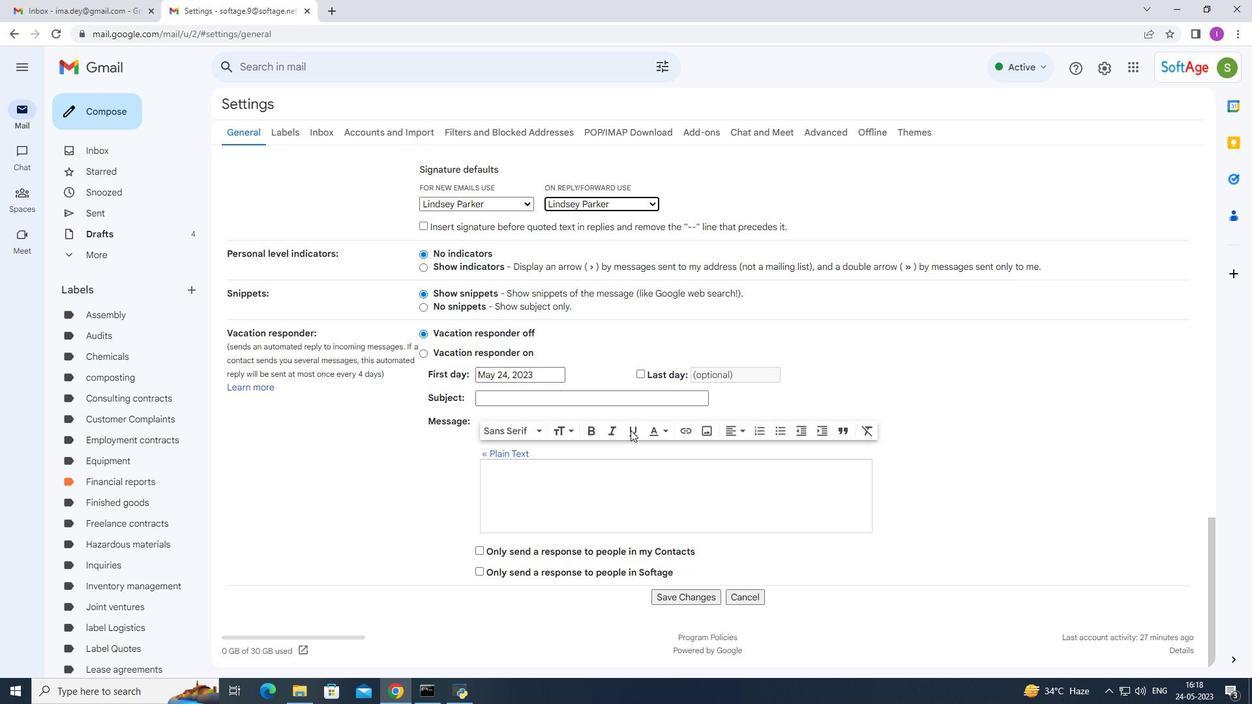 
Action: Mouse scrolled (634, 429) with delta (0, 0)
Screenshot: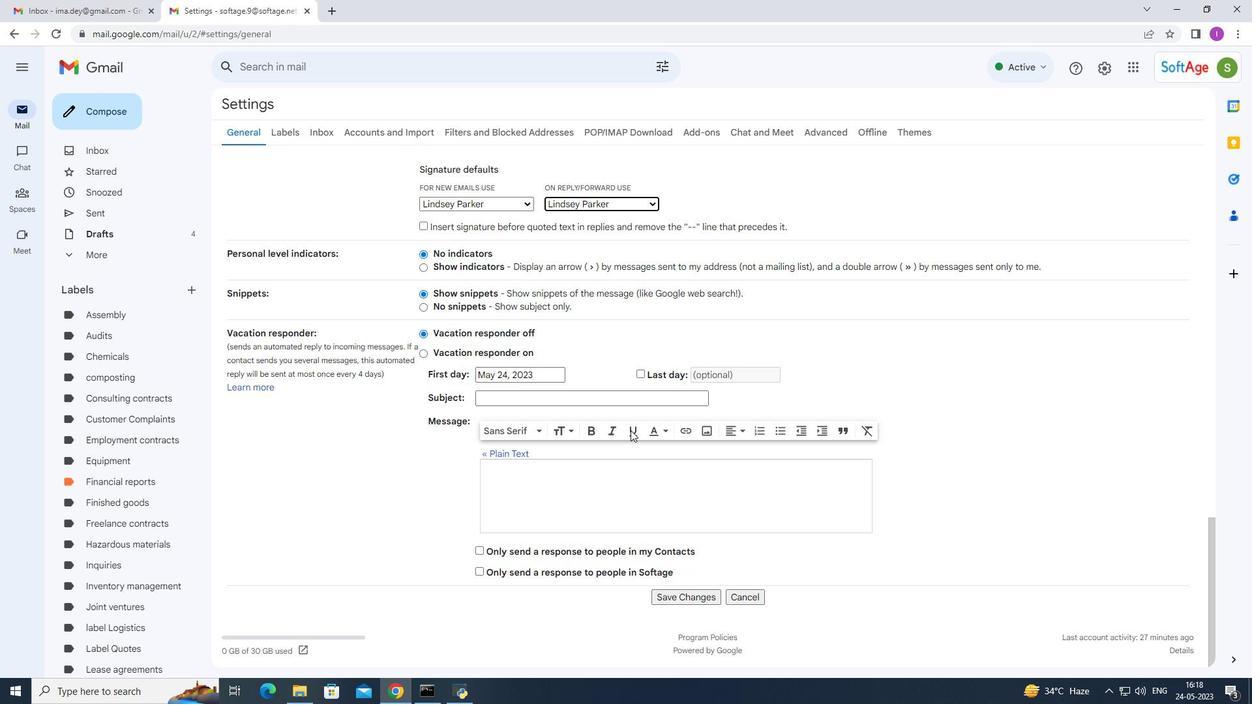 
Action: Mouse moved to (639, 429)
Screenshot: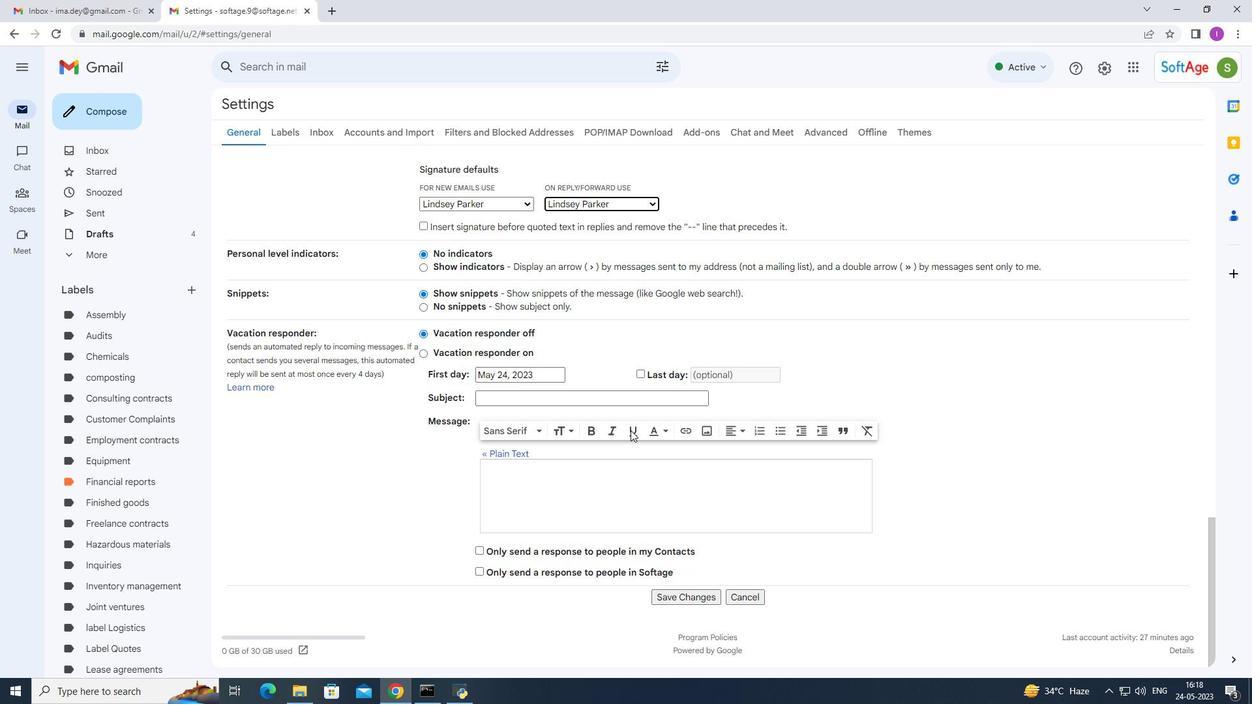 
Action: Mouse scrolled (638, 428) with delta (0, 0)
Screenshot: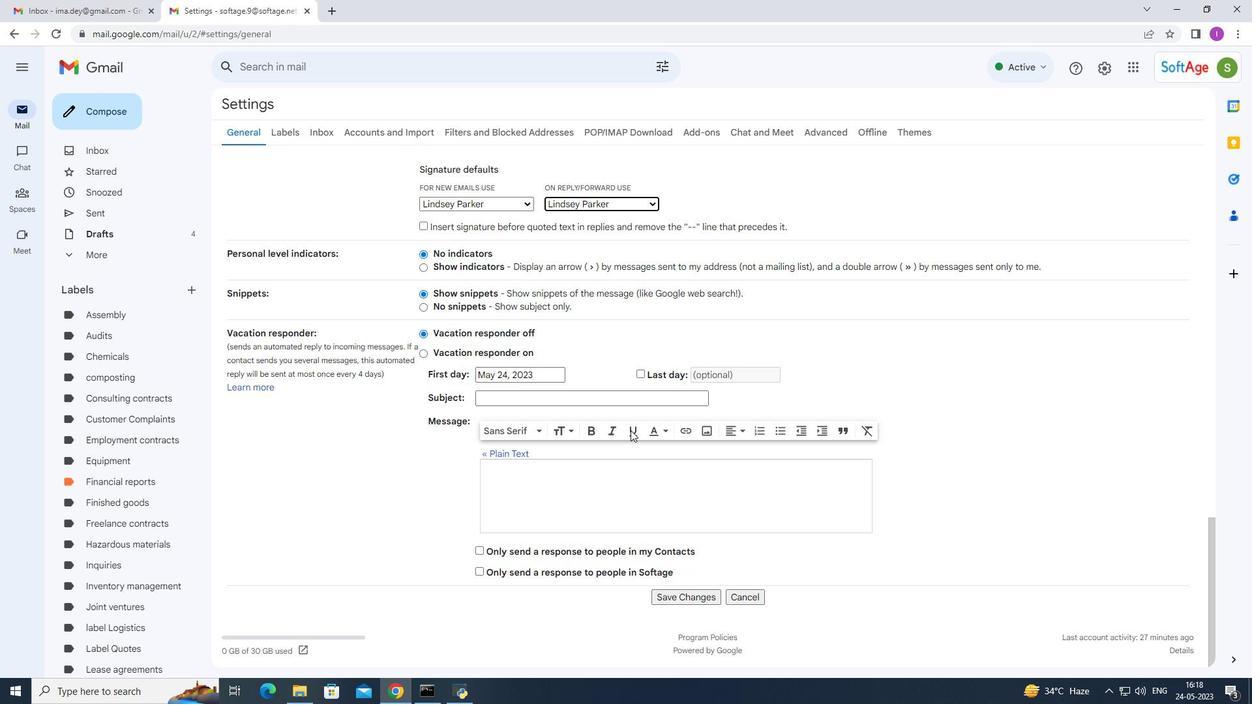 
Action: Mouse moved to (675, 597)
Screenshot: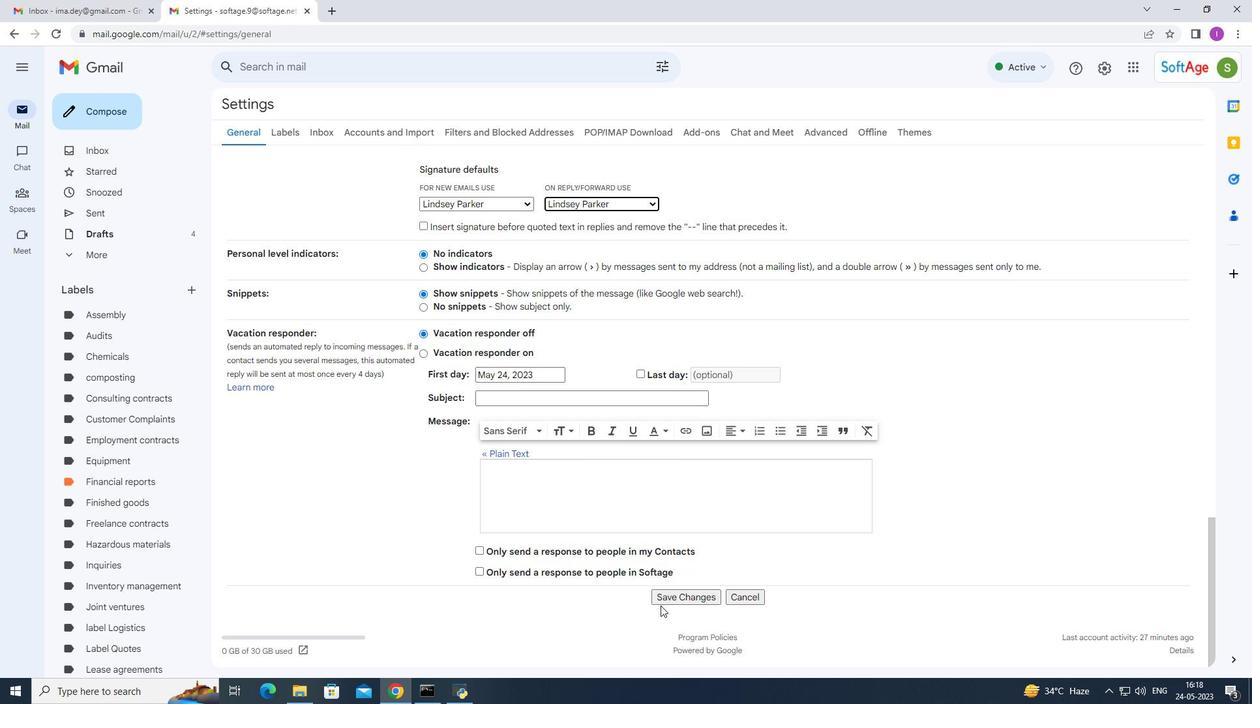 
Action: Mouse pressed left at (675, 597)
Screenshot: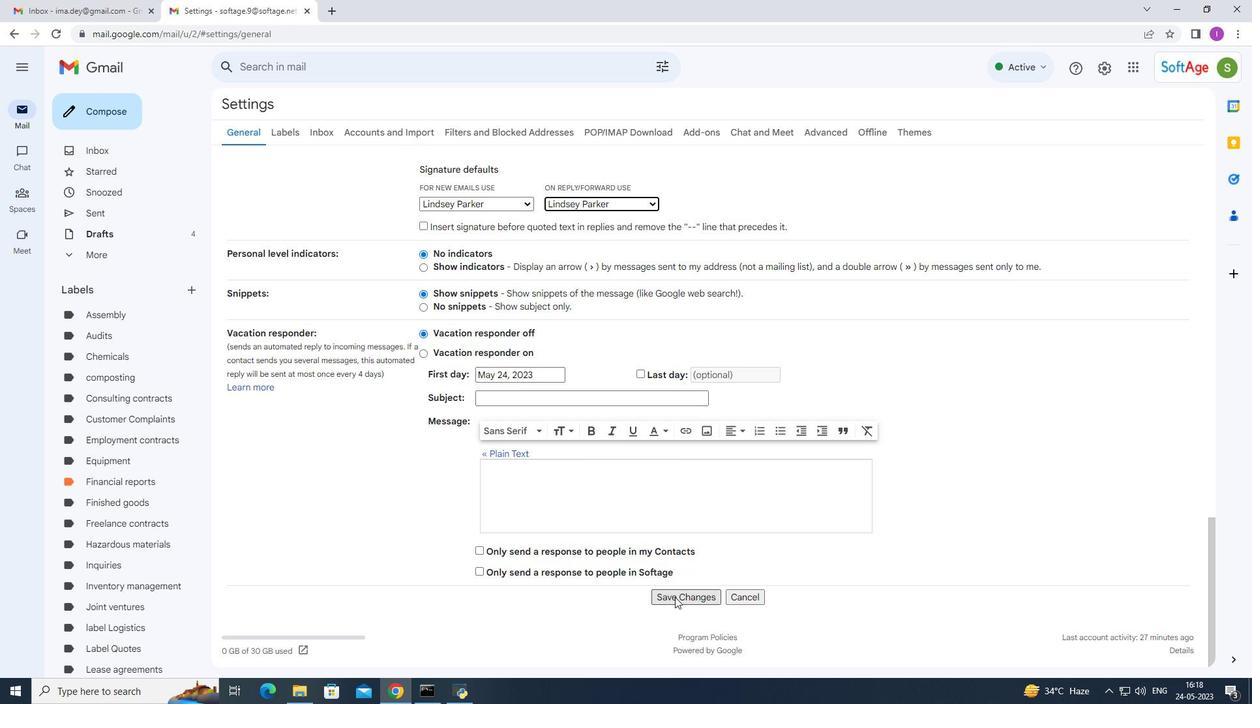 
Action: Mouse moved to (78, 114)
Screenshot: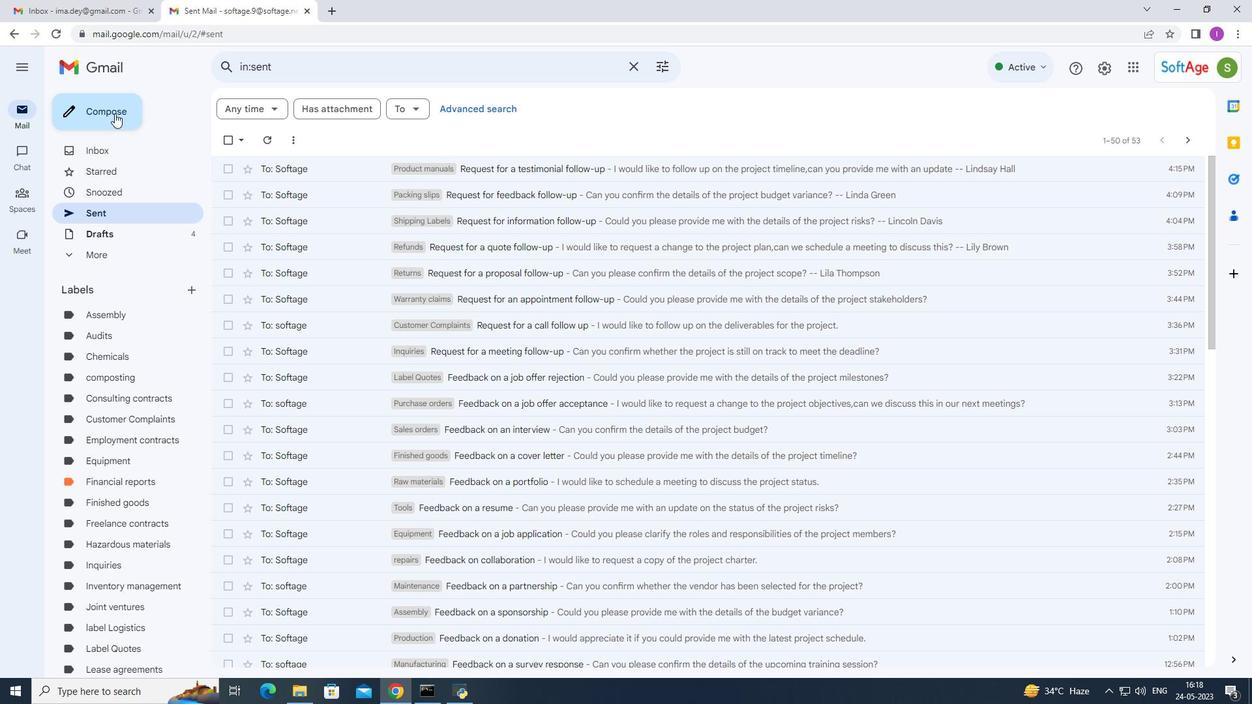 
Action: Mouse pressed left at (78, 114)
Screenshot: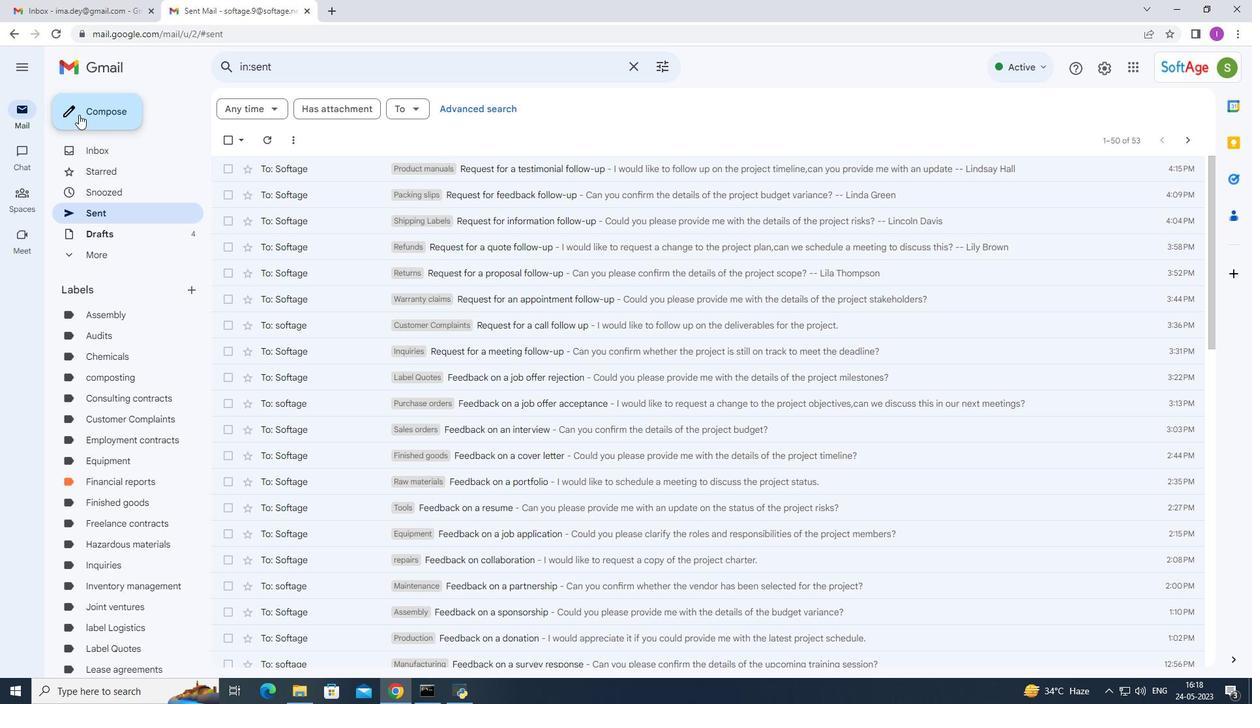 
Action: Mouse moved to (844, 317)
Screenshot: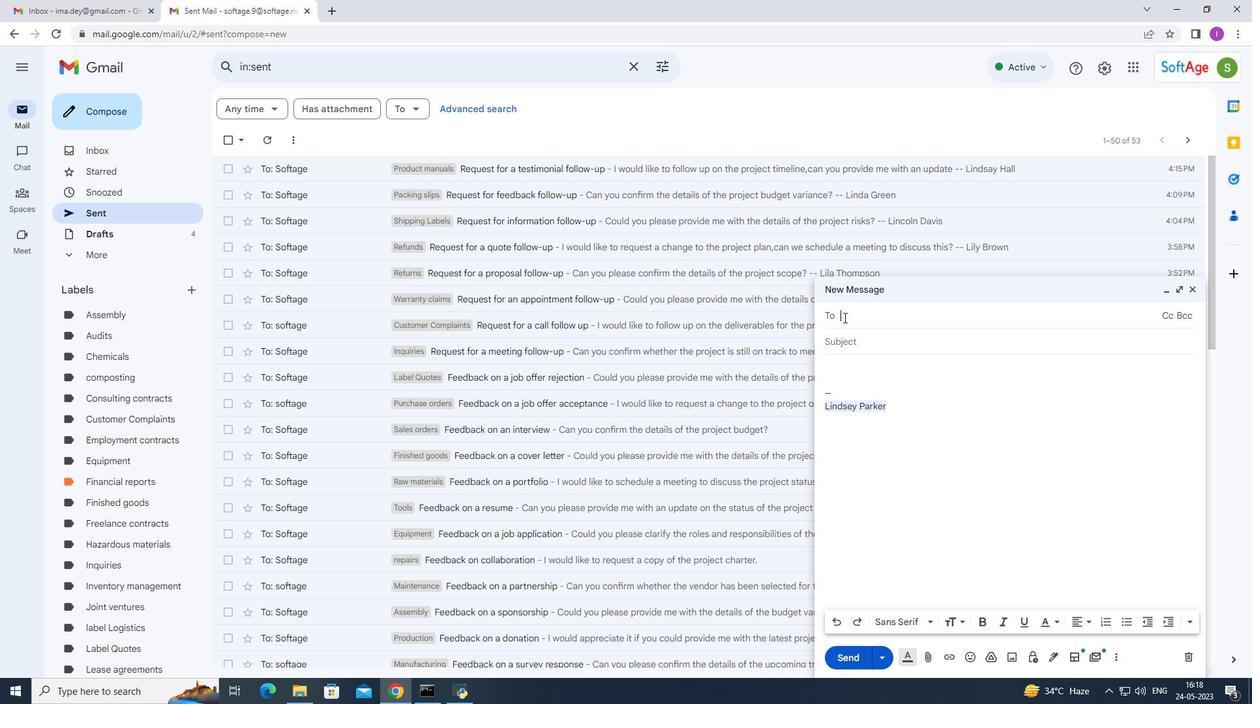 
Action: Key pressed <Key.shift>Softage.8
Screenshot: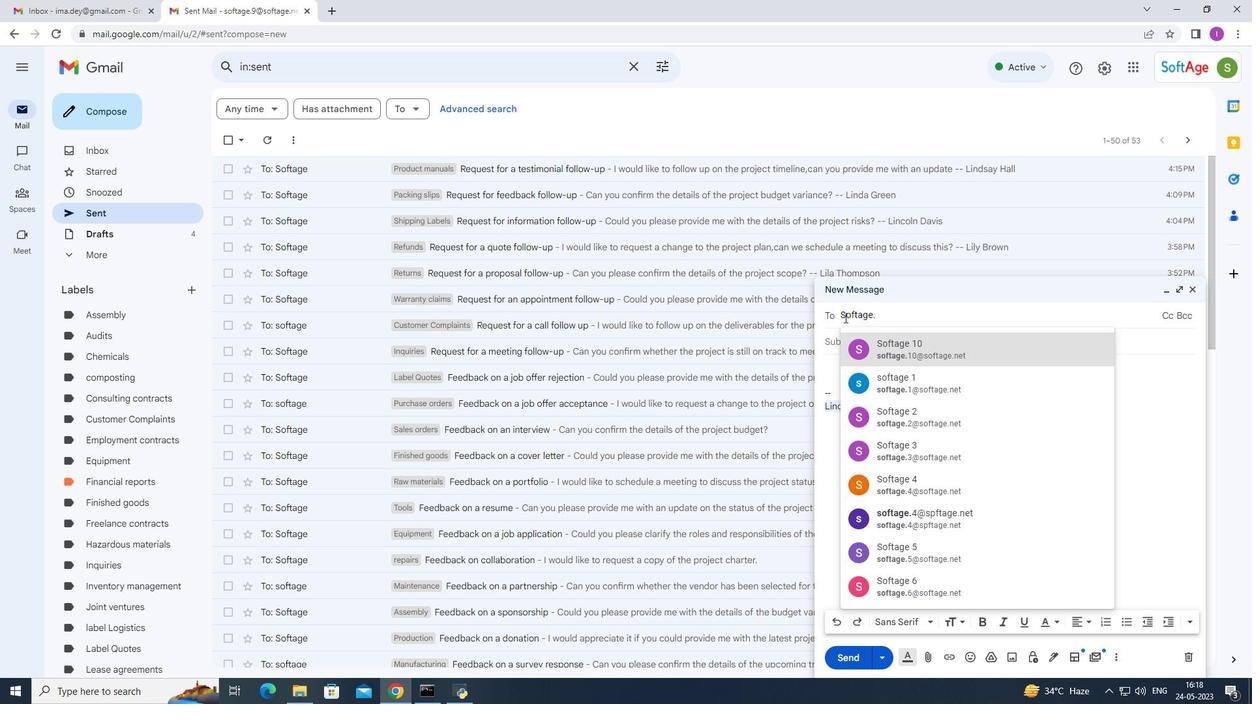 
Action: Mouse moved to (898, 352)
Screenshot: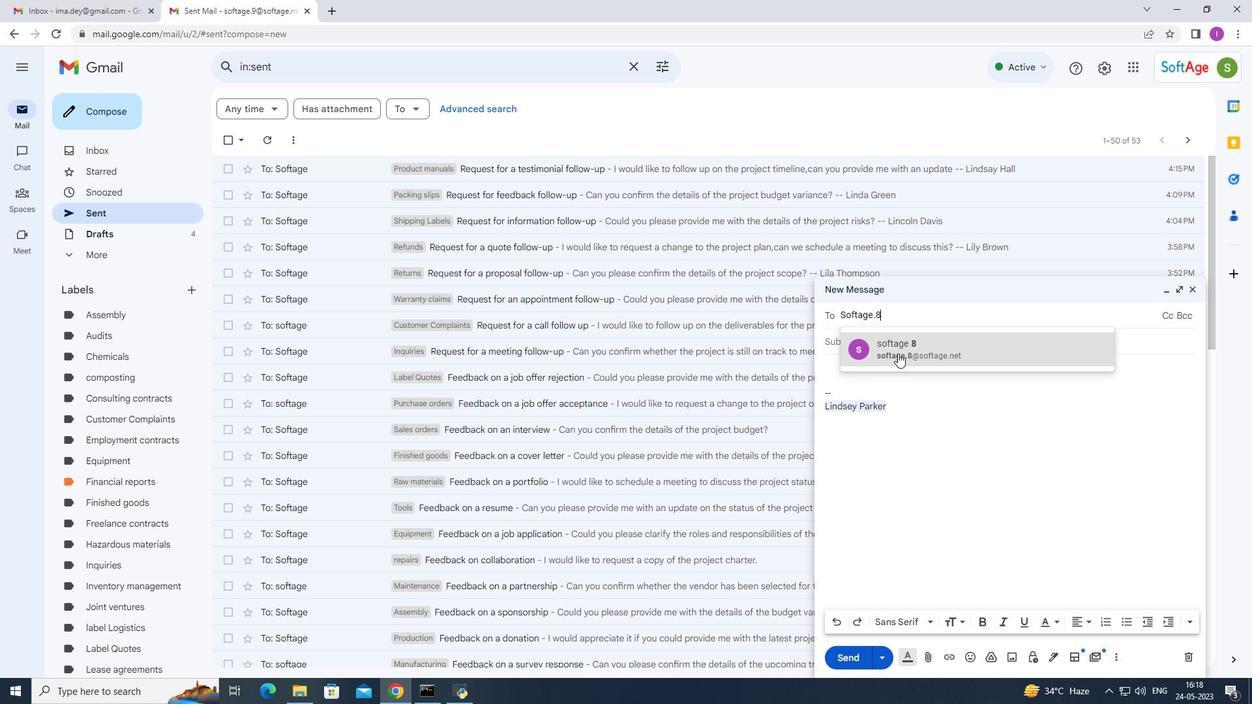 
Action: Mouse pressed left at (898, 352)
Screenshot: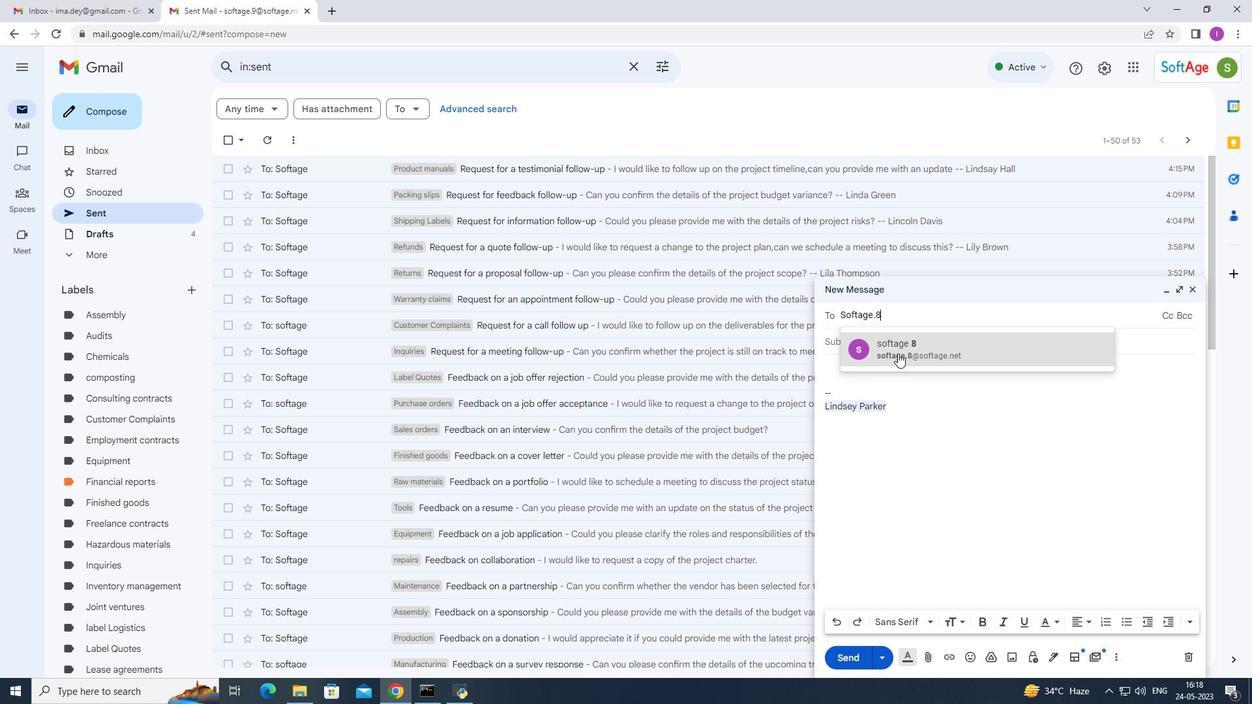 
Action: Mouse moved to (879, 359)
Screenshot: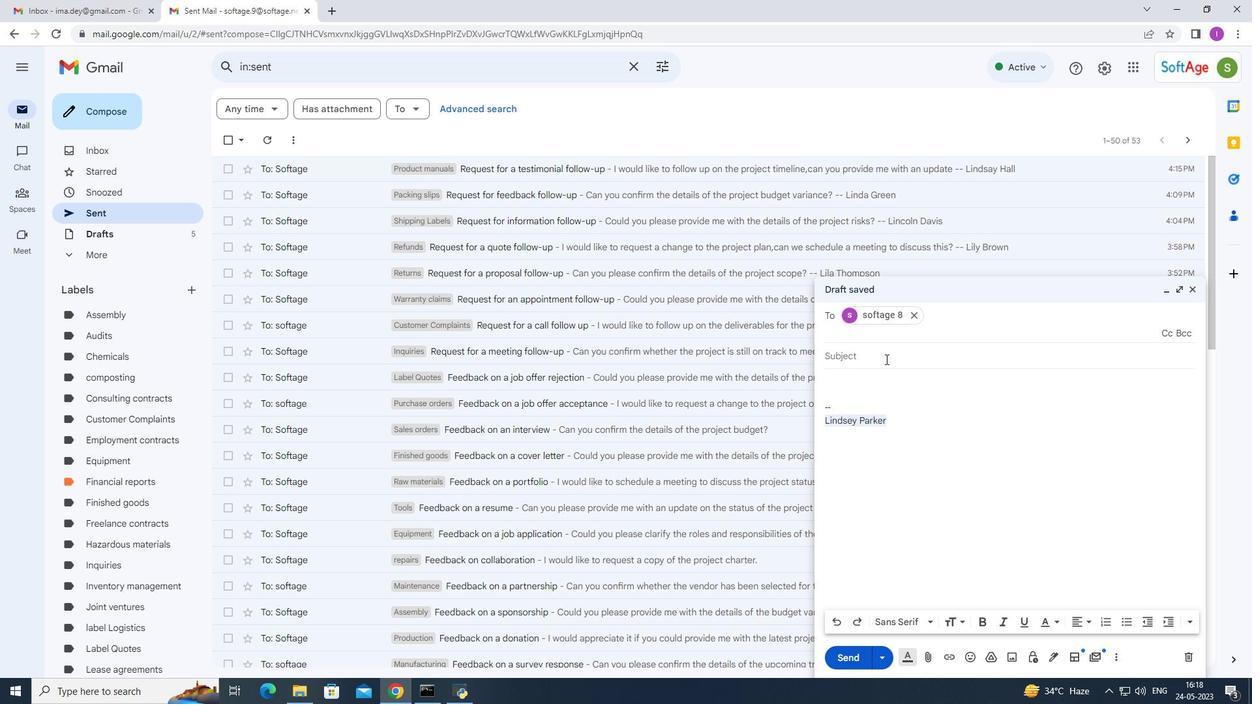 
Action: Mouse pressed left at (879, 359)
Screenshot: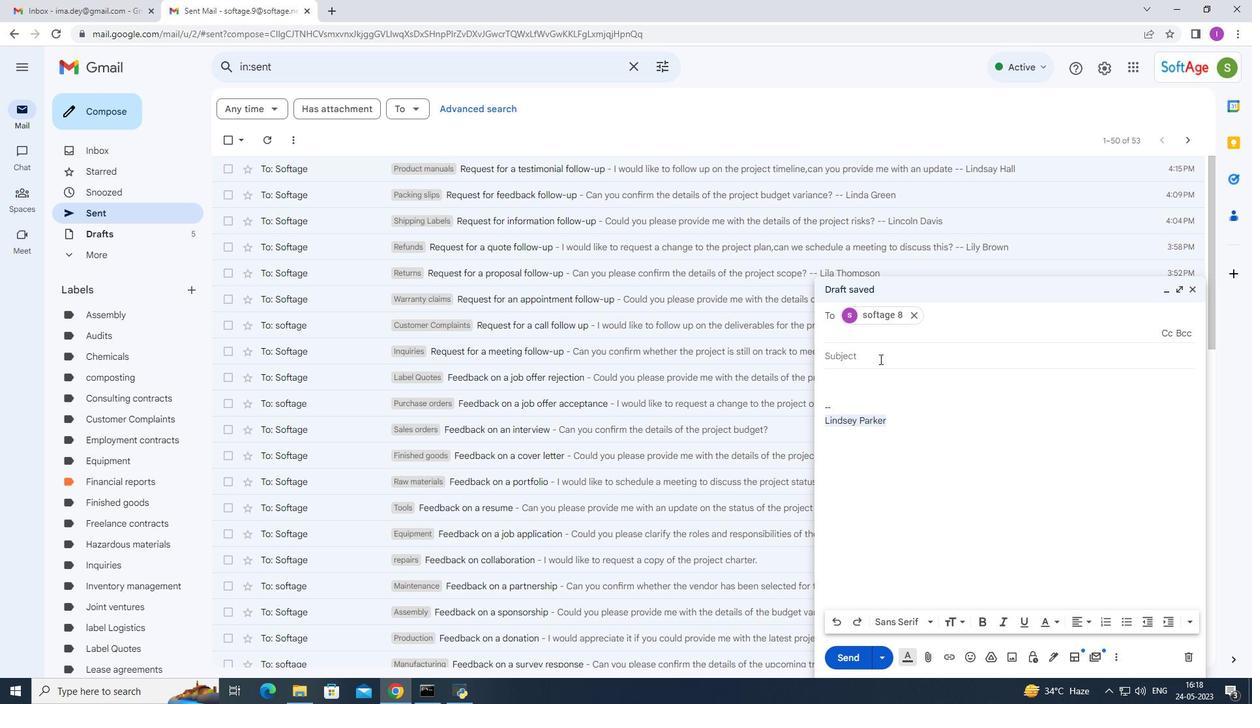 
Action: Mouse moved to (918, 375)
Screenshot: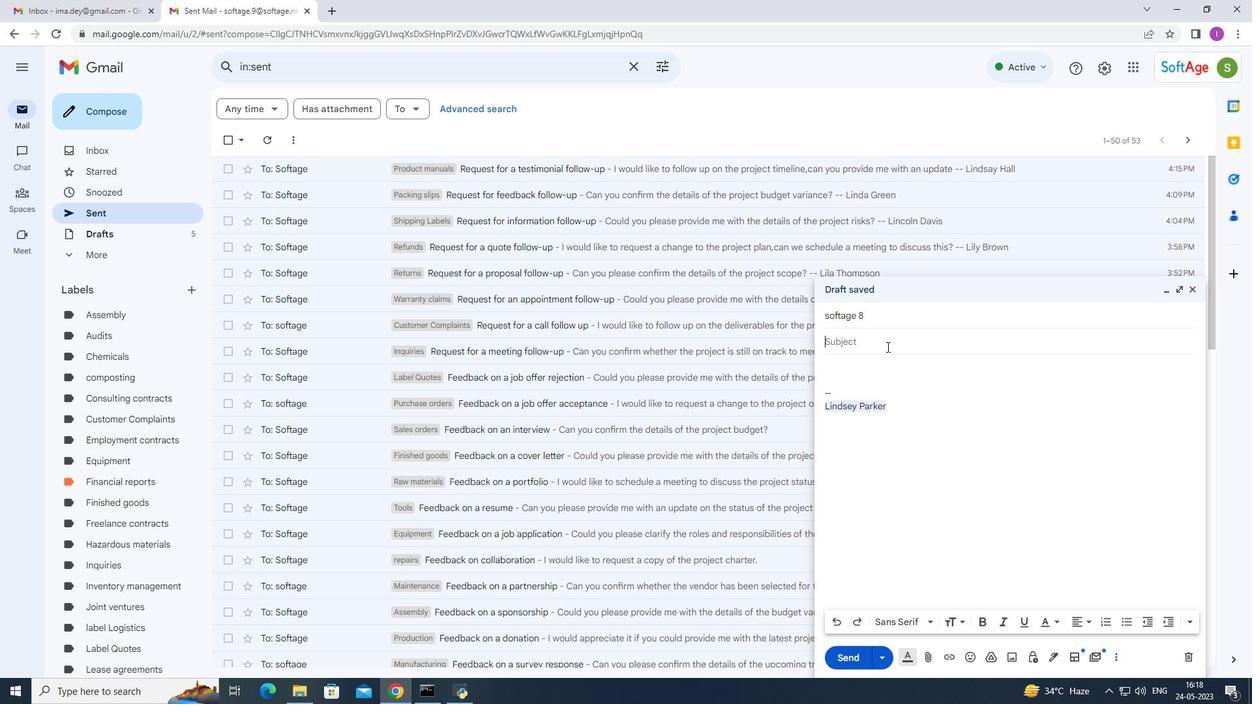 
Action: Key pressed <Key.shift>Request<Key.space>foir<Key.space><Key.backspace><Key.backspace><Key.backspace>ra<Key.space>referral<Key.space>follow-up
Screenshot: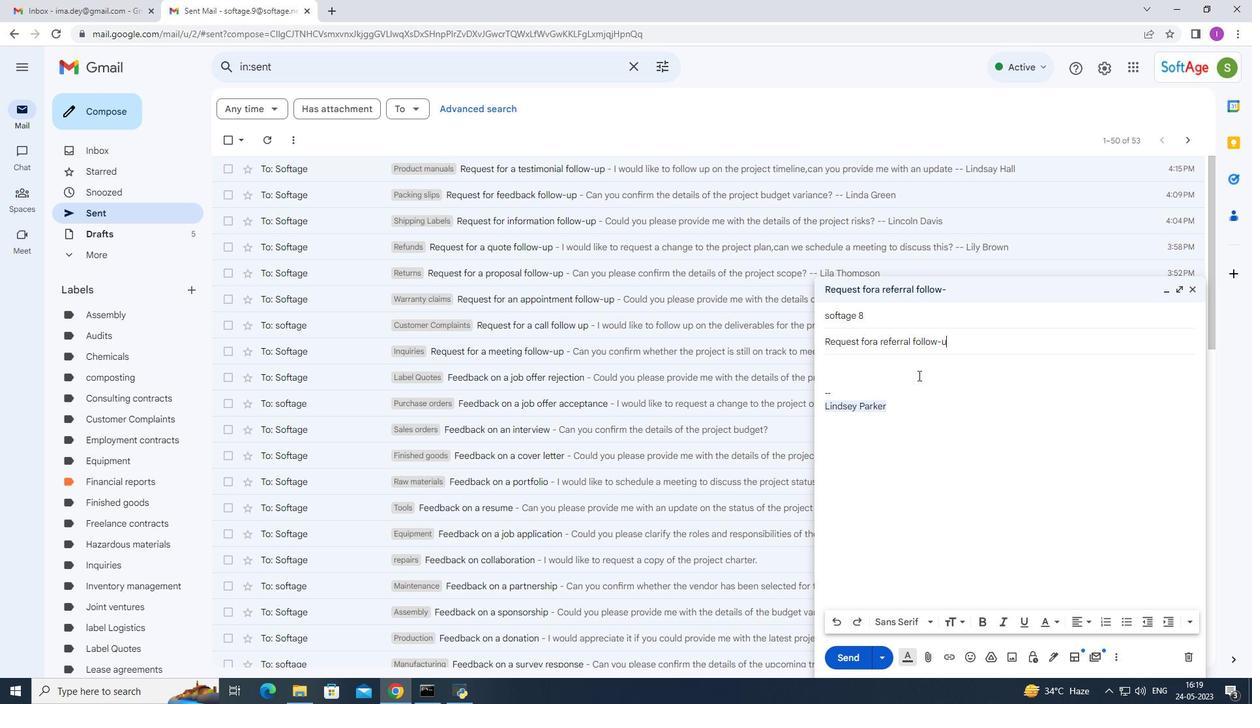 
Action: Mouse moved to (871, 376)
Screenshot: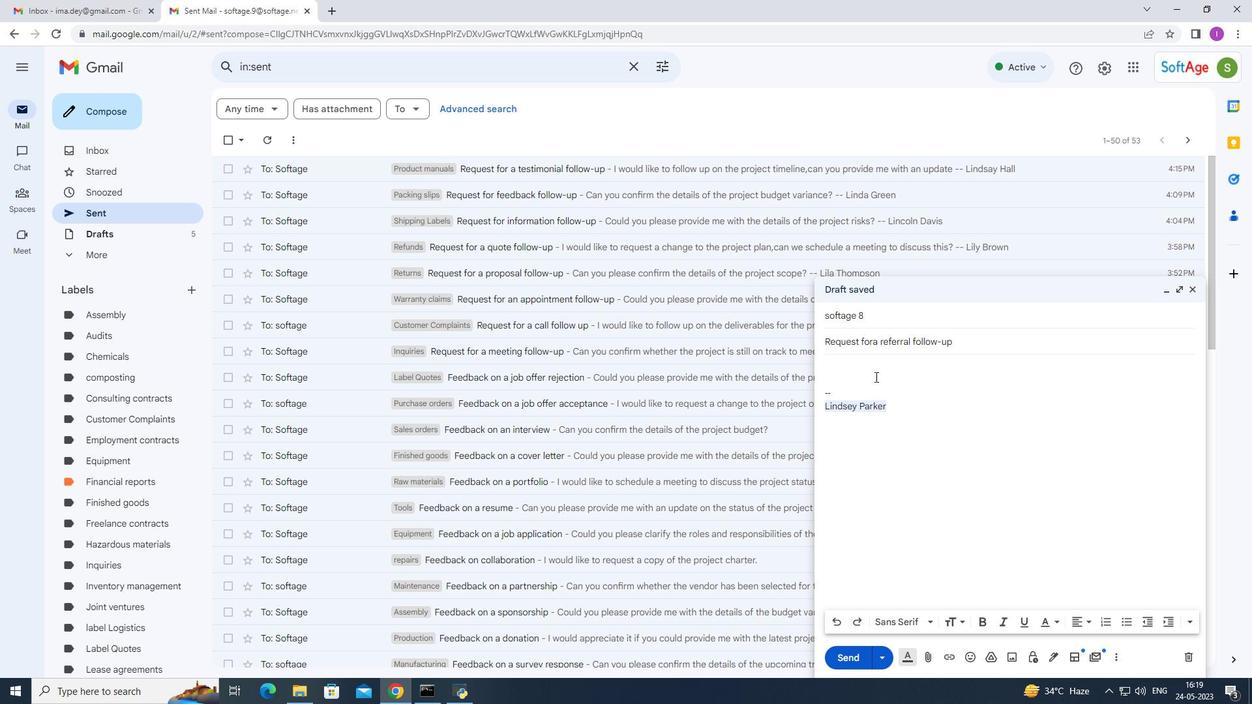 
Action: Mouse pressed left at (871, 376)
Screenshot: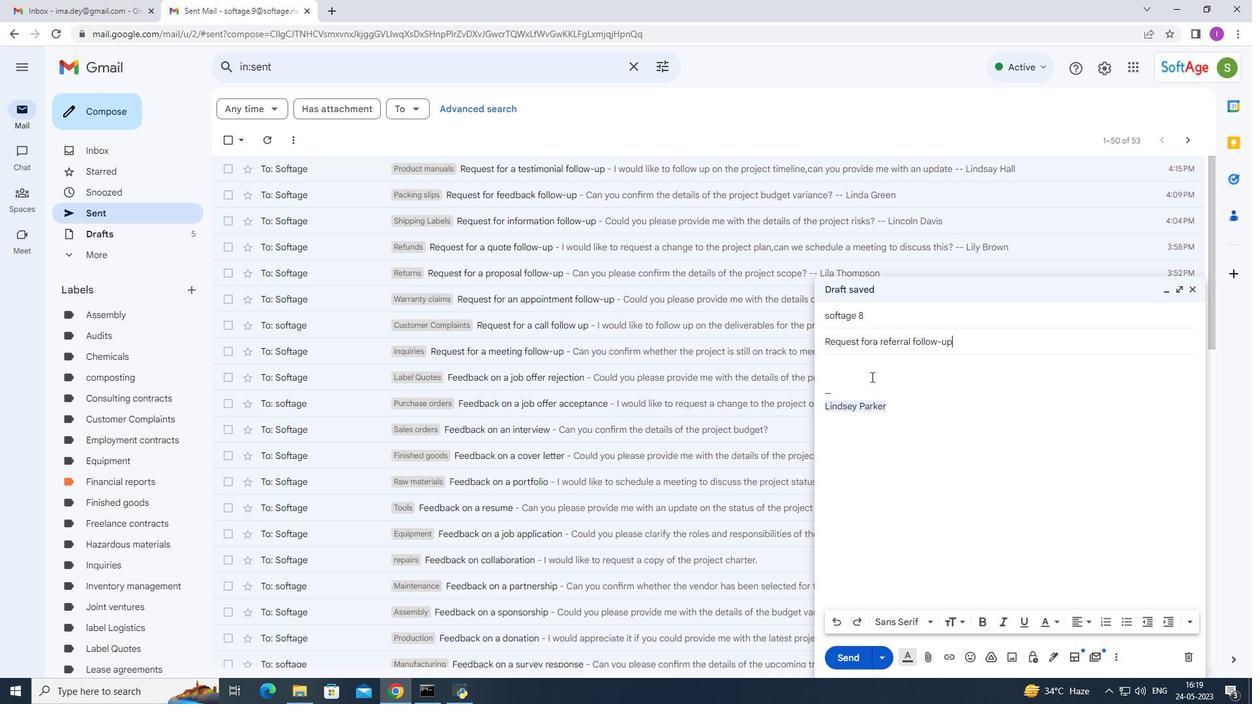 
Action: Mouse moved to (920, 374)
Screenshot: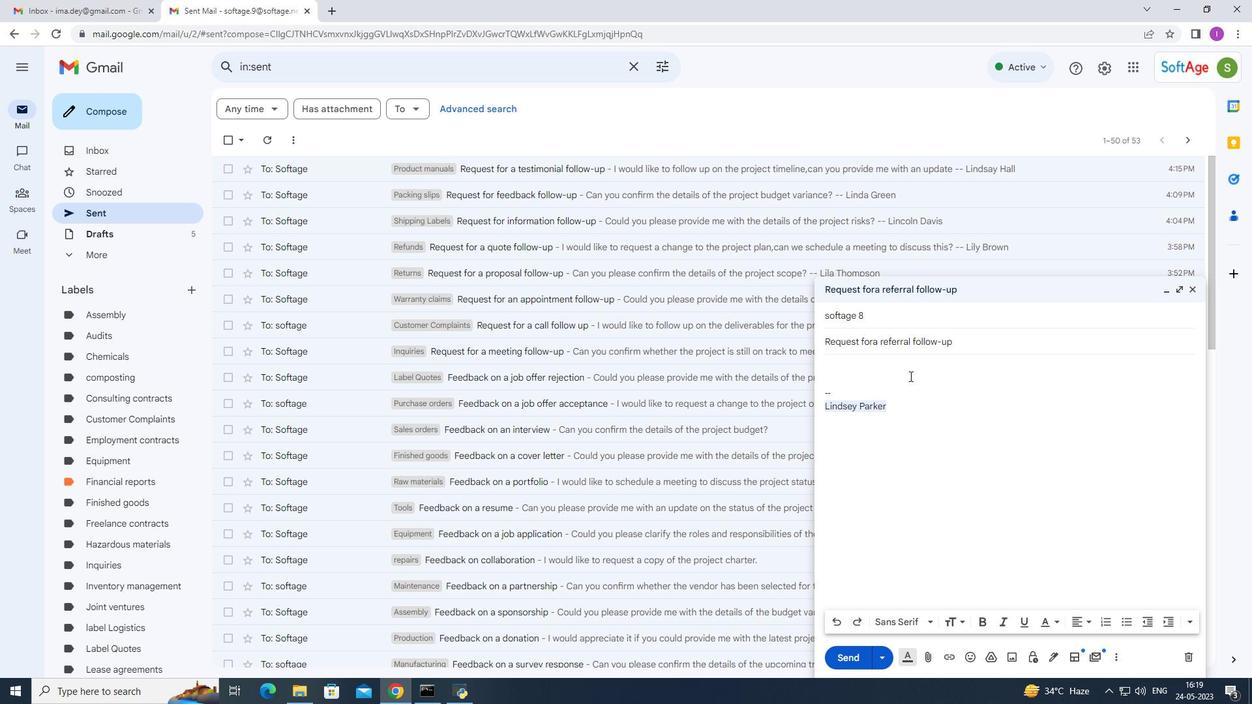 
Action: Key pressed <Key.shift><Key.shift><Key.shift>Could<Key.space>you<Key.space>please<Key.space>clarify<Key.space>the<Key.space>scope<Key.space>of<Key.space>the<Key.space>pe<Key.backspace>roject<Key.shift><Key.shift><Key.shift><Key.shift><Key.shift><Key.shift><Key.shift><Key.shift><Key.shift><Key.shift><Key.shift><Key.shift><Key.shift><Key.shift><Key.shift><Key.shift><Key.shift><Key.shift><Key.shift><Key.shift>?
Screenshot: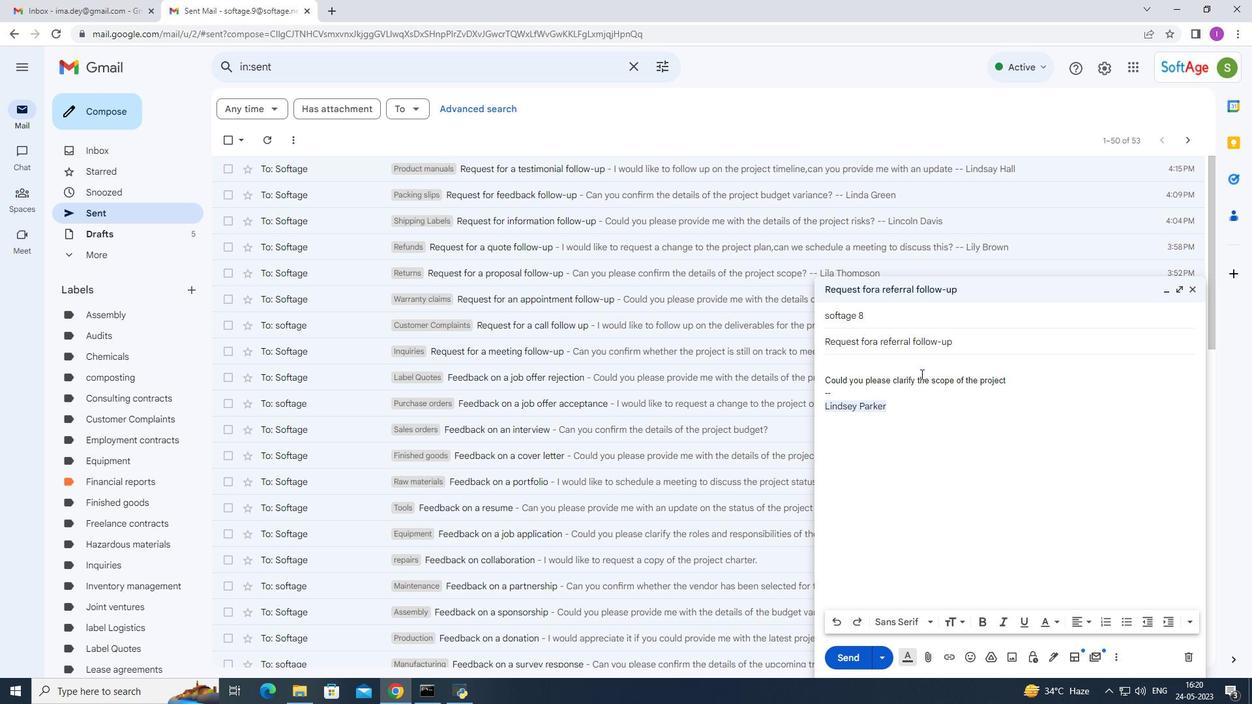 
Action: Mouse moved to (978, 459)
Screenshot: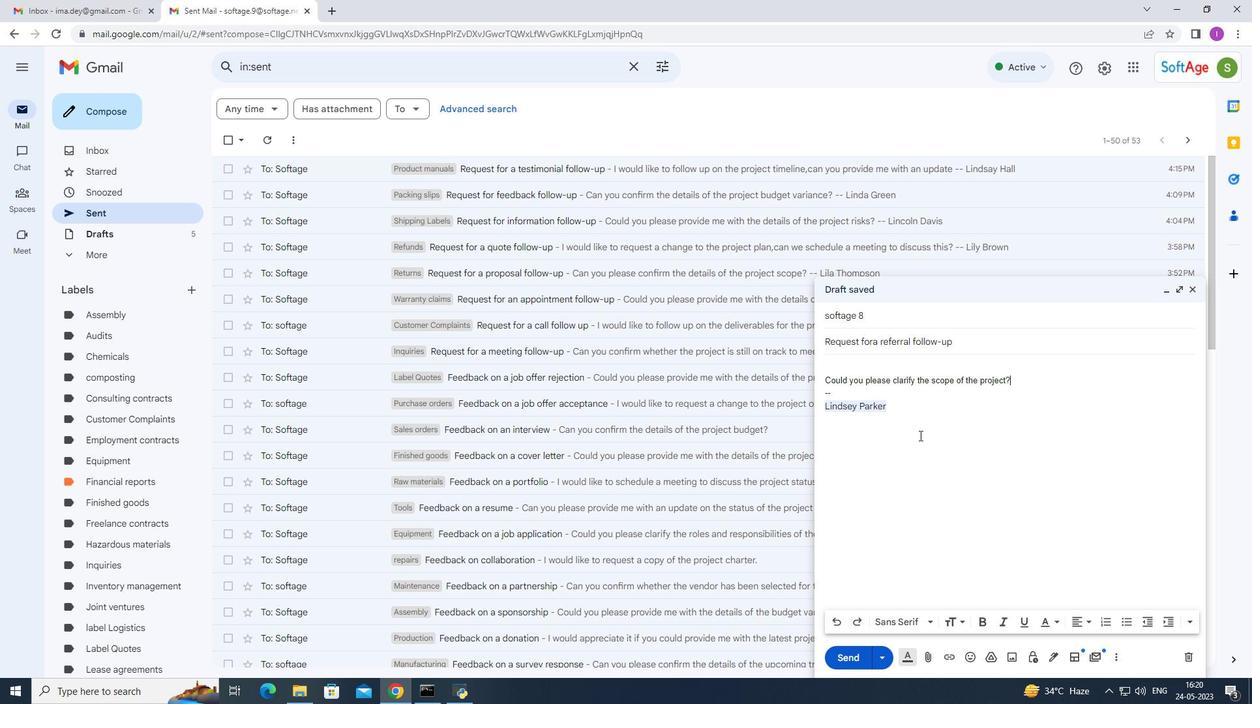 
Action: Mouse scrolled (978, 459) with delta (0, 0)
Screenshot: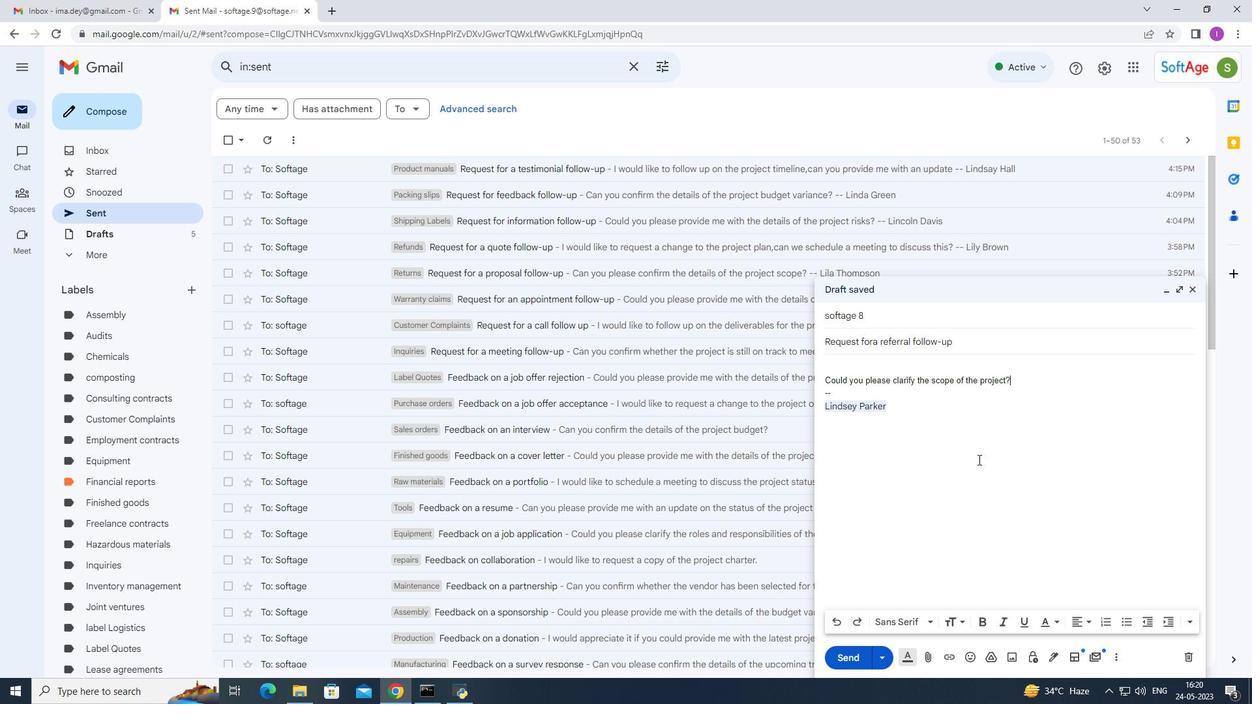 
Action: Mouse scrolled (978, 459) with delta (0, 0)
Screenshot: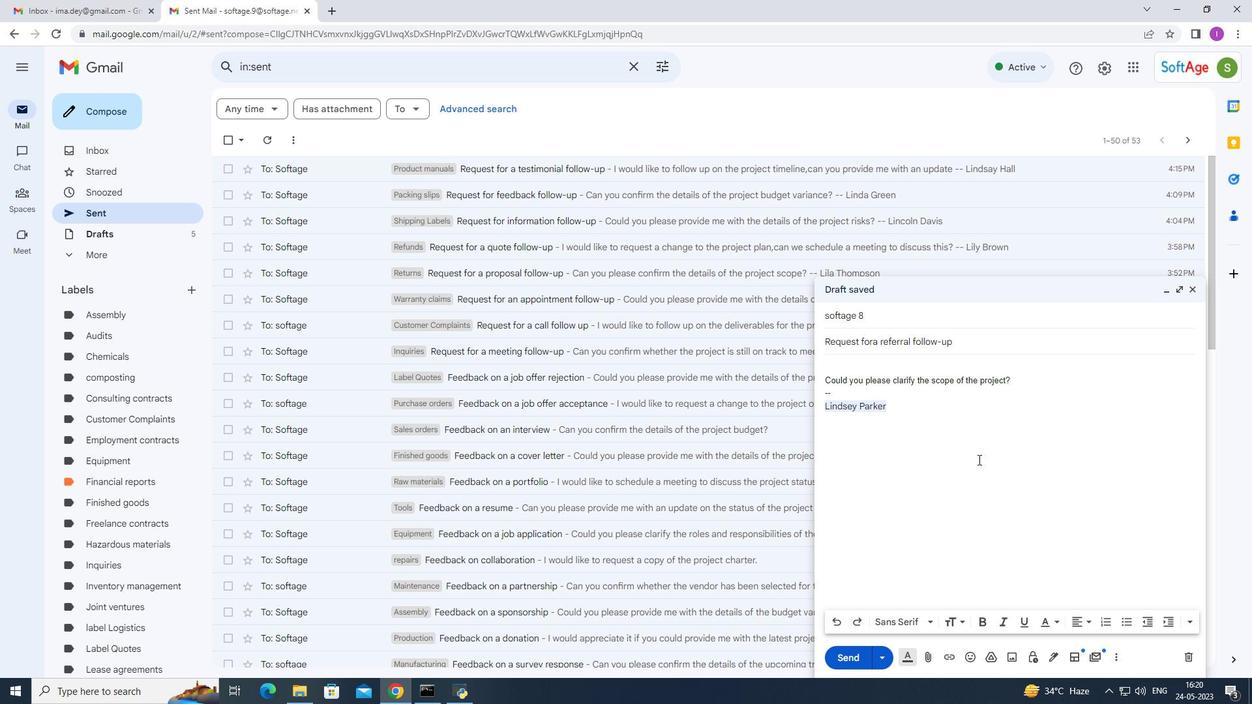 
Action: Mouse scrolled (978, 459) with delta (0, 0)
Screenshot: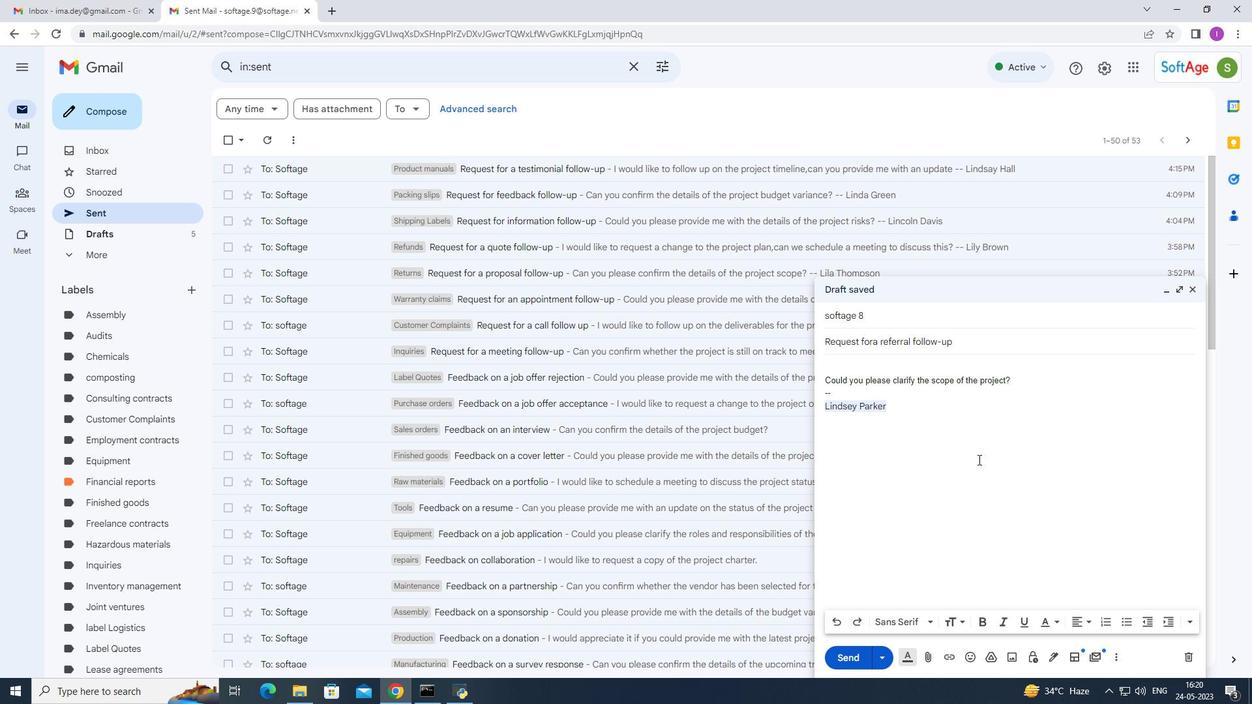 
Action: Mouse scrolled (978, 459) with delta (0, 0)
Screenshot: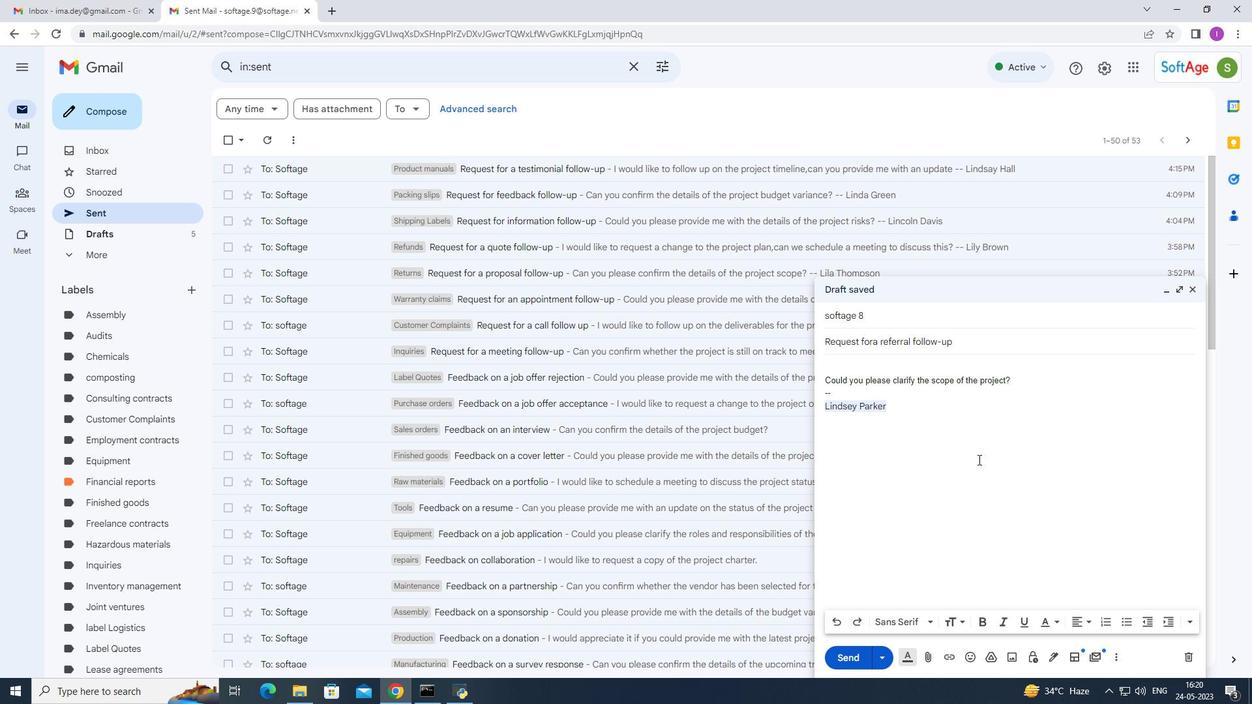 
Action: Mouse moved to (903, 405)
Screenshot: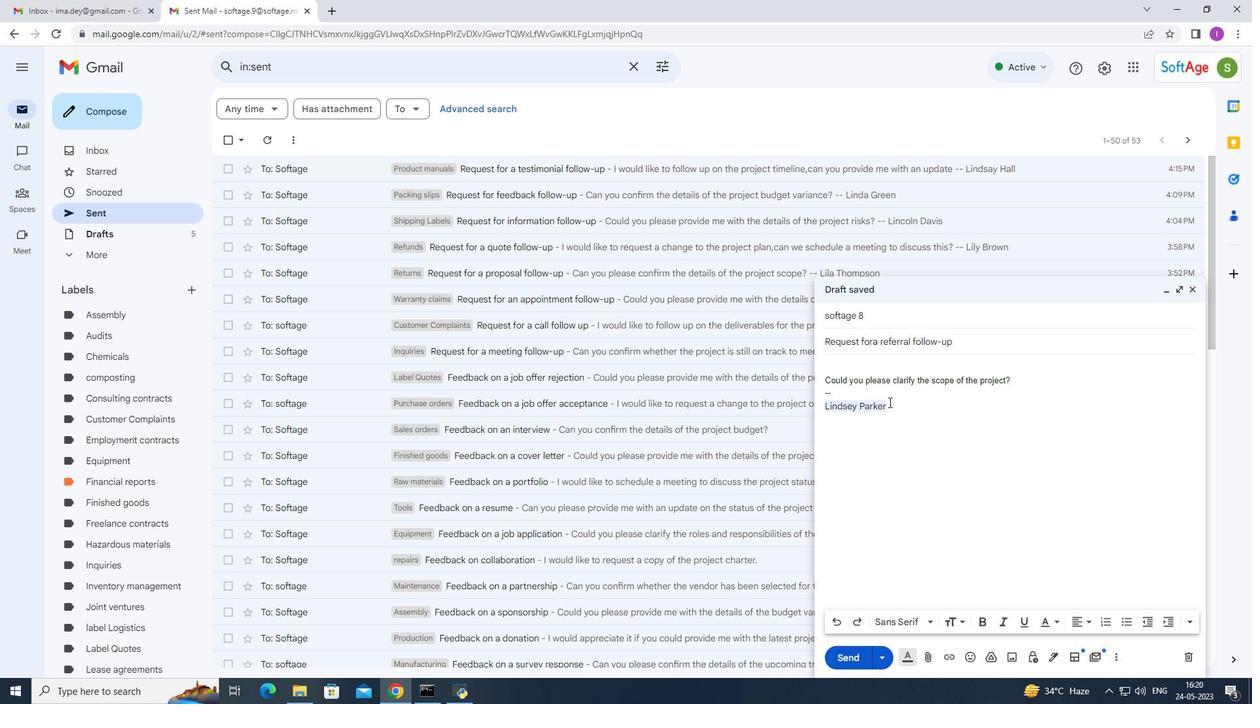 
Action: Mouse pressed left at (903, 405)
Screenshot: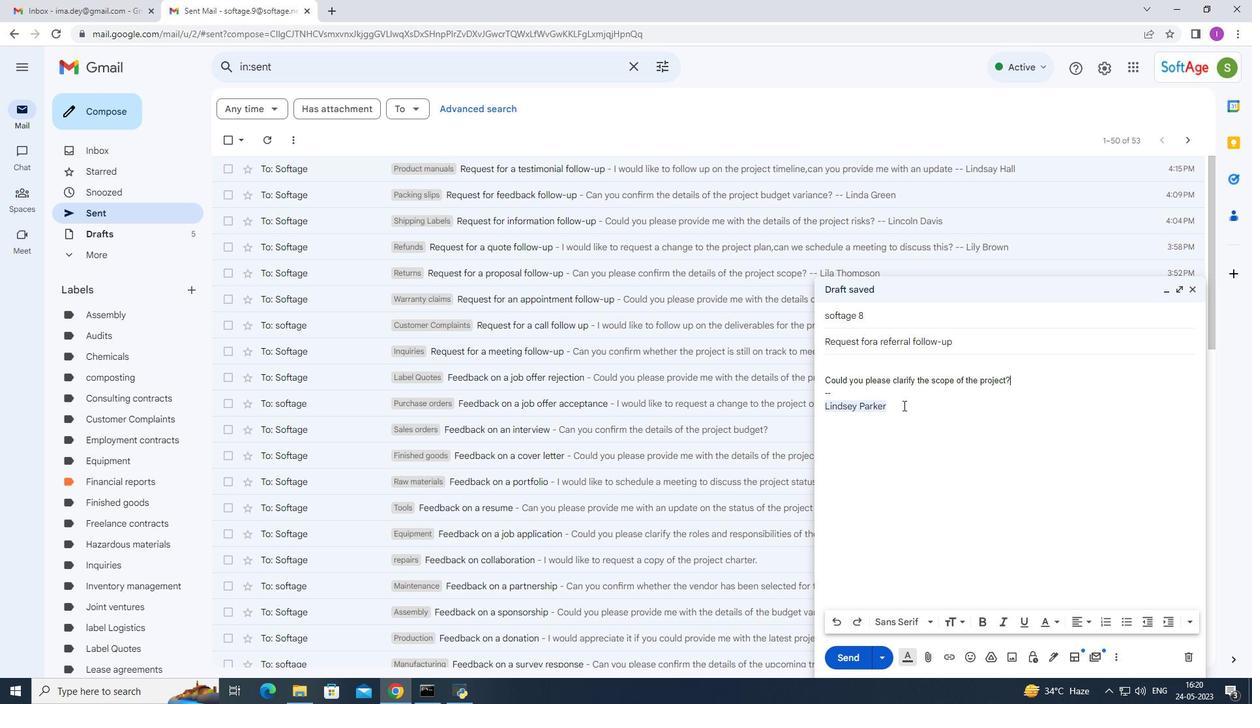 
Action: Mouse moved to (1194, 619)
Screenshot: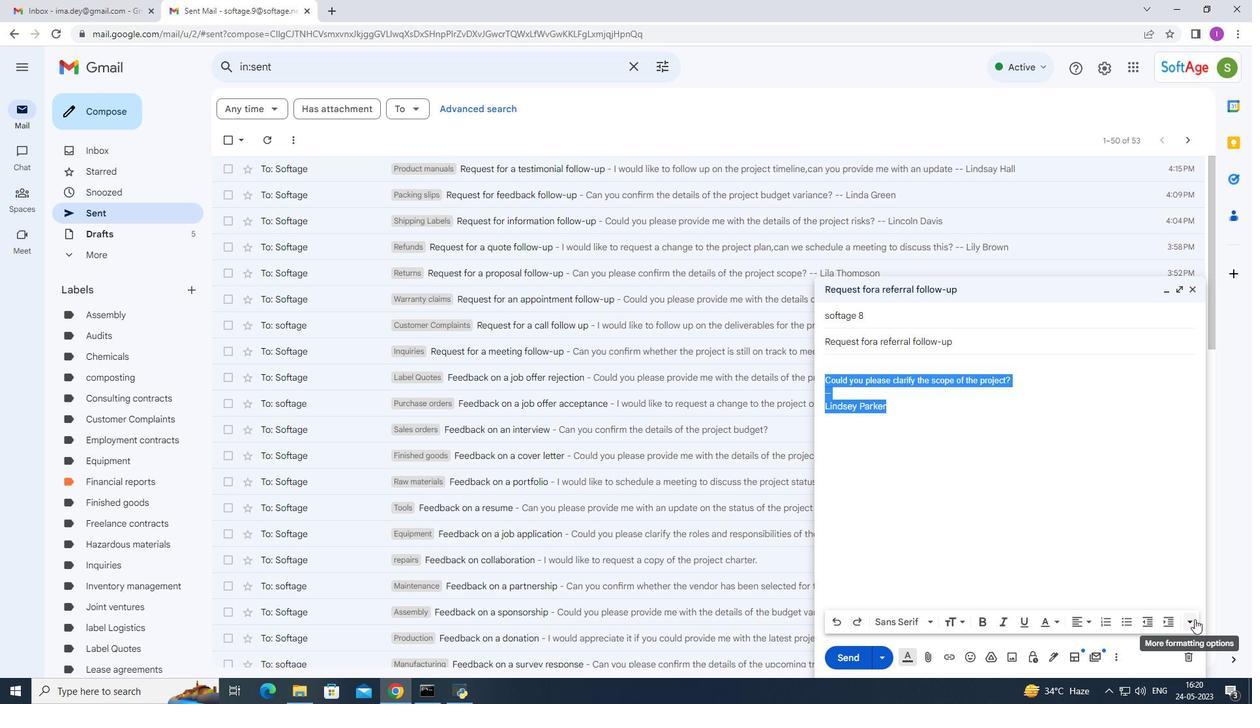 
Action: Mouse pressed left at (1194, 619)
Screenshot: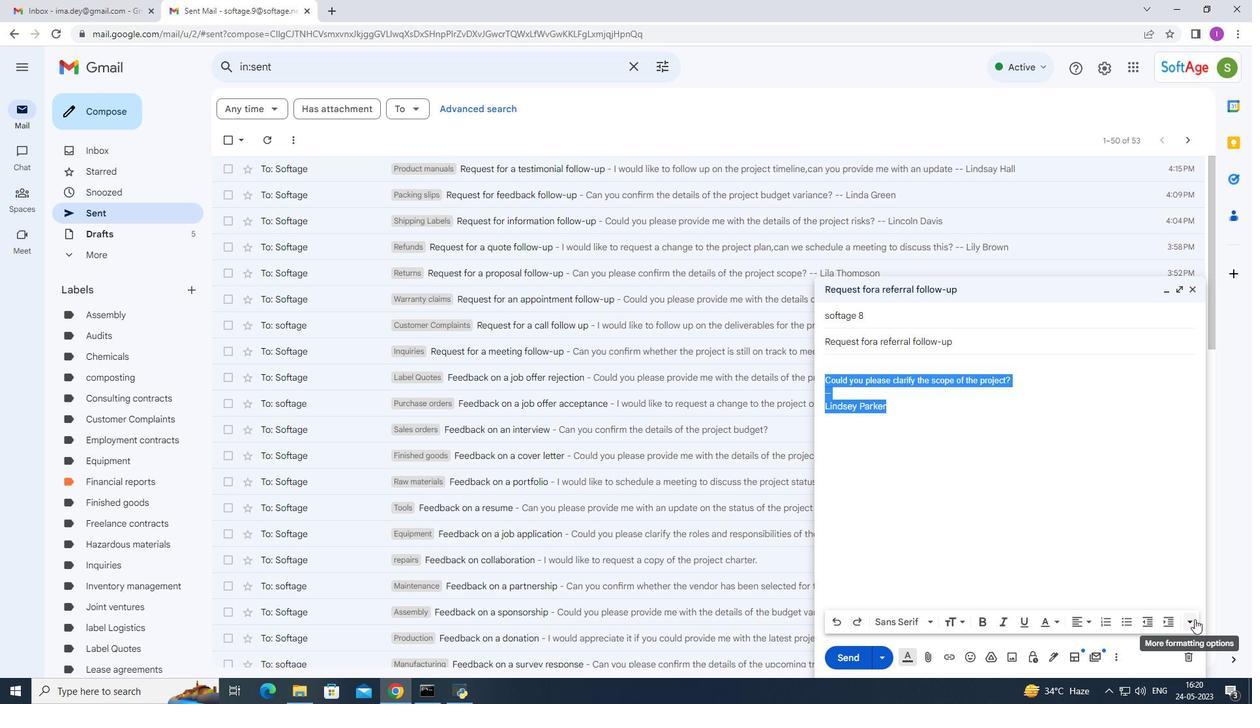 
Action: Mouse moved to (1191, 567)
Screenshot: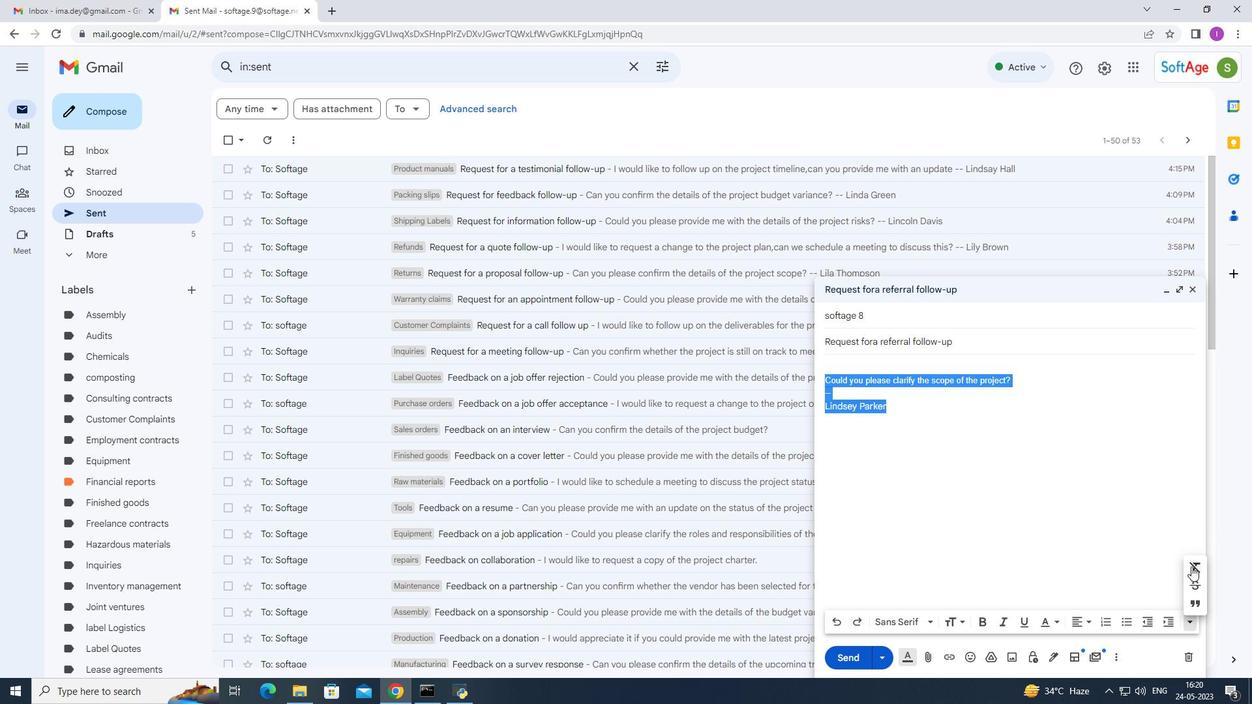 
Action: Mouse pressed left at (1191, 567)
Screenshot: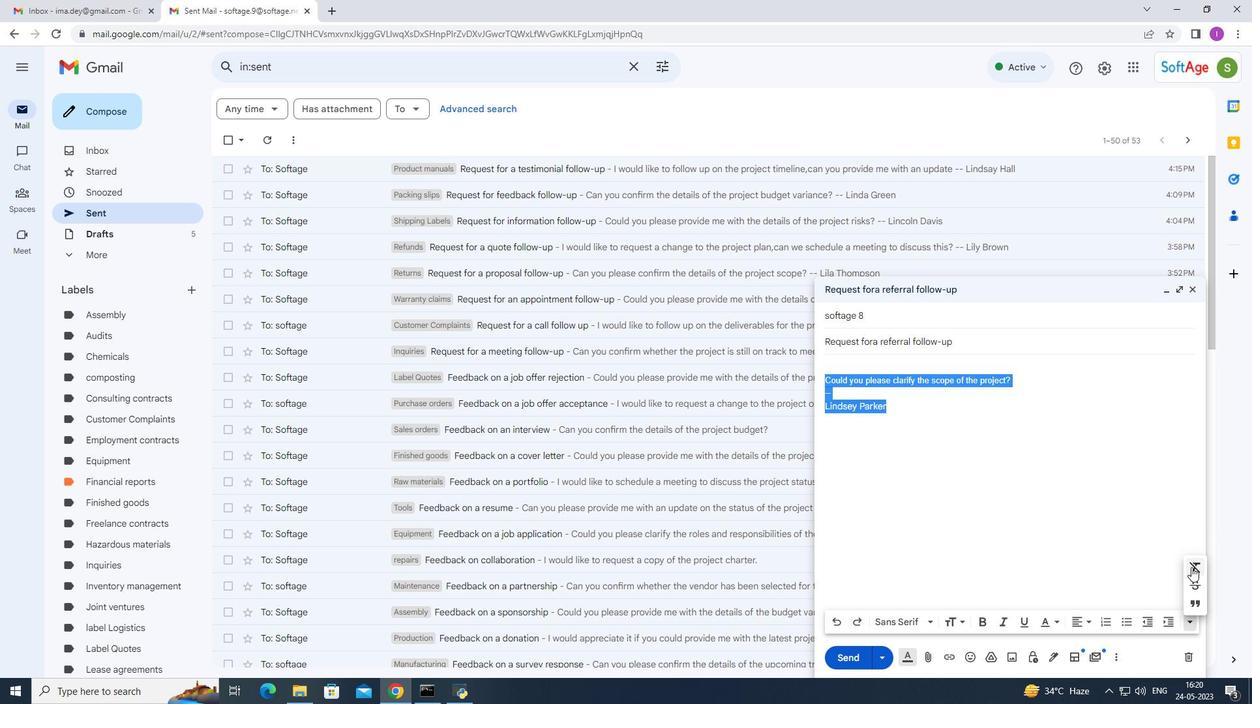 
Action: Mouse moved to (840, 624)
Screenshot: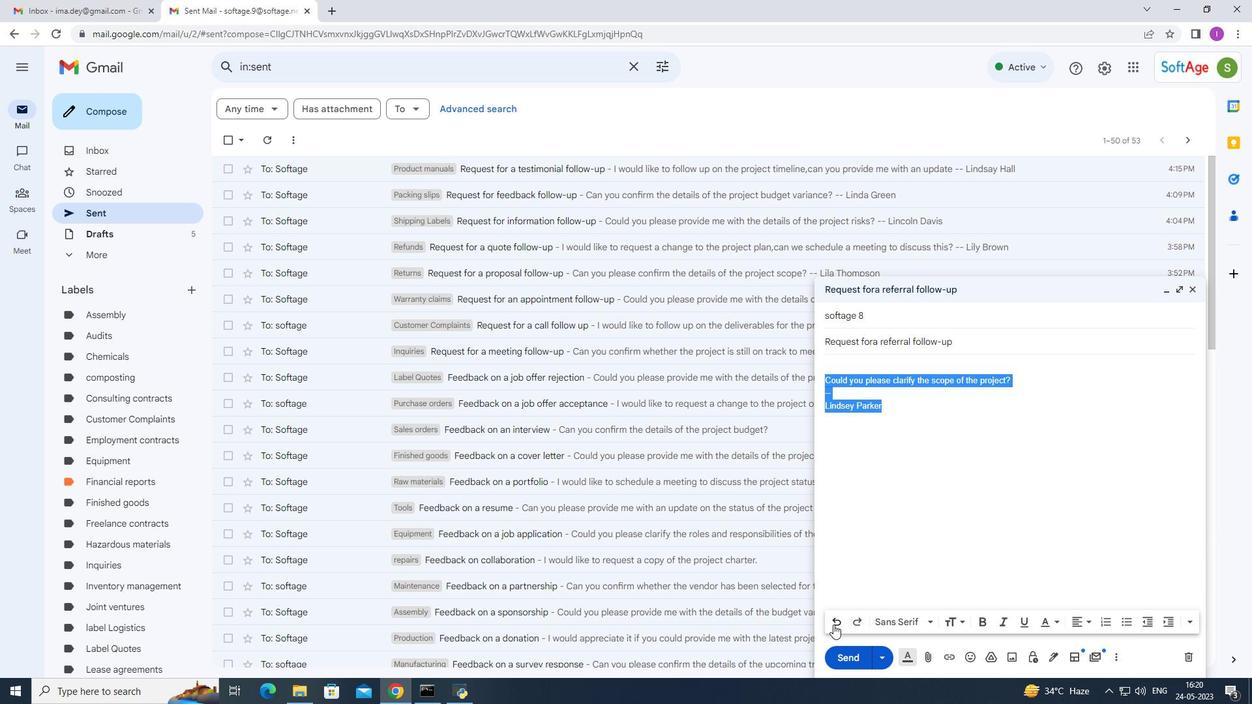 
Action: Mouse pressed left at (840, 624)
Screenshot: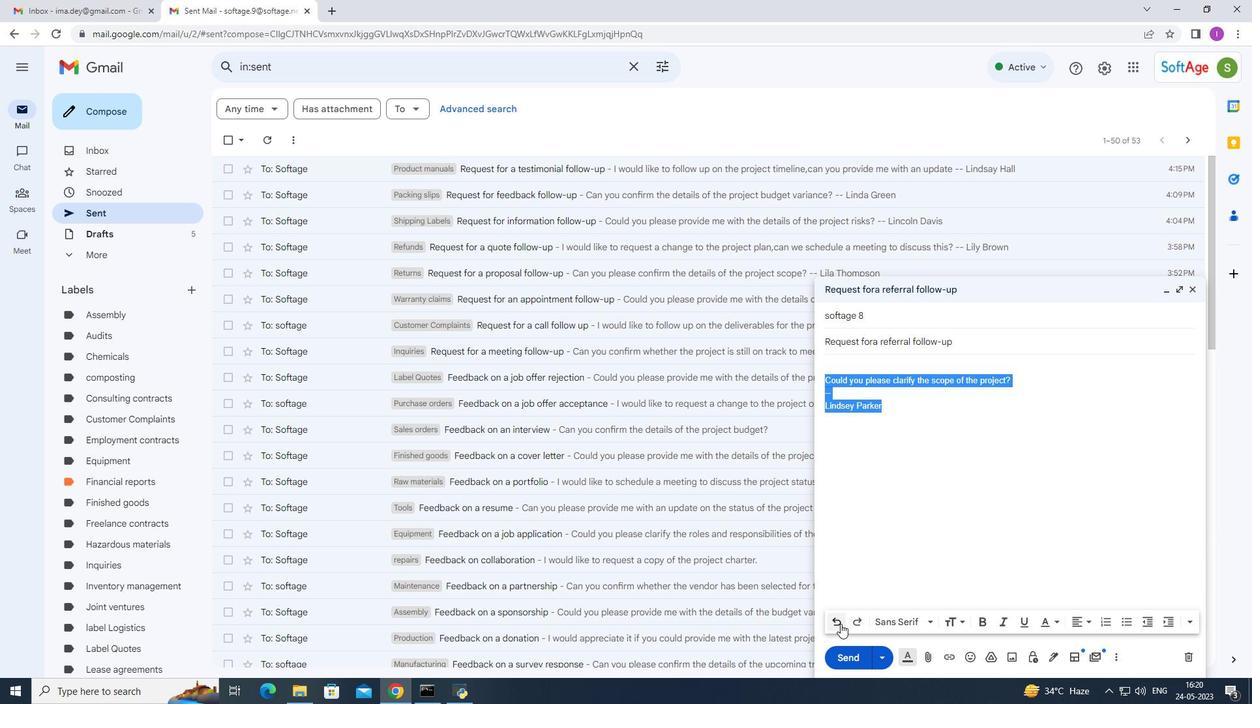 
Action: Mouse moved to (857, 656)
Screenshot: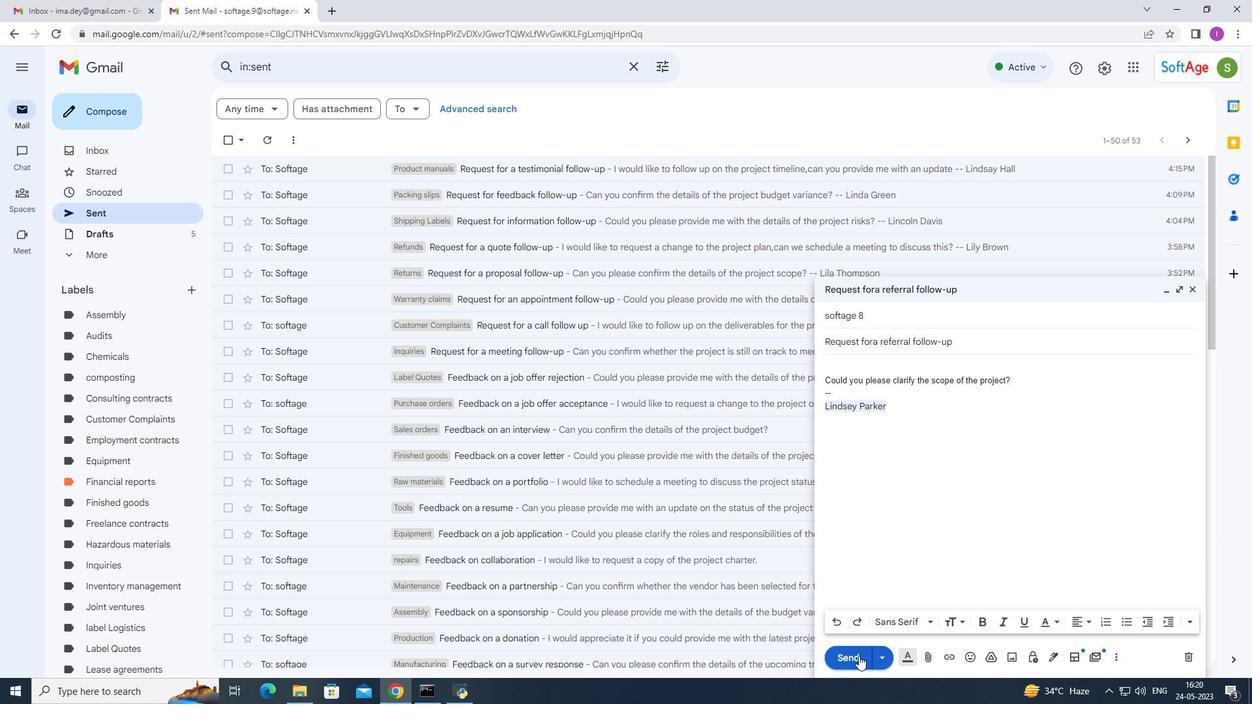 
Action: Mouse pressed left at (857, 656)
Screenshot: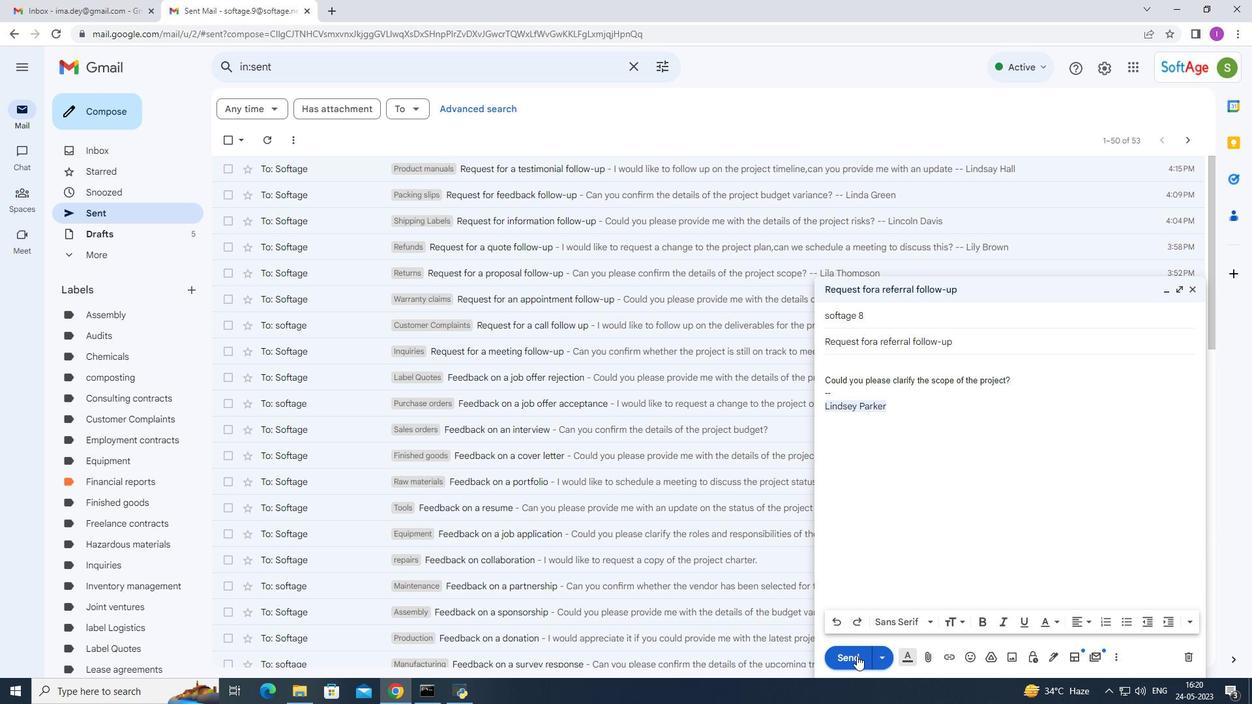 
Action: Mouse moved to (371, 163)
Screenshot: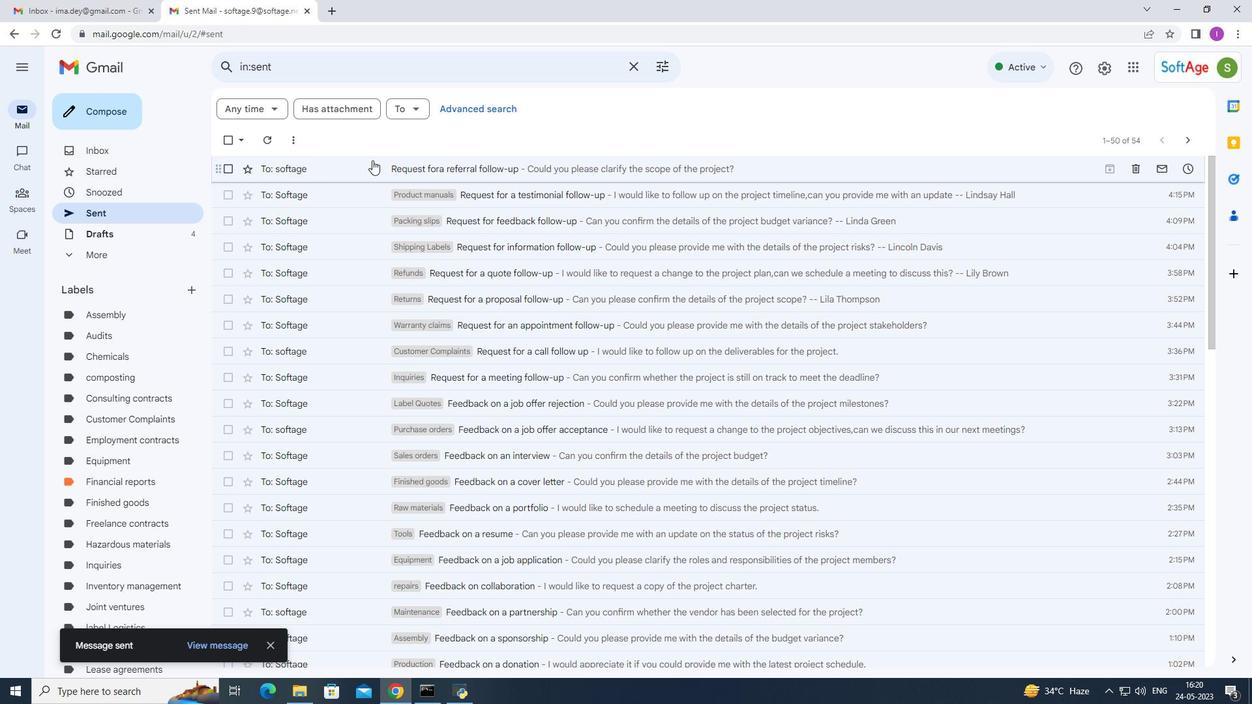 
Action: Mouse pressed right at (371, 163)
Screenshot: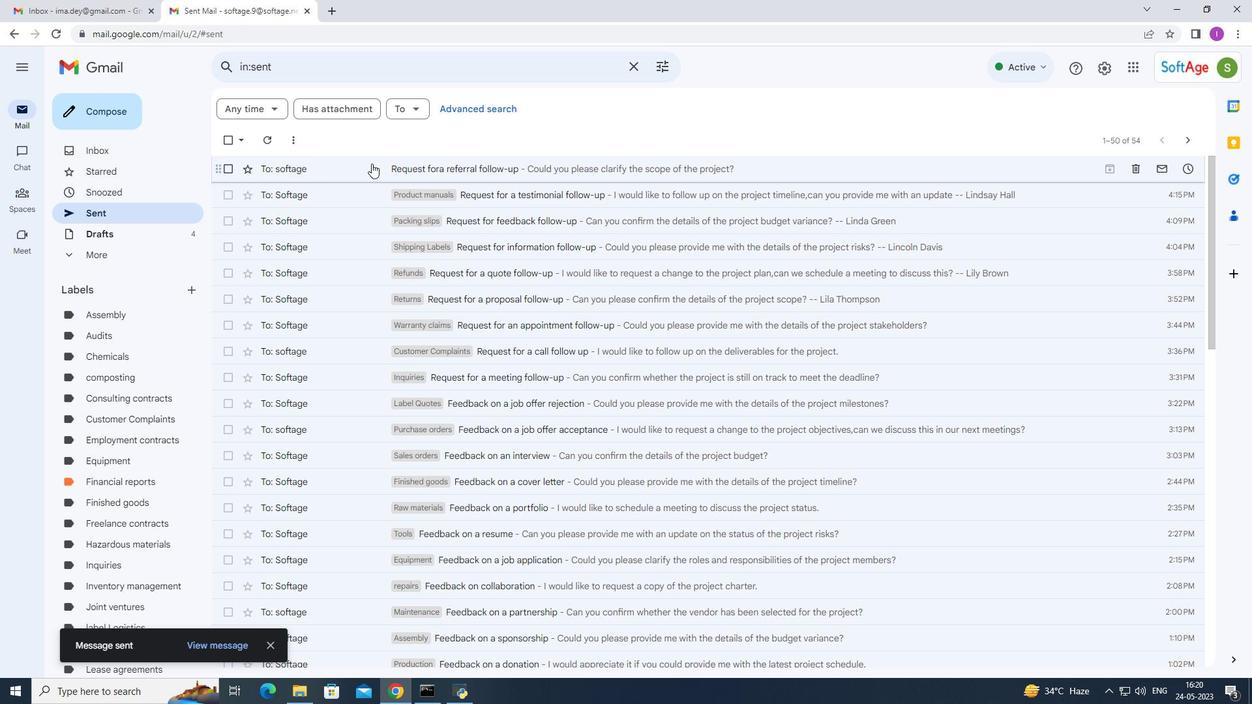 
Action: Mouse moved to (580, 633)
Screenshot: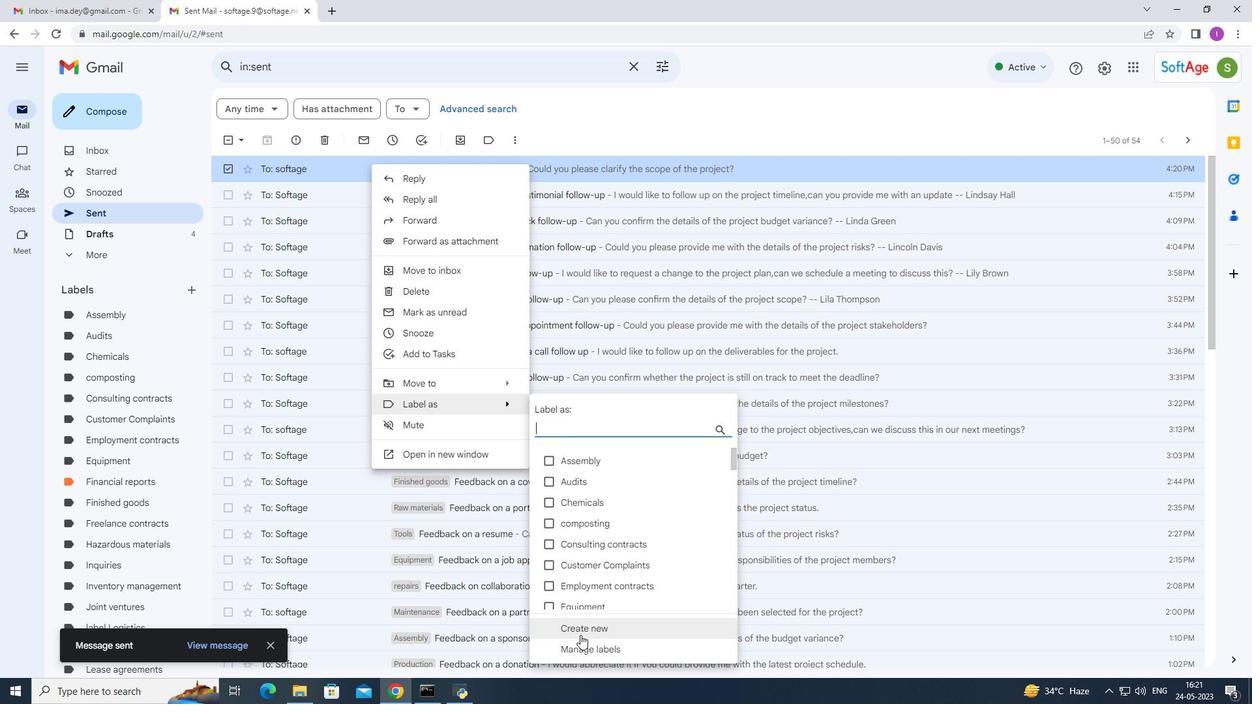
Action: Mouse pressed left at (580, 633)
Screenshot: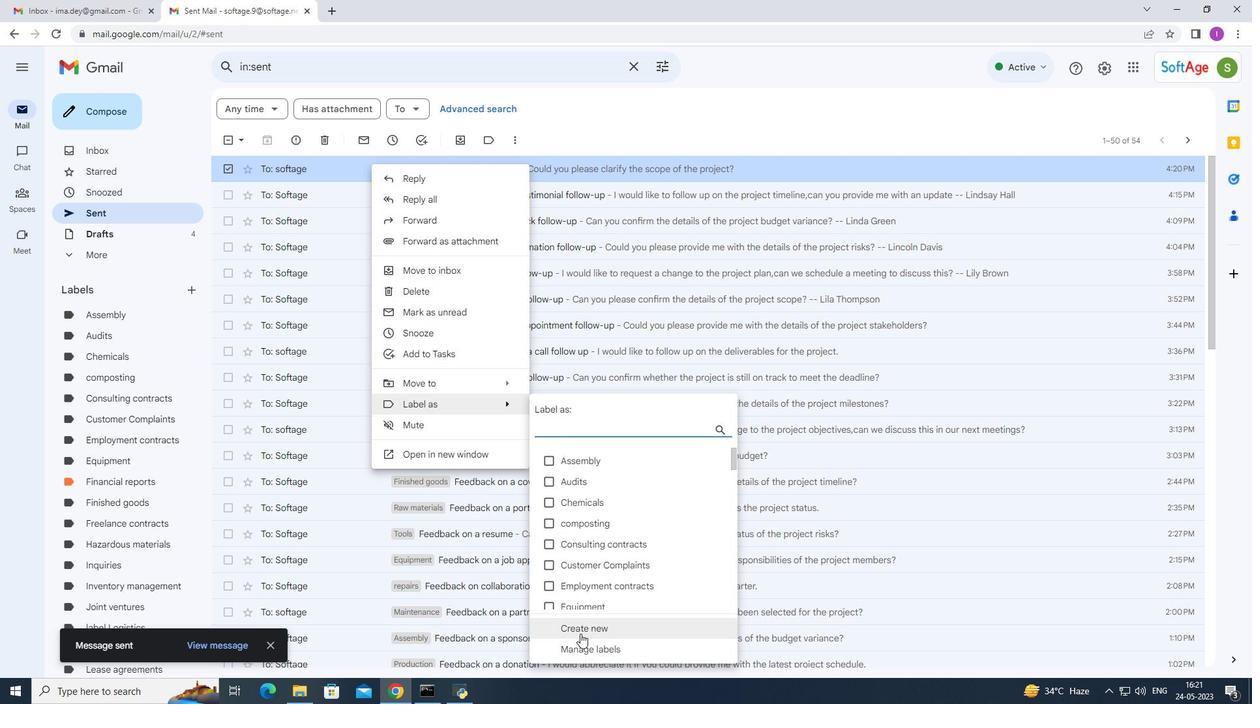 
Action: Mouse moved to (667, 522)
Screenshot: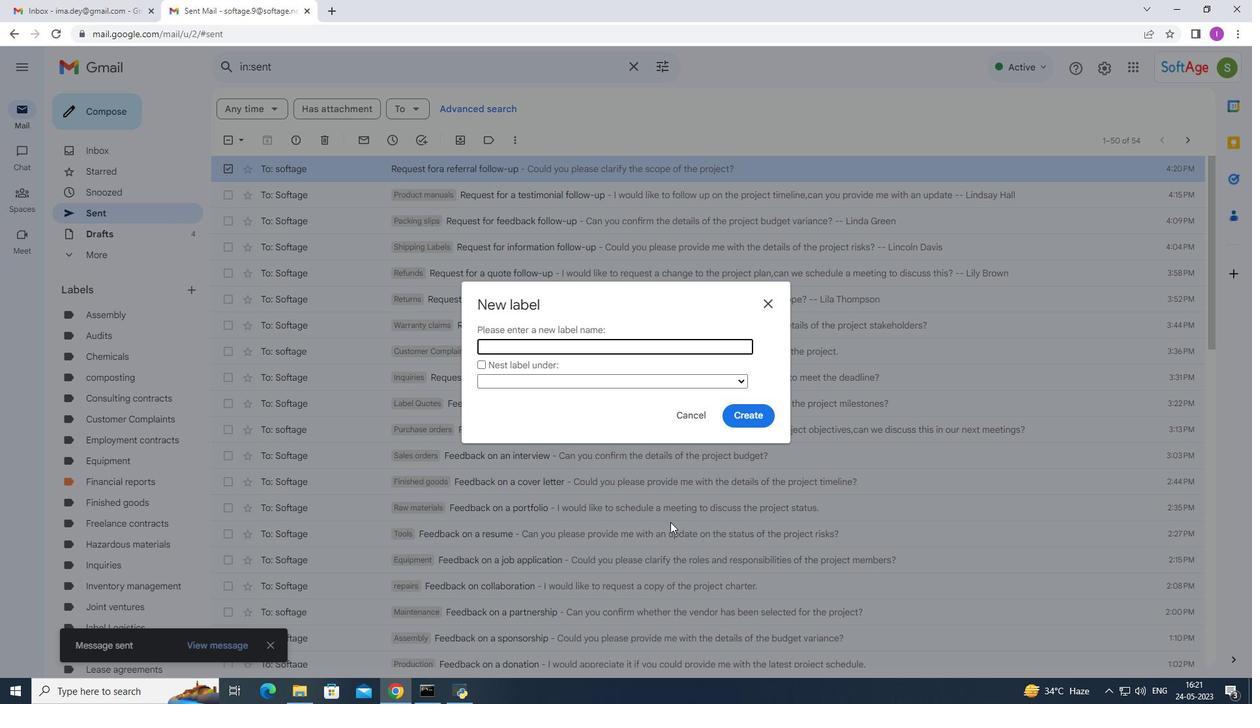 
Action: Key pressed <Key.shift>Safety<Key.space>manuals
Screenshot: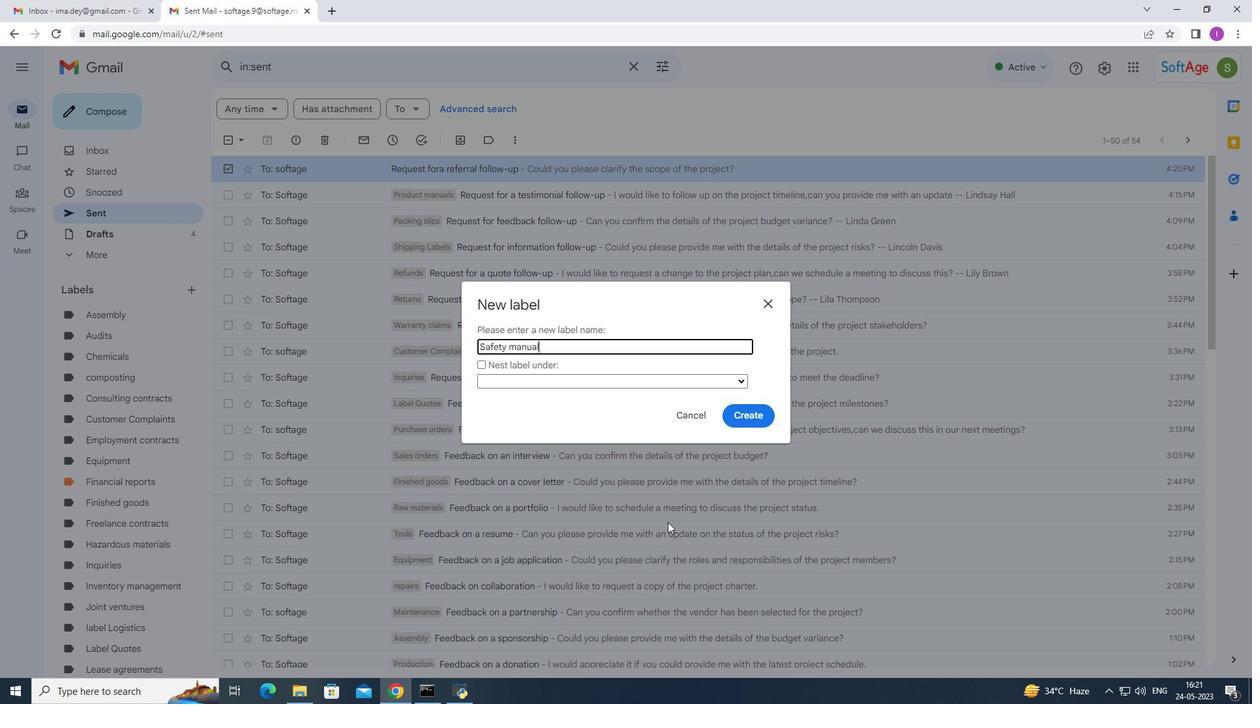 
Action: Mouse moved to (748, 421)
Screenshot: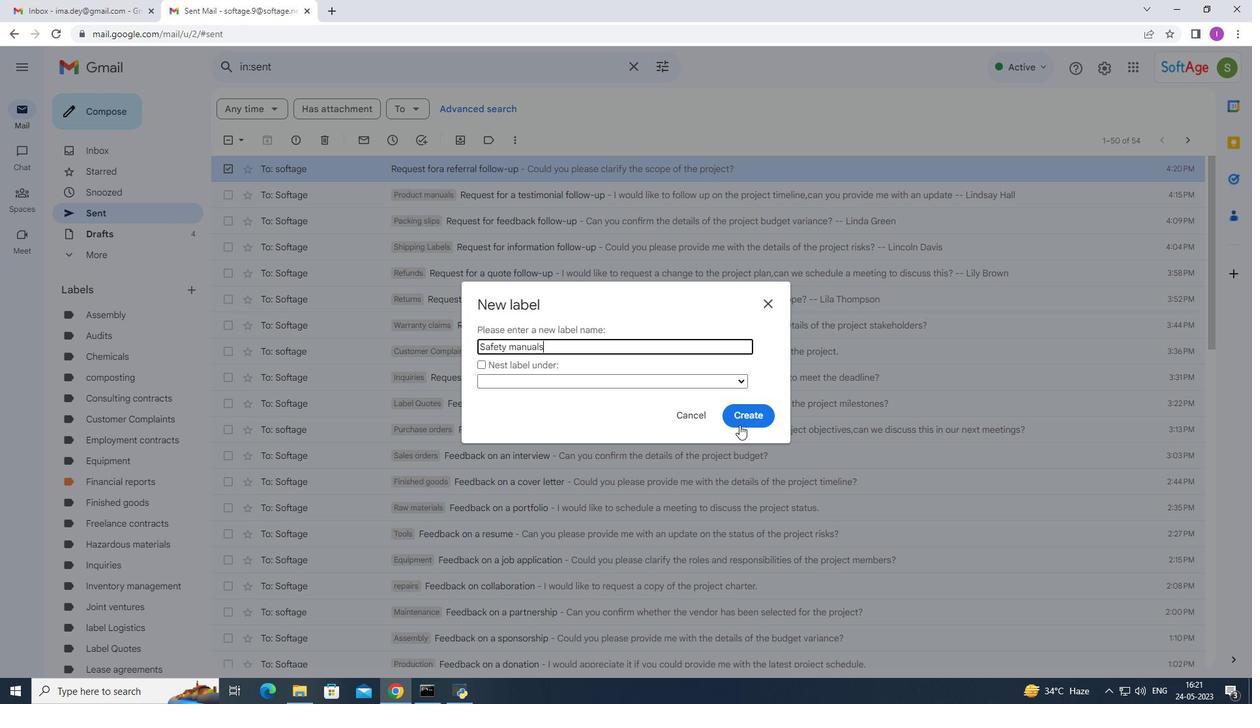 
Action: Mouse pressed left at (748, 421)
Screenshot: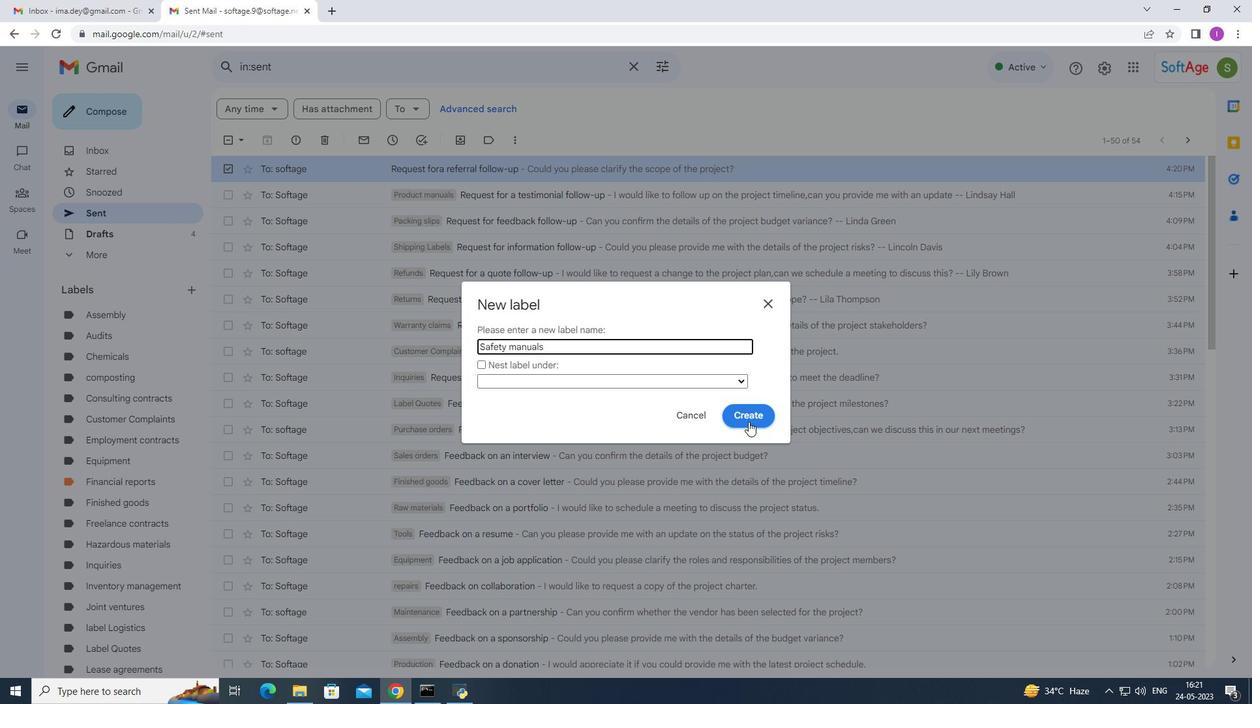 
Action: Mouse moved to (519, 414)
Screenshot: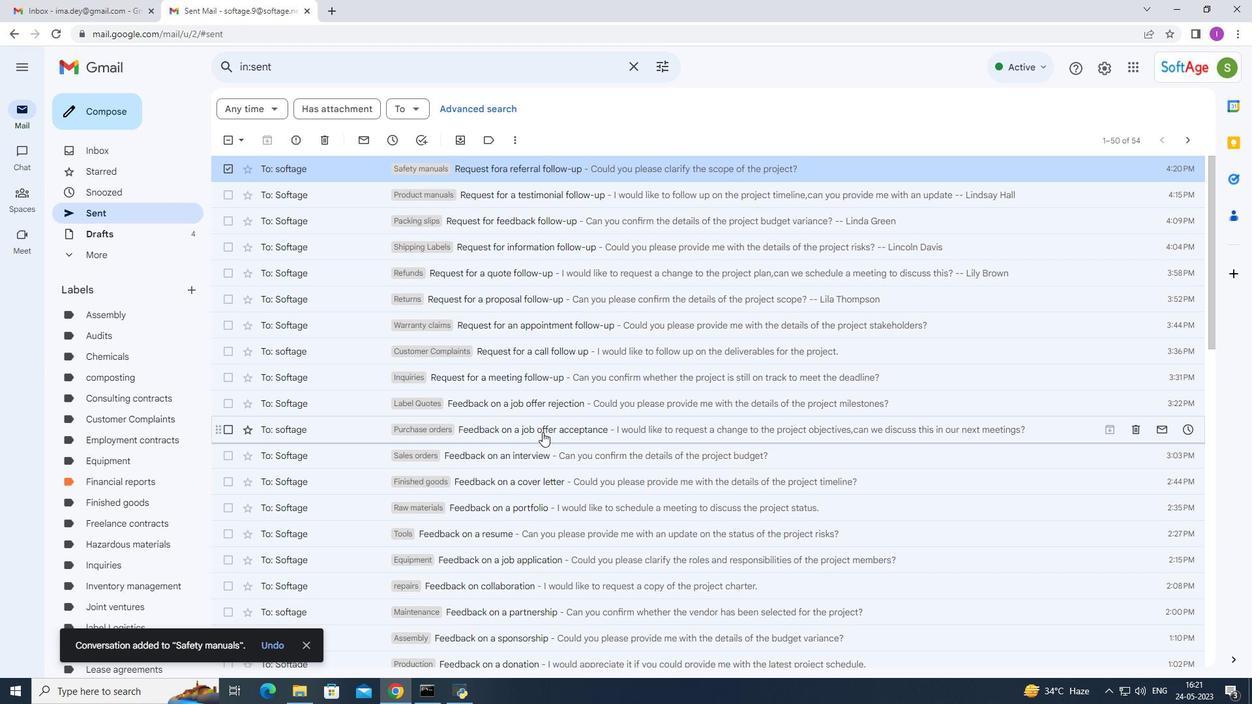 
